 Task: Look for space in Charsadda, Pakistan from 2nd September, 2023 to 10th September, 2023 for 1 adult in price range Rs.5000 to Rs.16000. Place can be private room with 1  bedroom having 1 bed and 1 bathroom. Property type can be house, flat, guest house, hotel. Booking option can be shelf check-in. Required host language is English.
Action: Mouse moved to (514, 86)
Screenshot: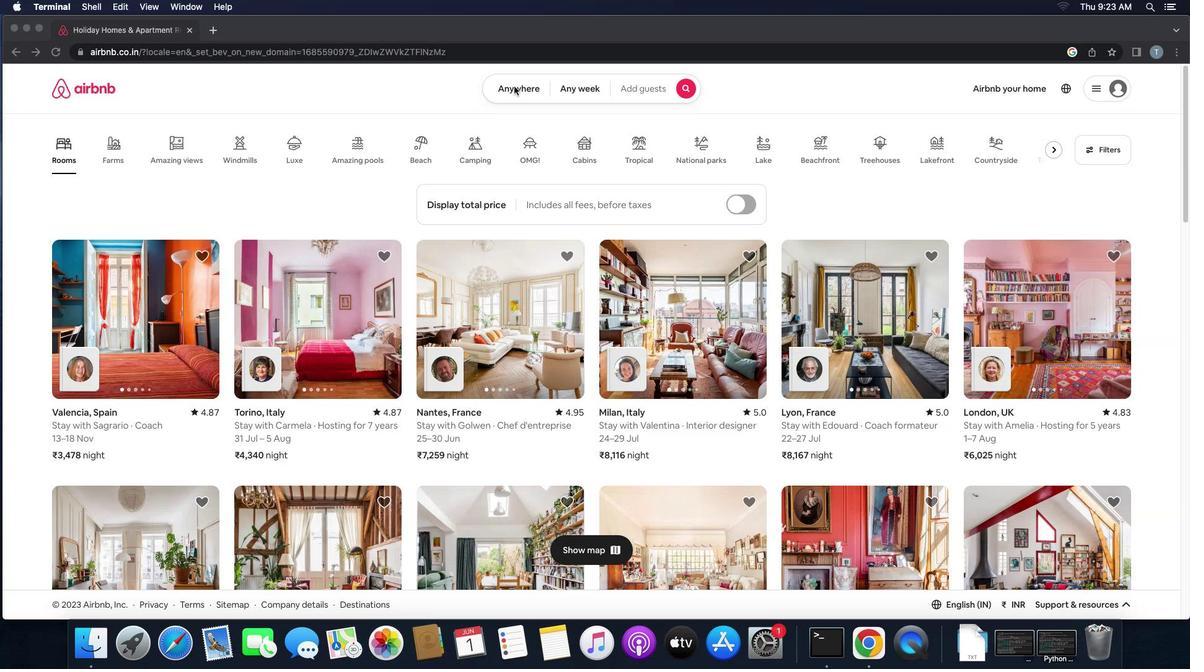 
Action: Mouse pressed left at (514, 86)
Screenshot: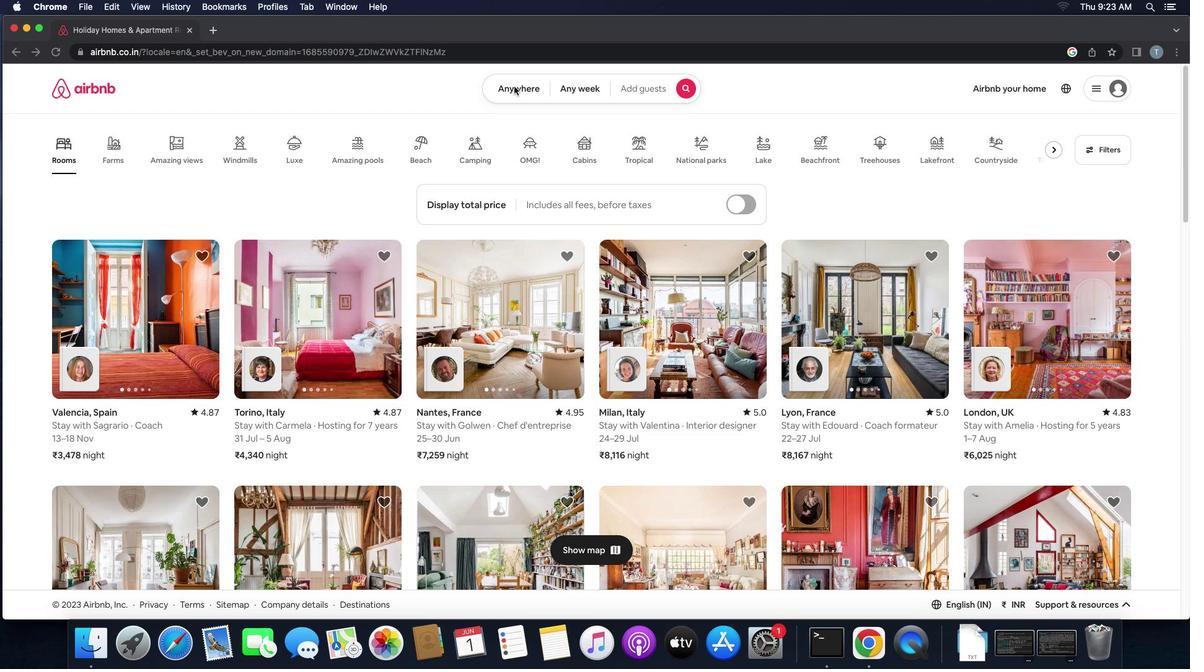 
Action: Mouse pressed left at (514, 86)
Screenshot: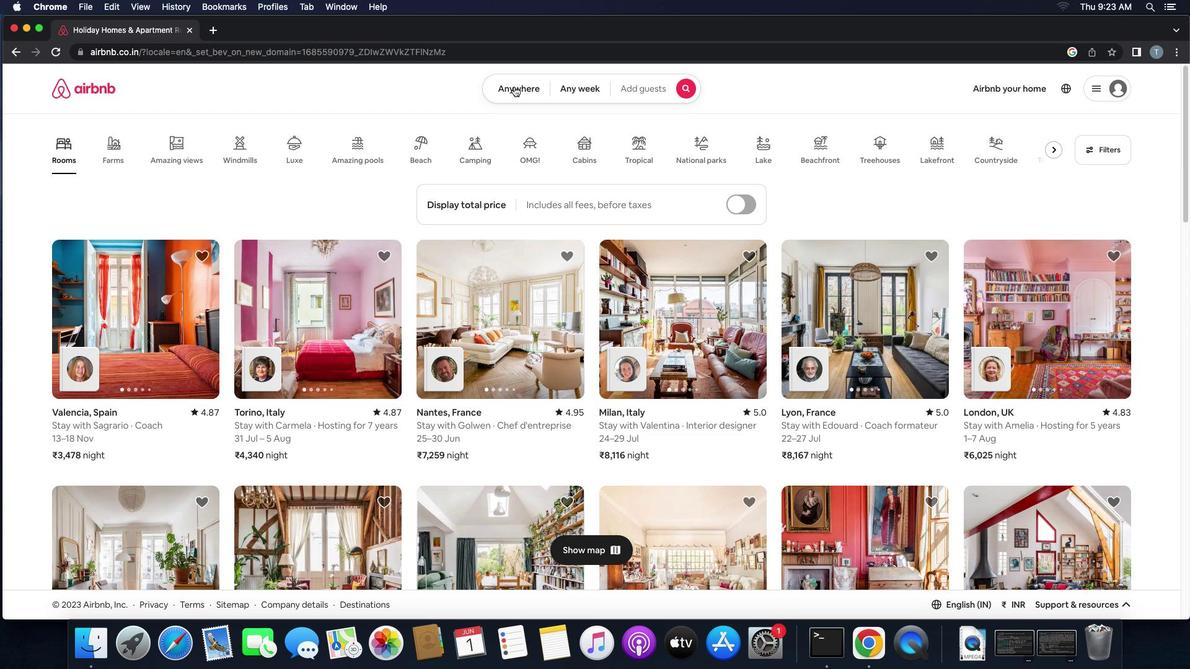 
Action: Mouse moved to (451, 131)
Screenshot: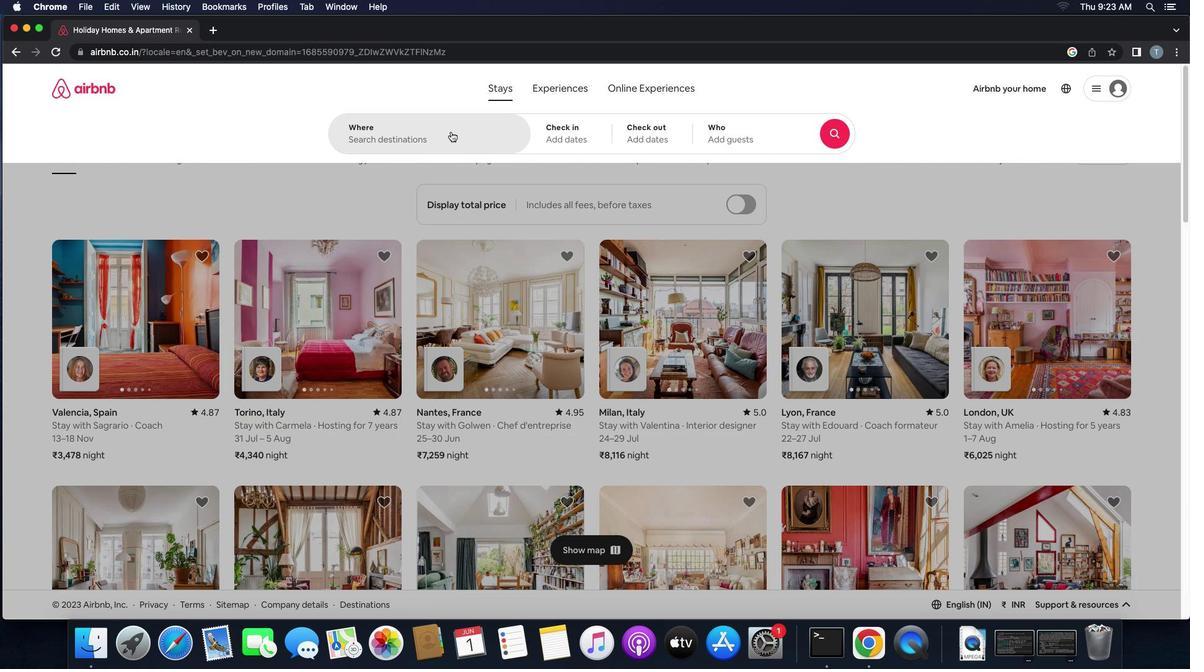 
Action: Mouse pressed left at (451, 131)
Screenshot: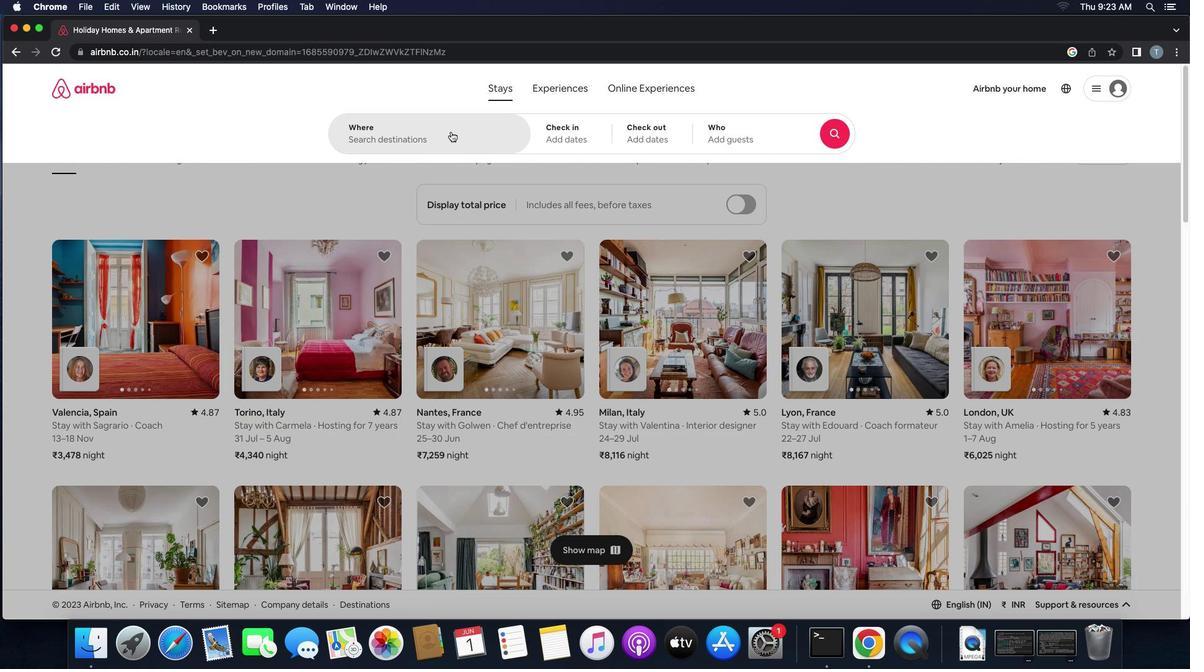 
Action: Mouse moved to (450, 131)
Screenshot: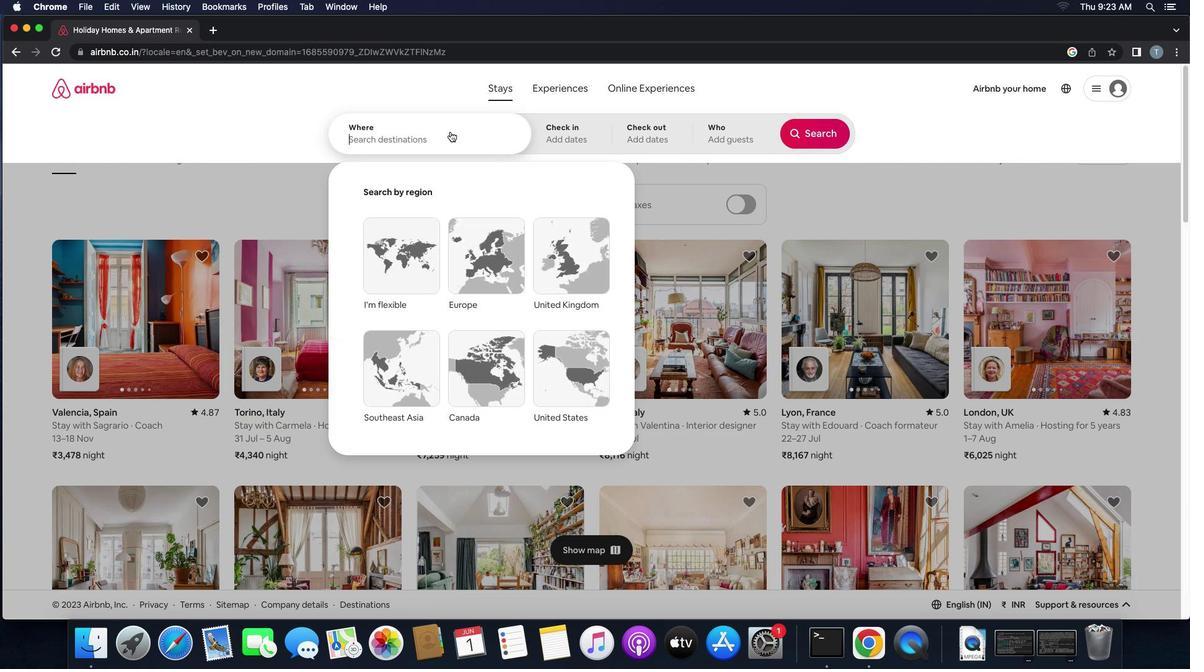 
Action: Key pressed 'c''h''a''r''s''a''d''d''a'',''p''a''k''i''s''t''a''n'
Screenshot: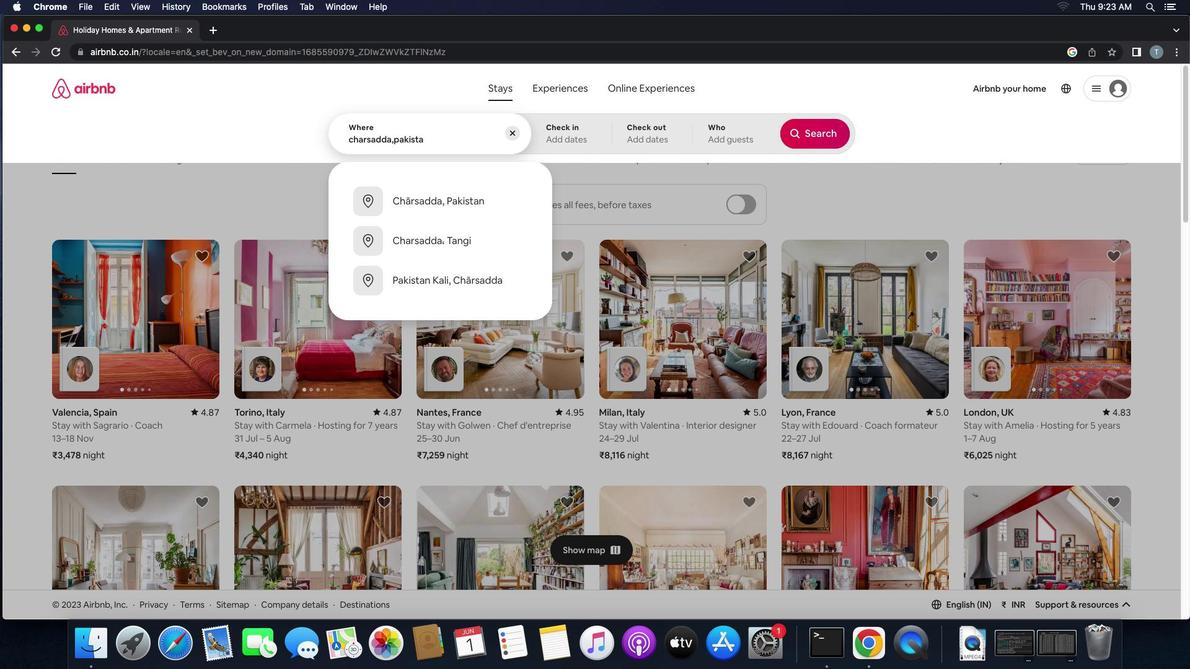 
Action: Mouse moved to (419, 188)
Screenshot: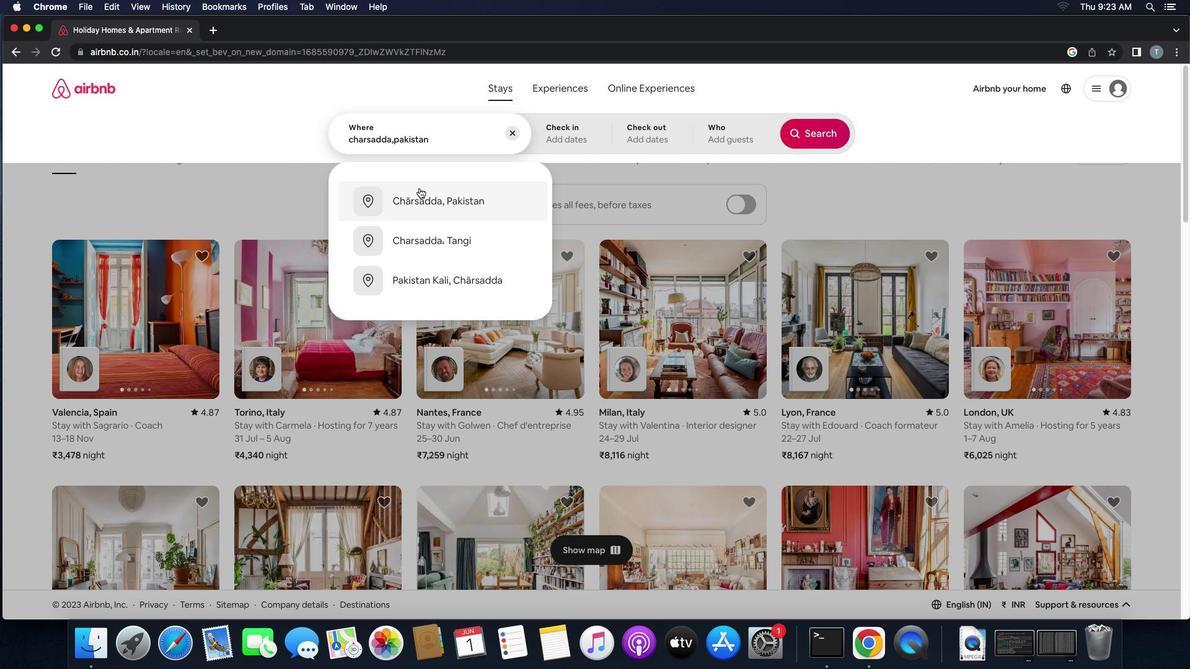 
Action: Mouse pressed left at (419, 188)
Screenshot: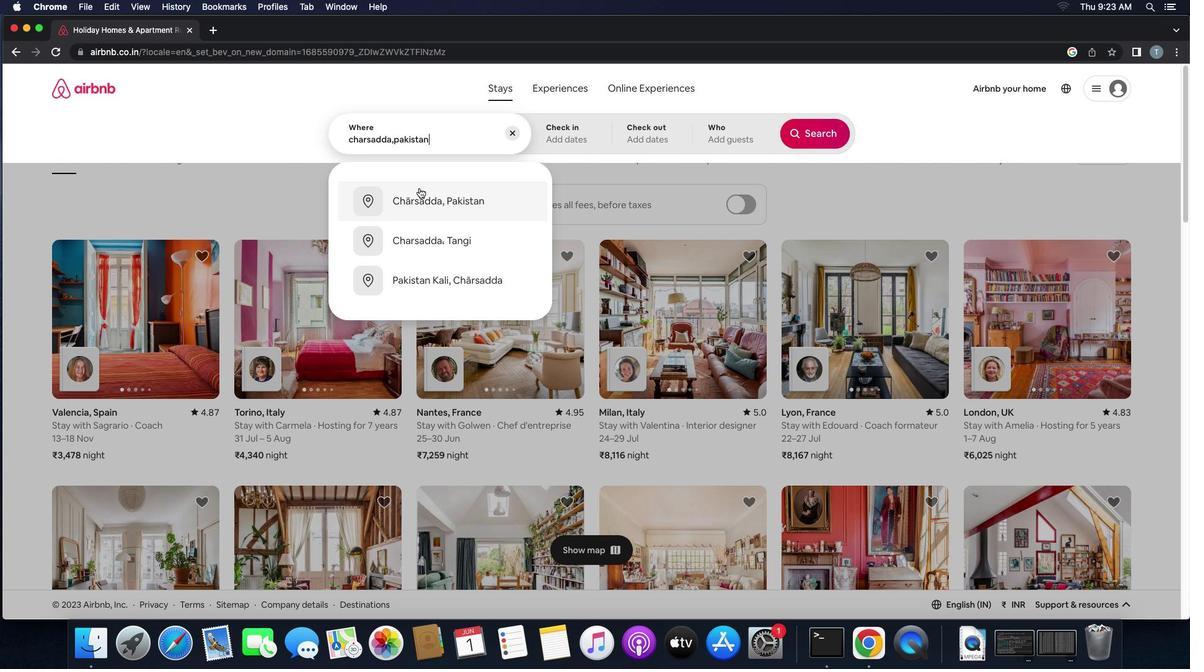 
Action: Mouse moved to (815, 234)
Screenshot: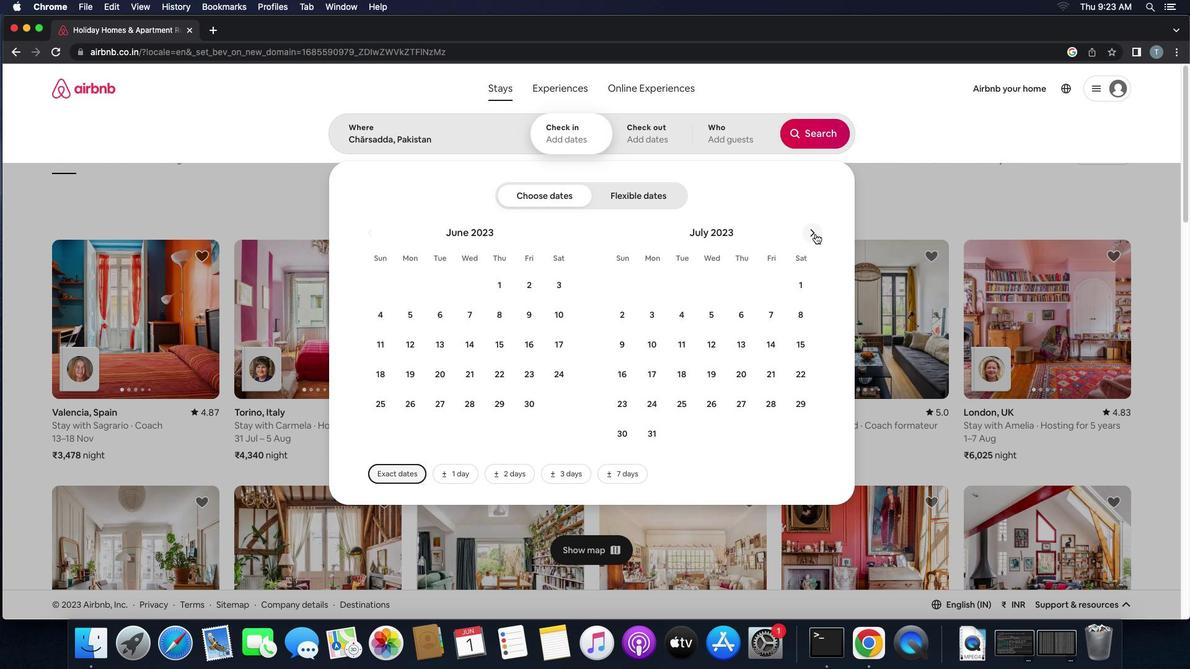 
Action: Mouse pressed left at (815, 234)
Screenshot: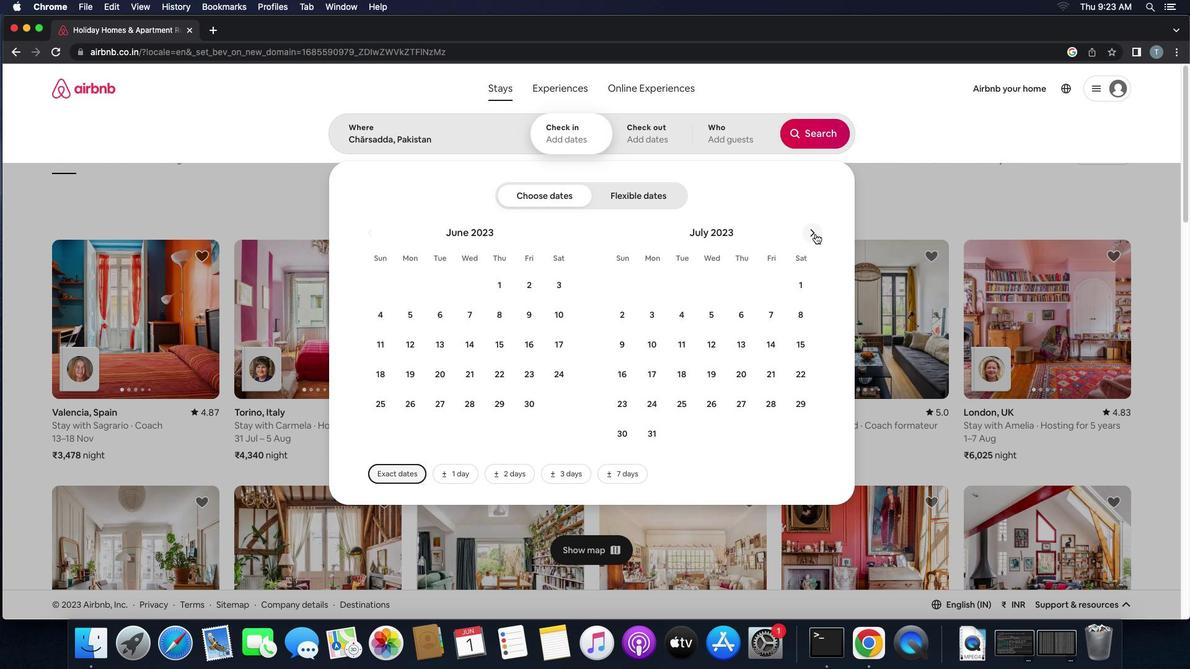 
Action: Mouse pressed left at (815, 234)
Screenshot: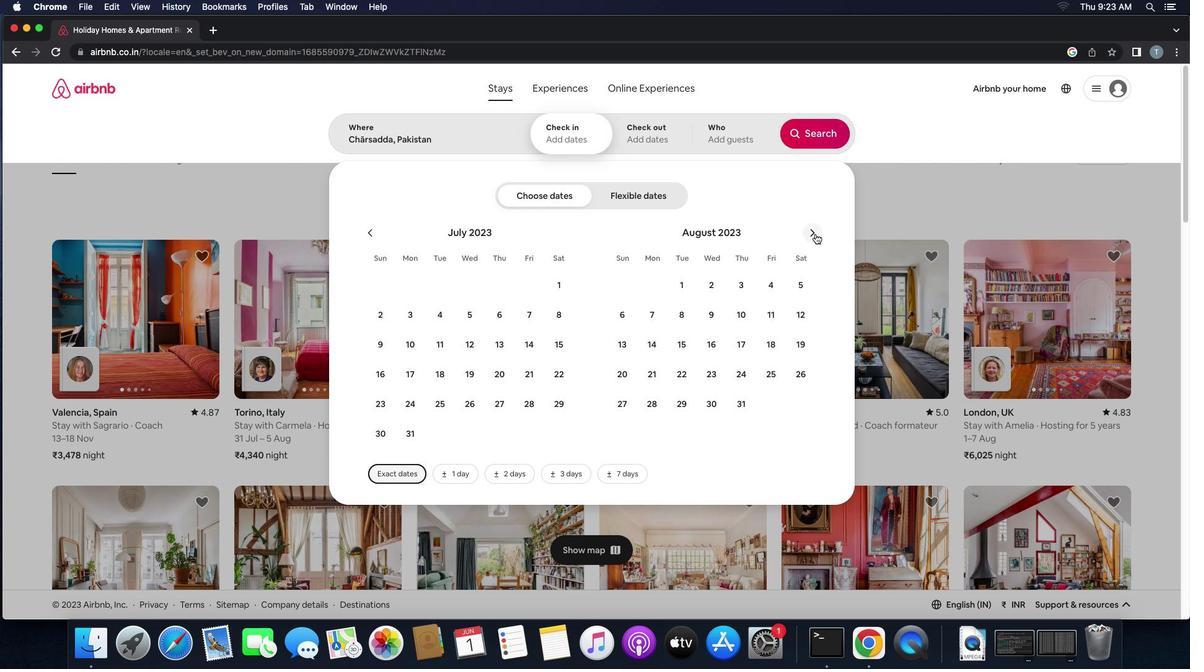 
Action: Mouse moved to (793, 281)
Screenshot: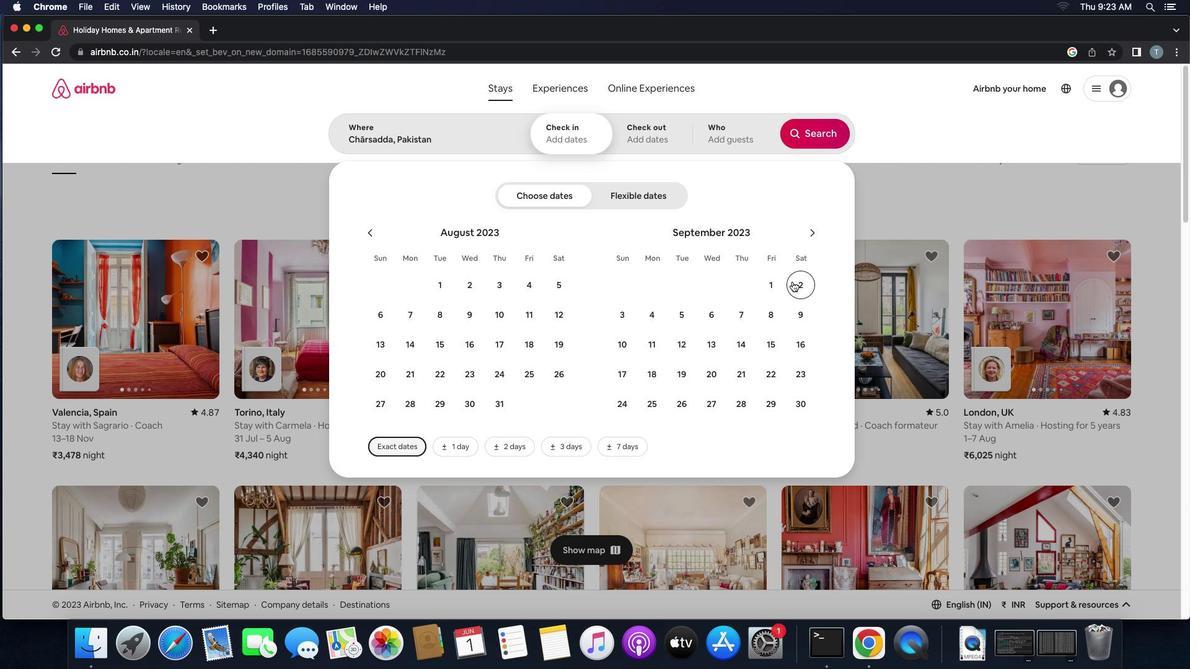 
Action: Mouse pressed left at (793, 281)
Screenshot: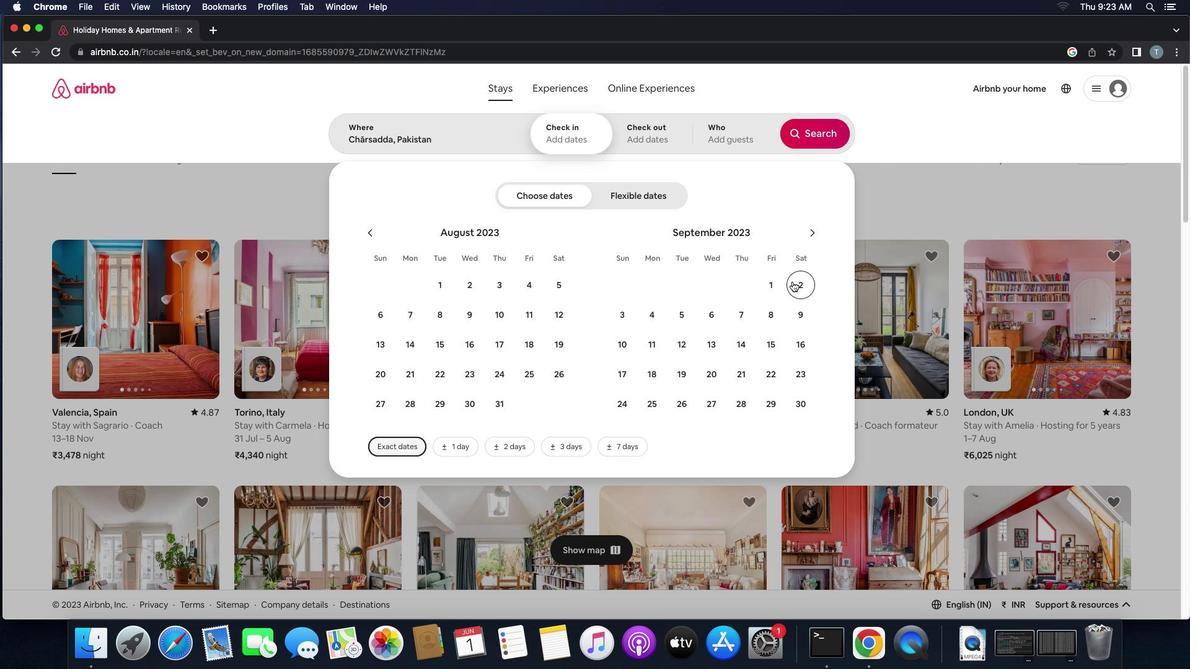 
Action: Mouse moved to (620, 336)
Screenshot: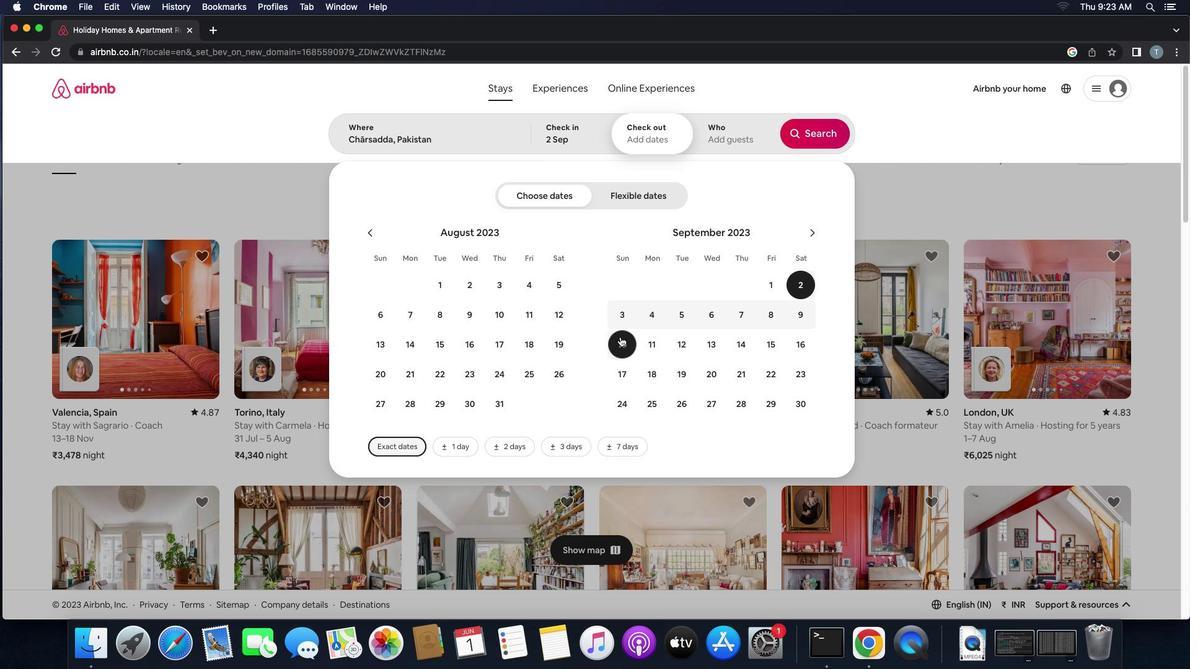 
Action: Mouse pressed left at (620, 336)
Screenshot: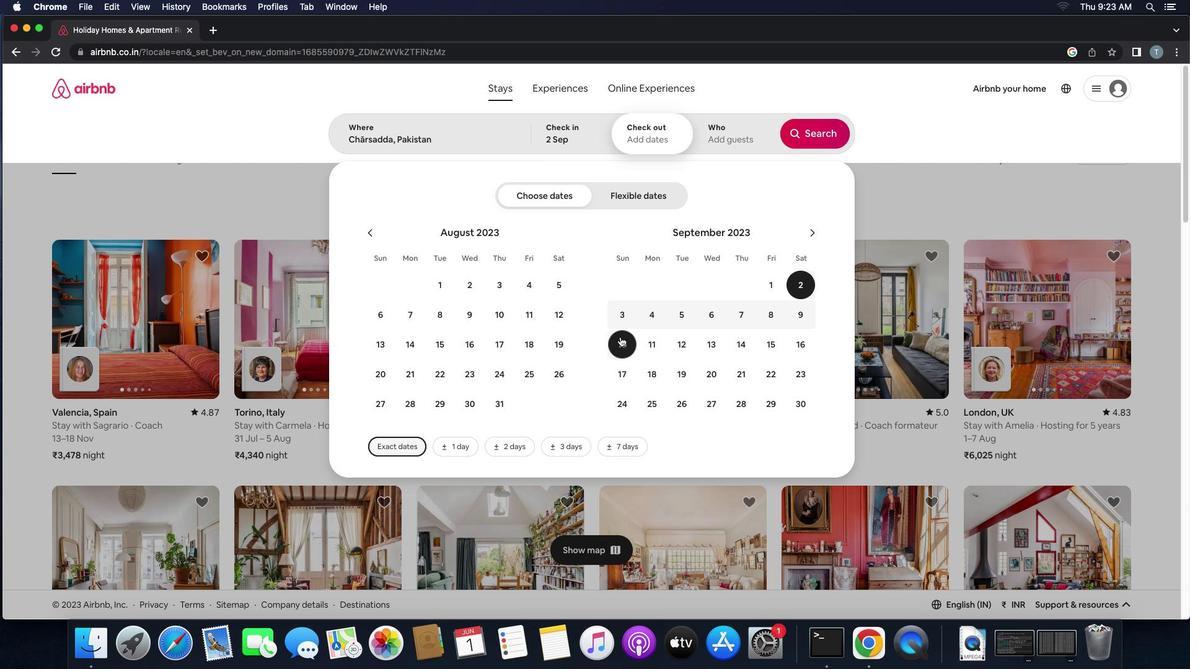
Action: Mouse moved to (741, 145)
Screenshot: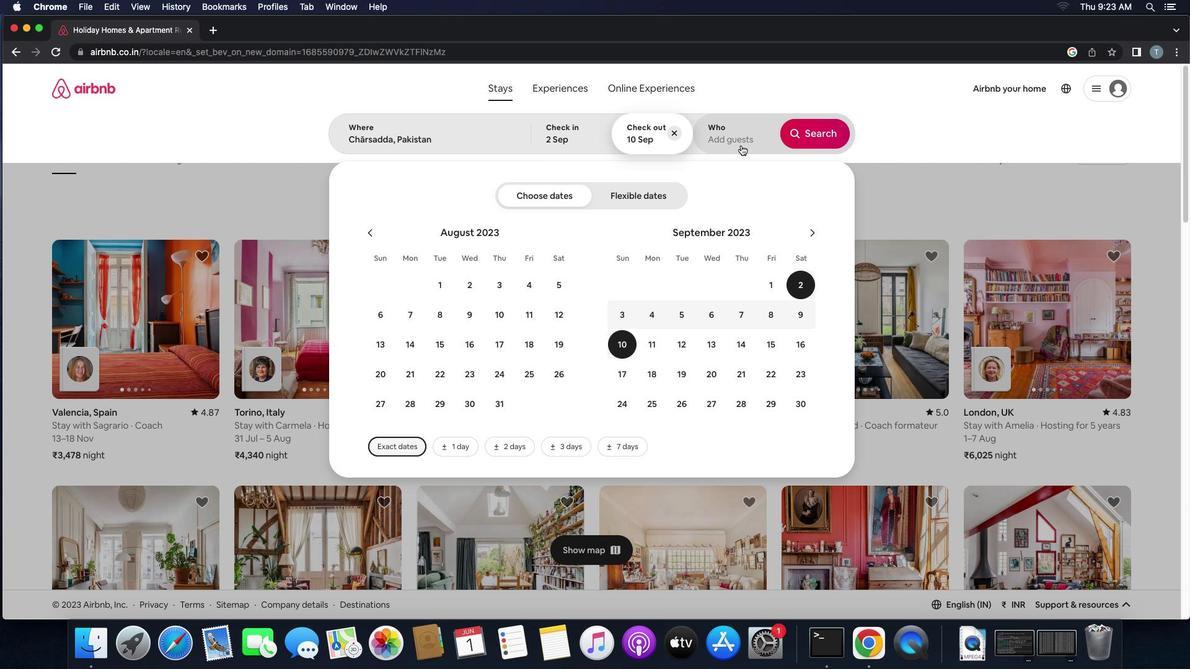 
Action: Mouse pressed left at (741, 145)
Screenshot: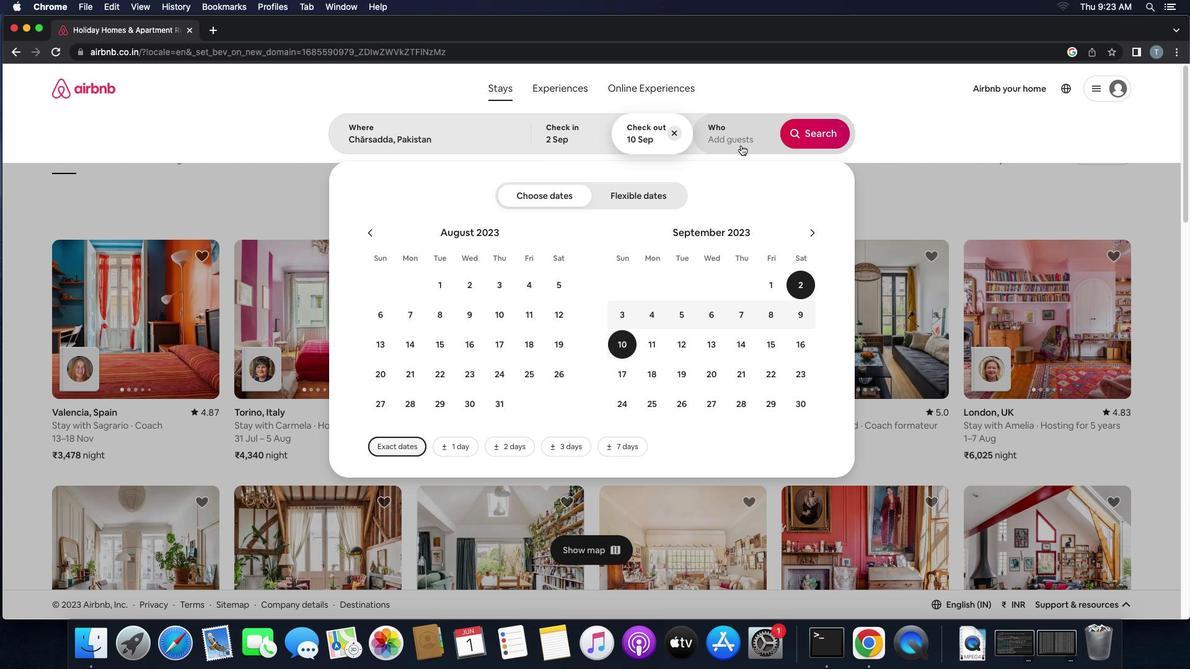 
Action: Mouse moved to (813, 200)
Screenshot: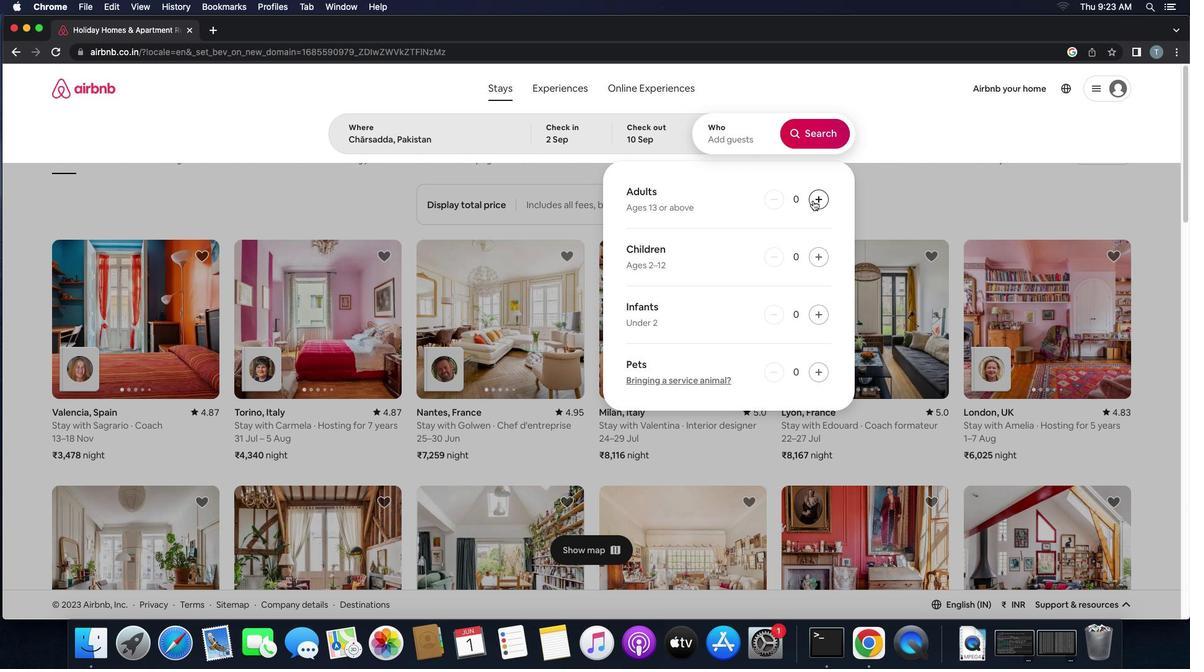 
Action: Mouse pressed left at (813, 200)
Screenshot: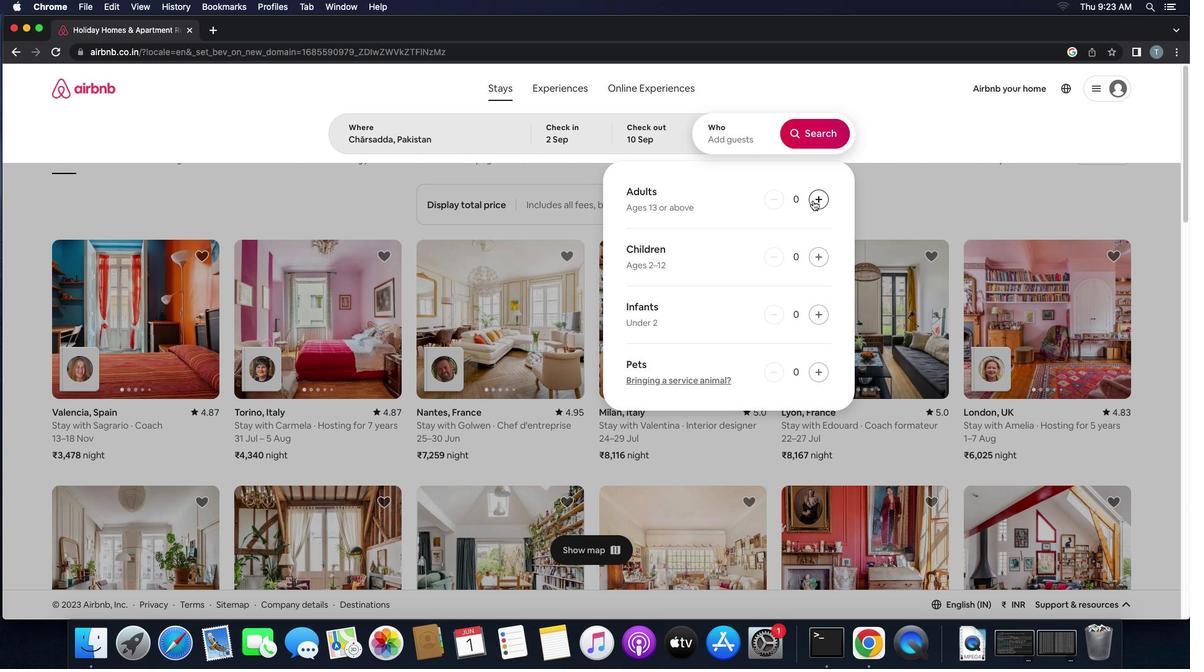 
Action: Mouse moved to (824, 131)
Screenshot: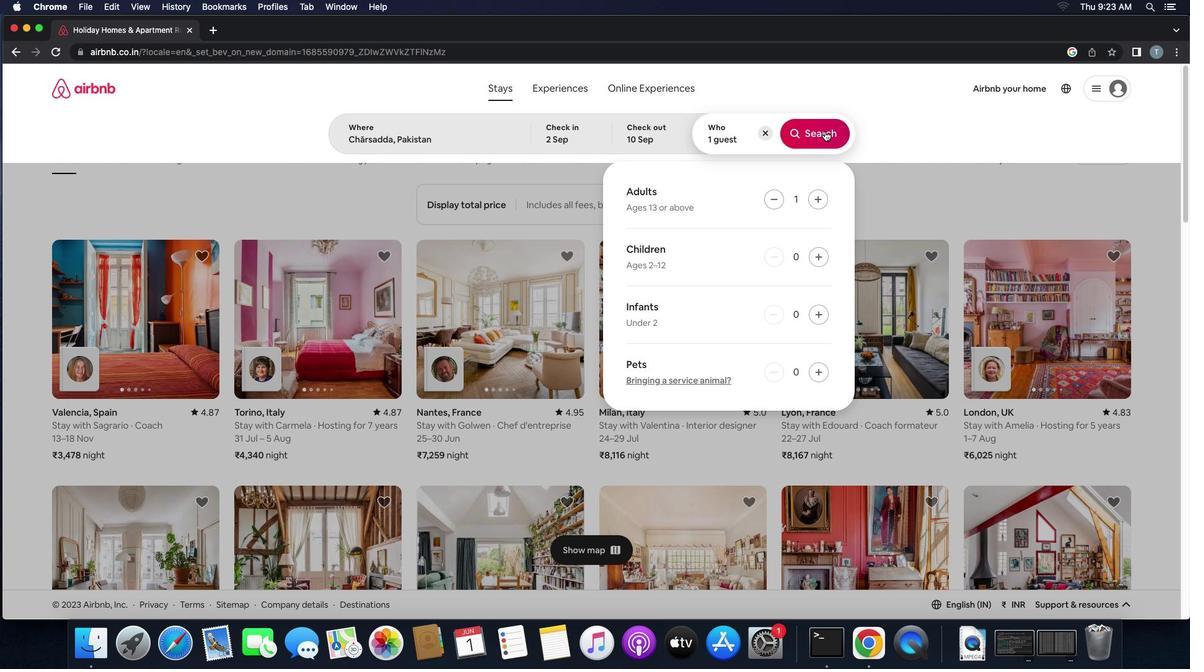 
Action: Mouse pressed left at (824, 131)
Screenshot: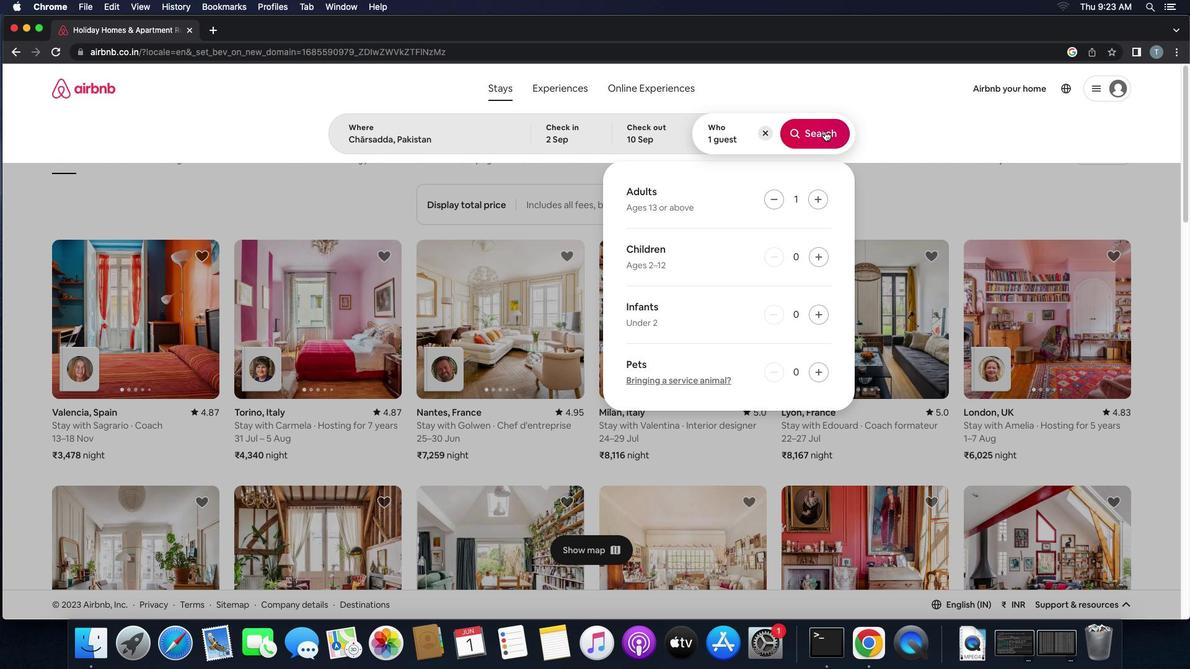 
Action: Mouse moved to (1139, 136)
Screenshot: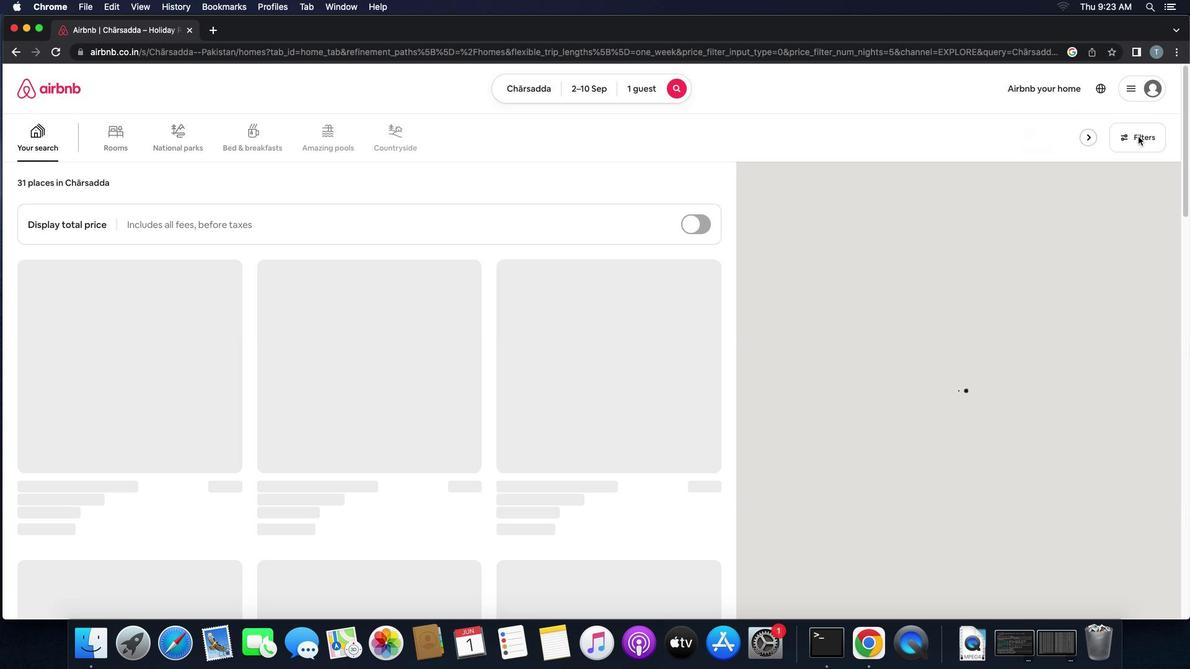 
Action: Mouse pressed left at (1139, 136)
Screenshot: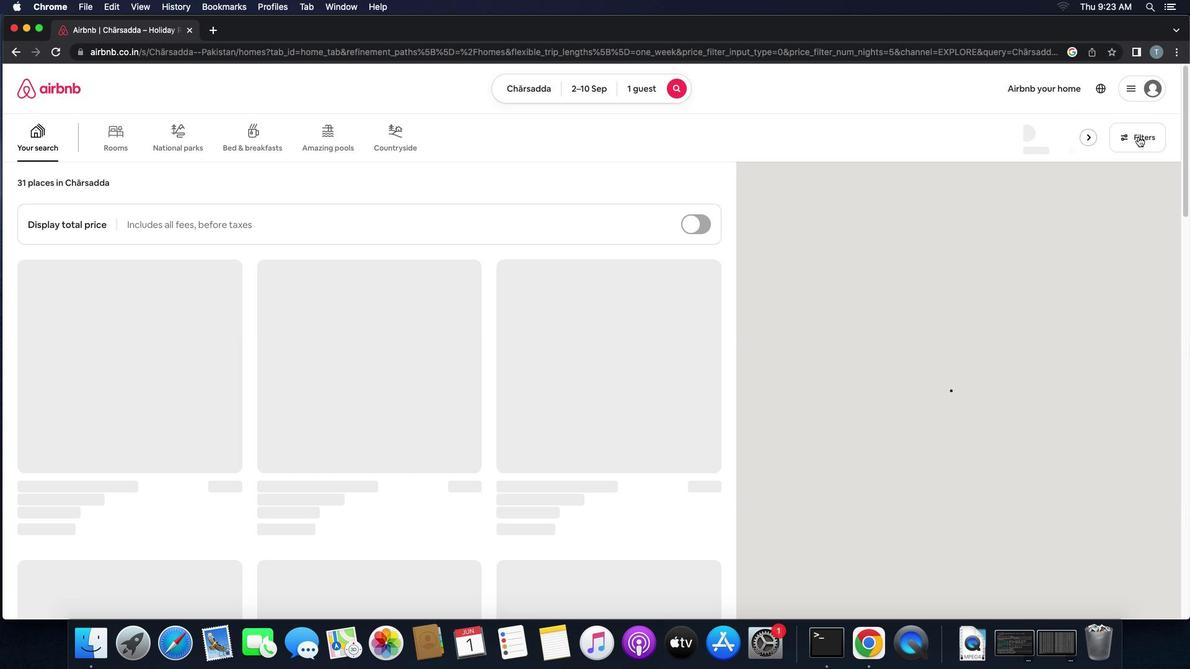 
Action: Mouse moved to (470, 444)
Screenshot: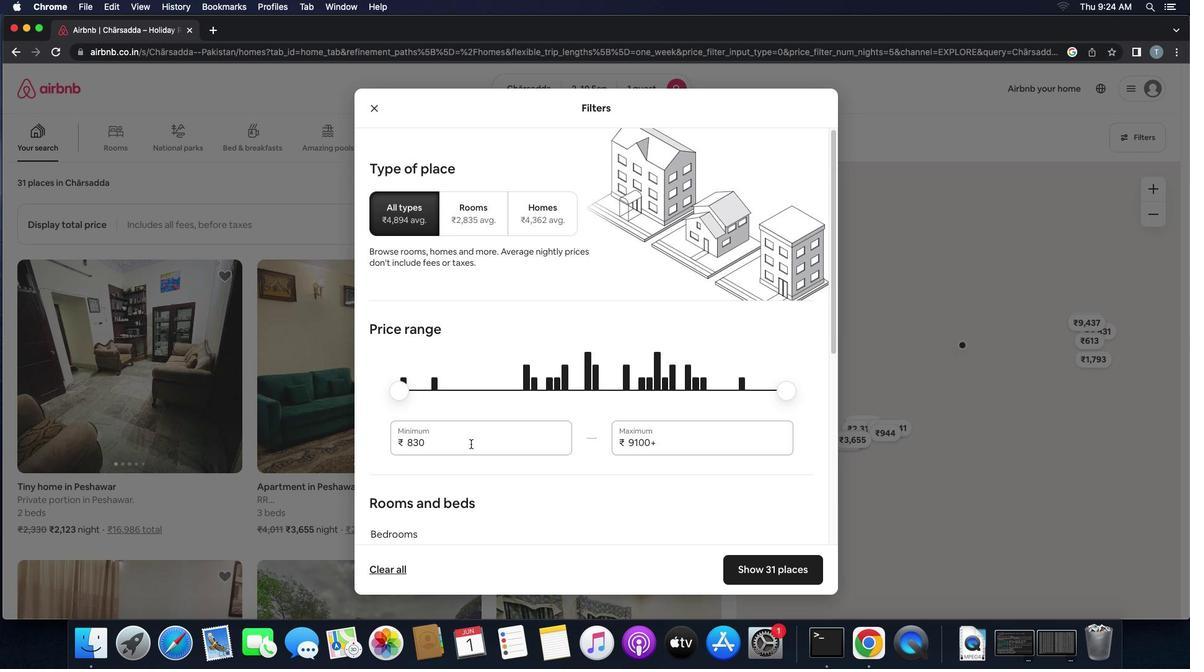 
Action: Mouse pressed left at (470, 444)
Screenshot: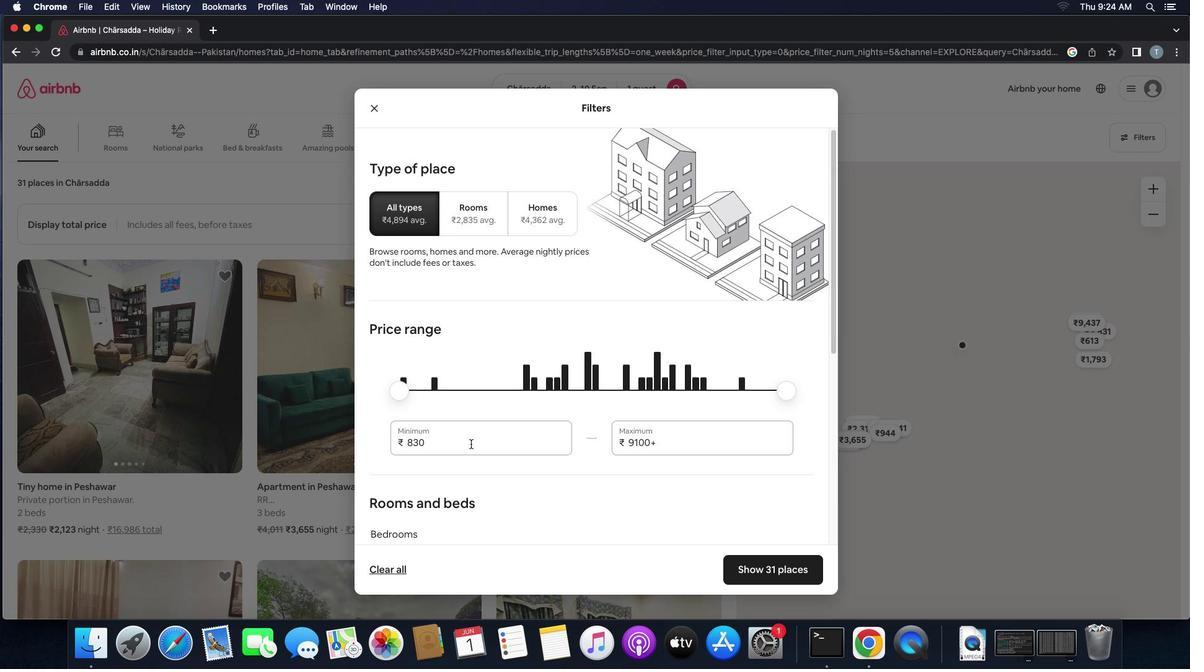 
Action: Mouse moved to (470, 444)
Screenshot: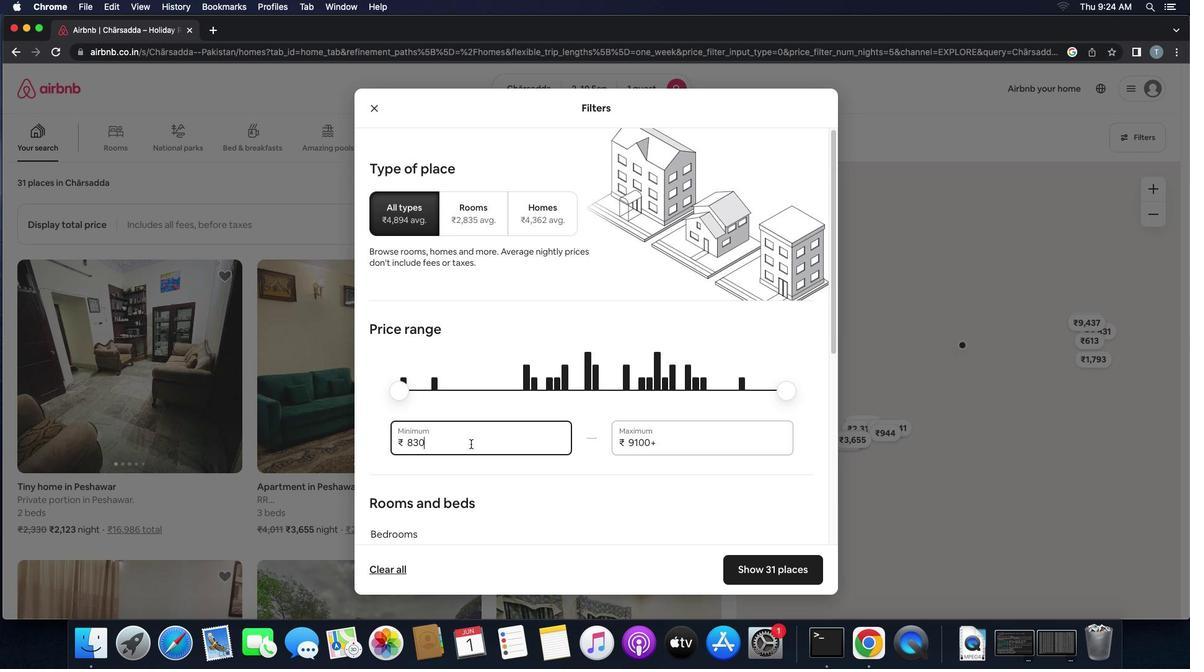 
Action: Key pressed Key.backspaceKey.backspaceKey.backspace'5''0''0''0'
Screenshot: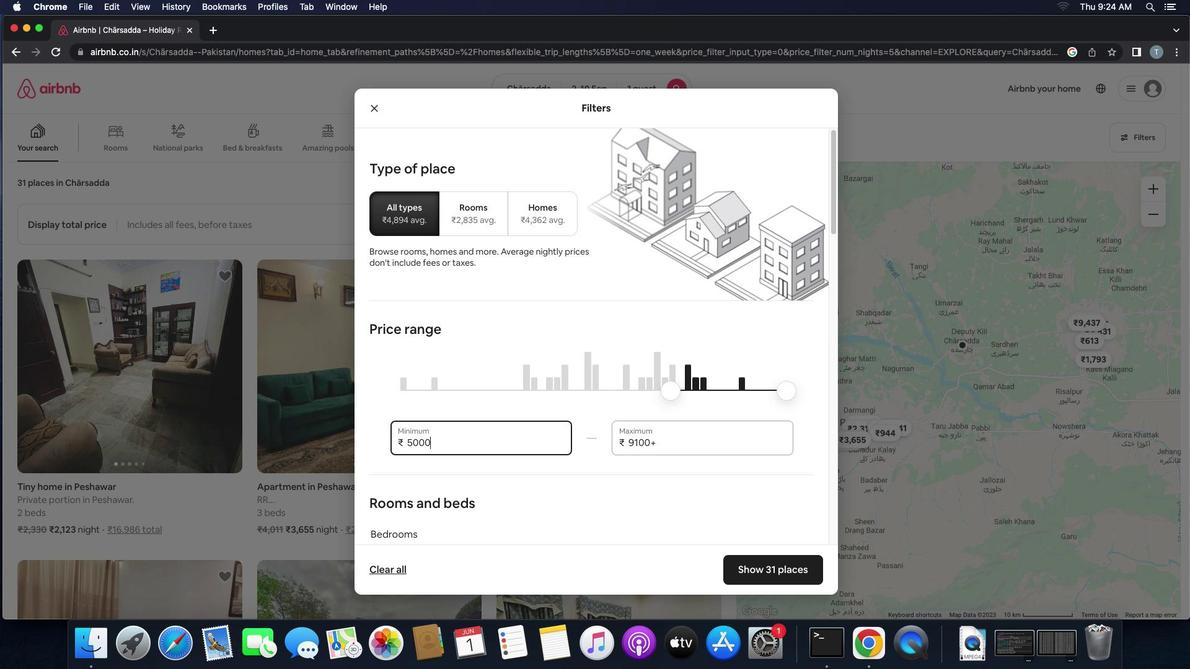 
Action: Mouse moved to (672, 446)
Screenshot: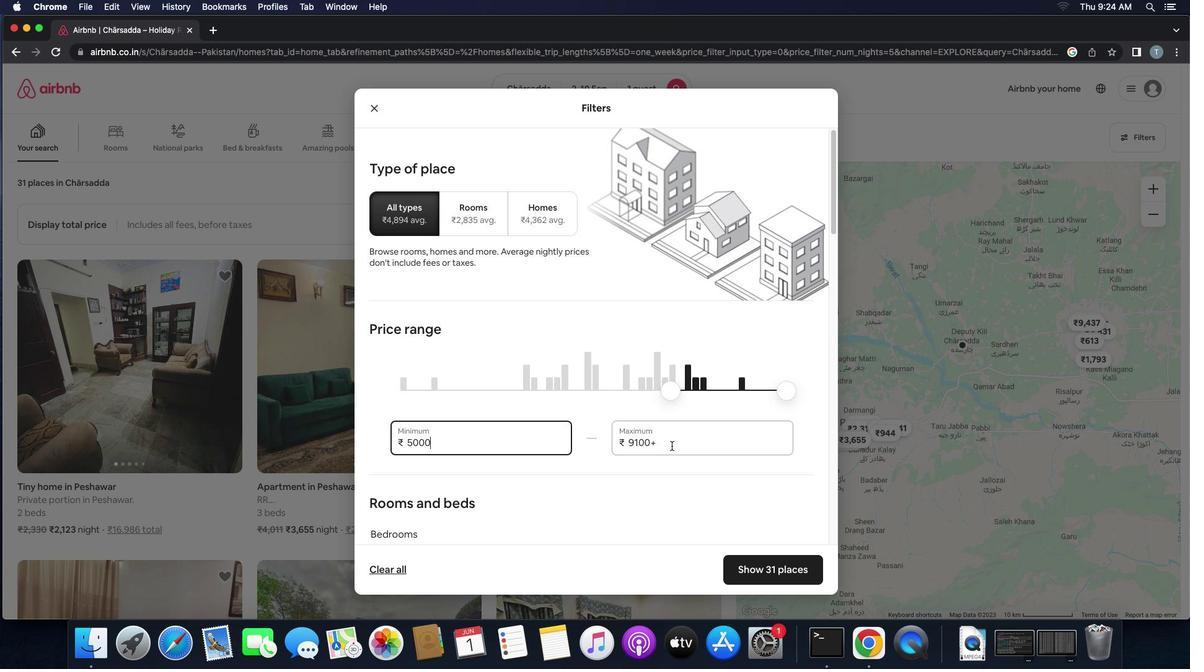 
Action: Mouse pressed left at (672, 446)
Screenshot: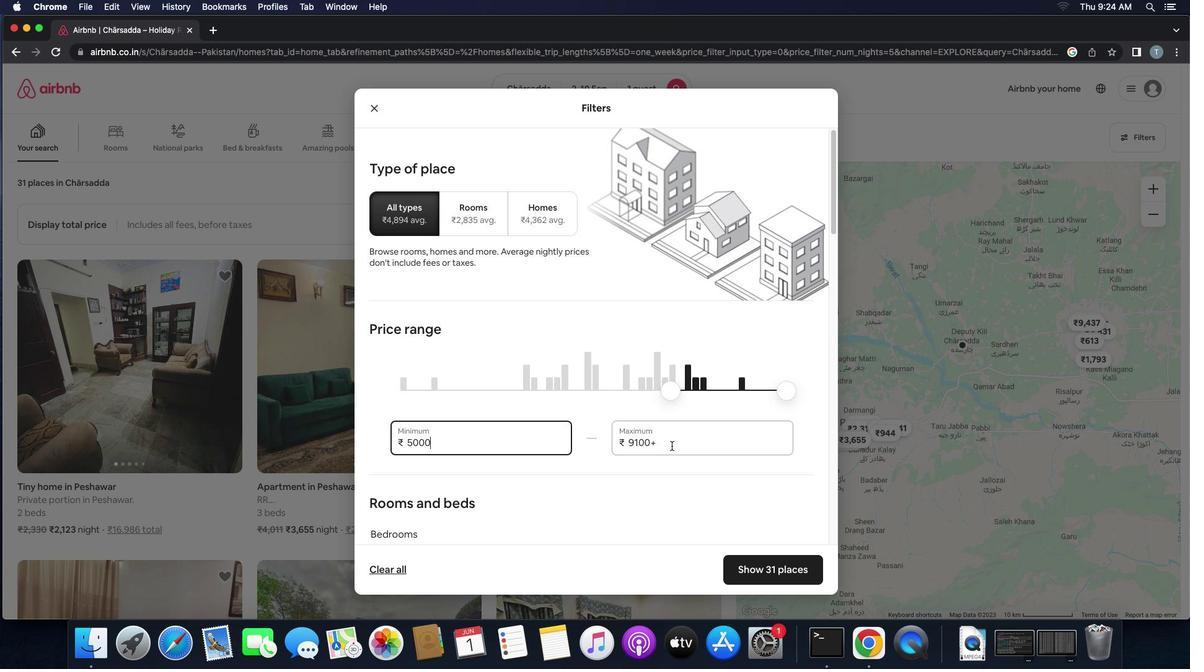 
Action: Key pressed Key.backspaceKey.backspaceKey.backspaceKey.backspaceKey.backspace'1''6''0''0''0'
Screenshot: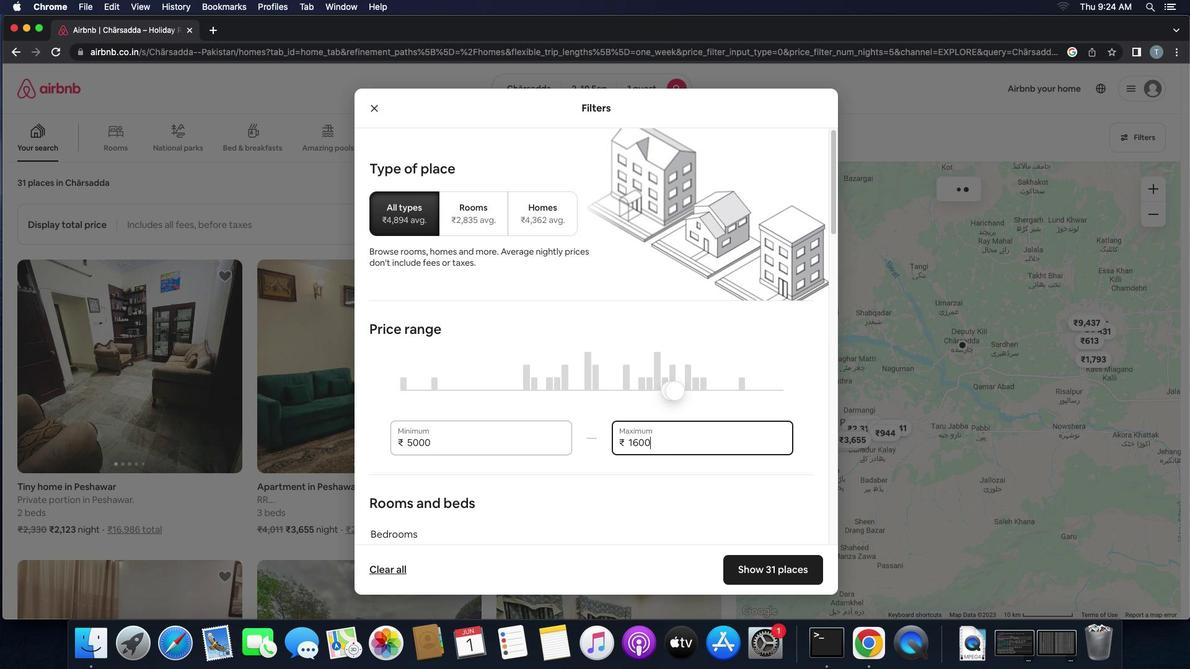
Action: Mouse scrolled (672, 446) with delta (0, 0)
Screenshot: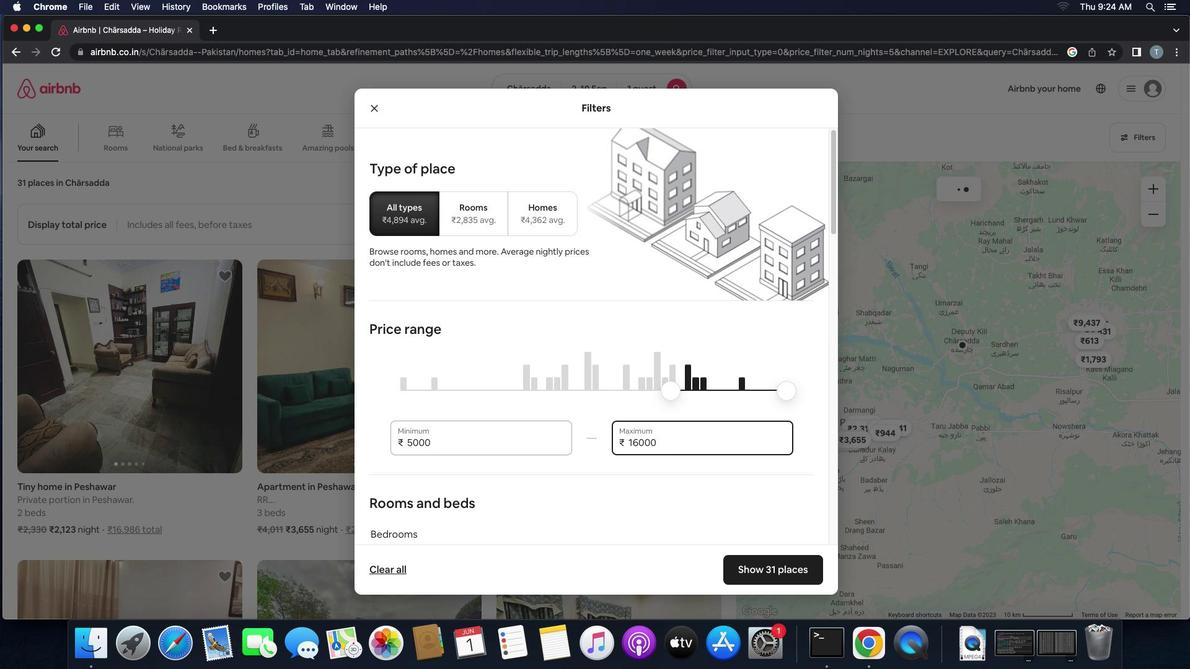
Action: Mouse scrolled (672, 446) with delta (0, 0)
Screenshot: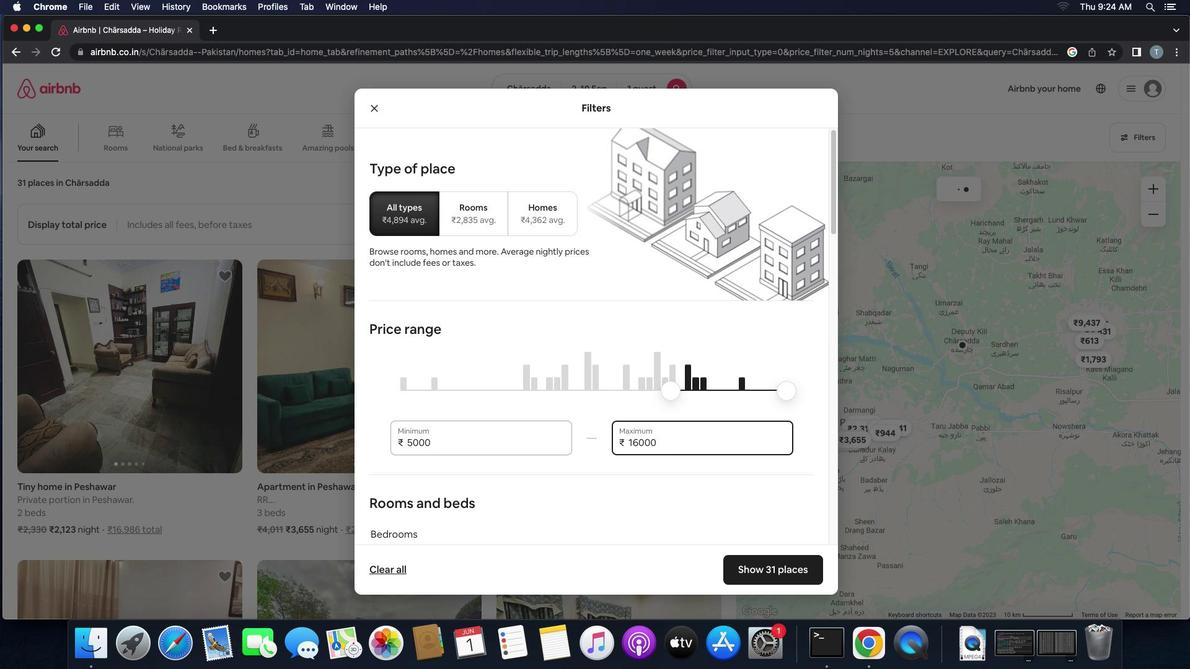 
Action: Mouse scrolled (672, 446) with delta (0, -1)
Screenshot: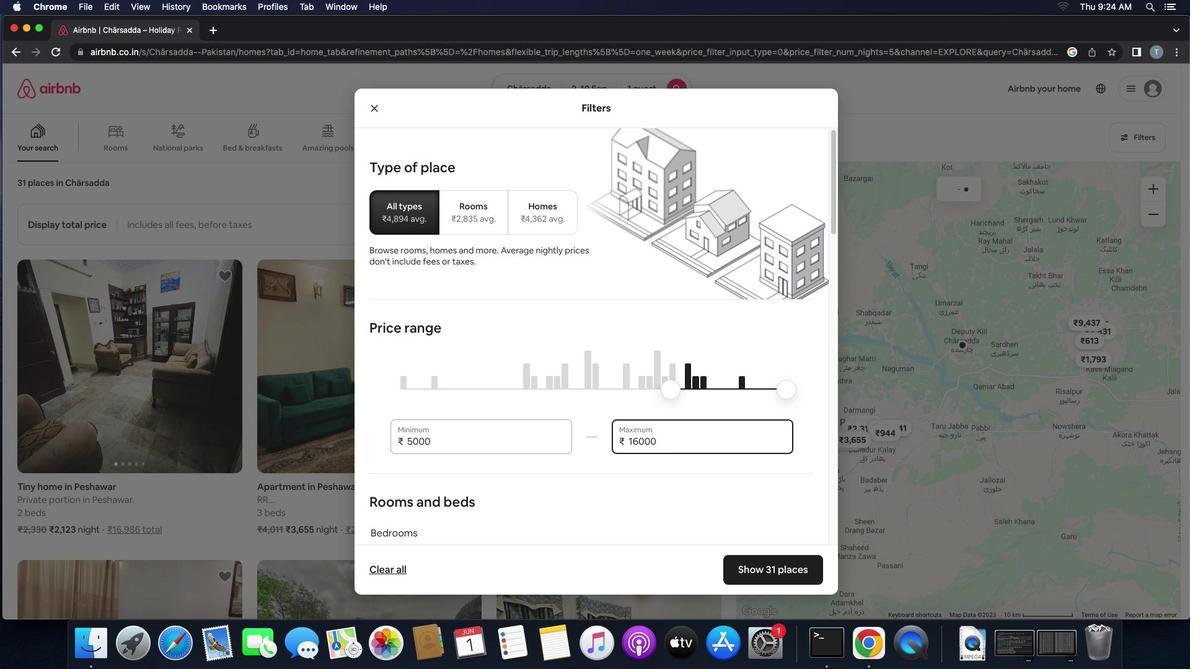 
Action: Mouse moved to (661, 452)
Screenshot: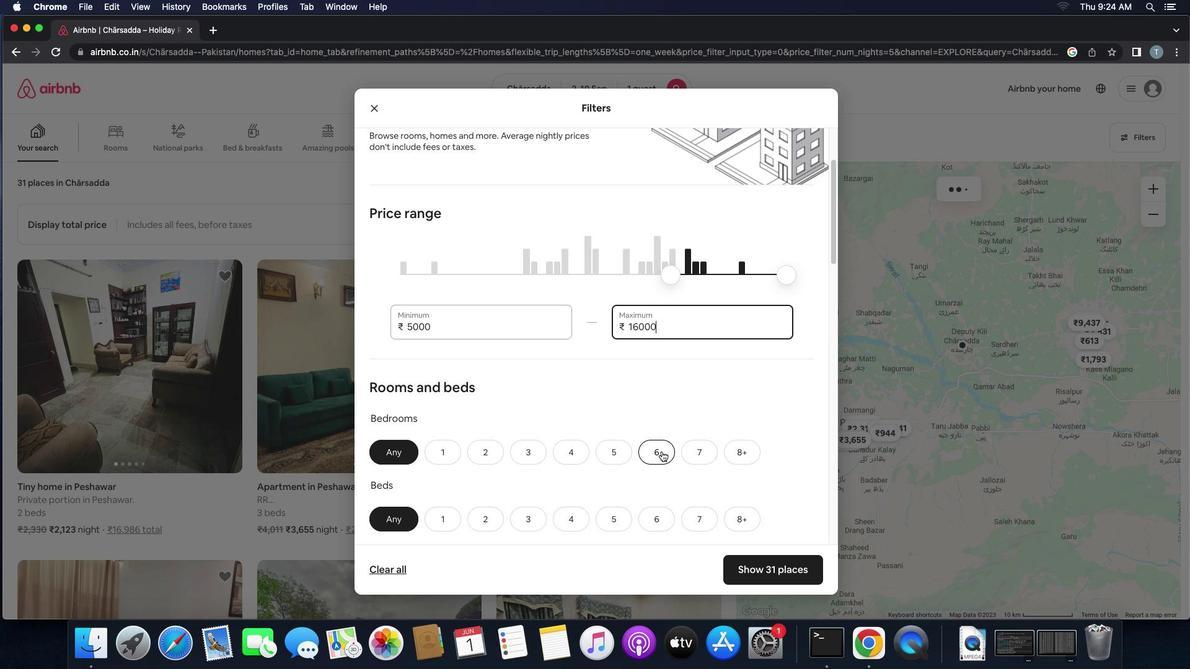
Action: Mouse scrolled (661, 452) with delta (0, 0)
Screenshot: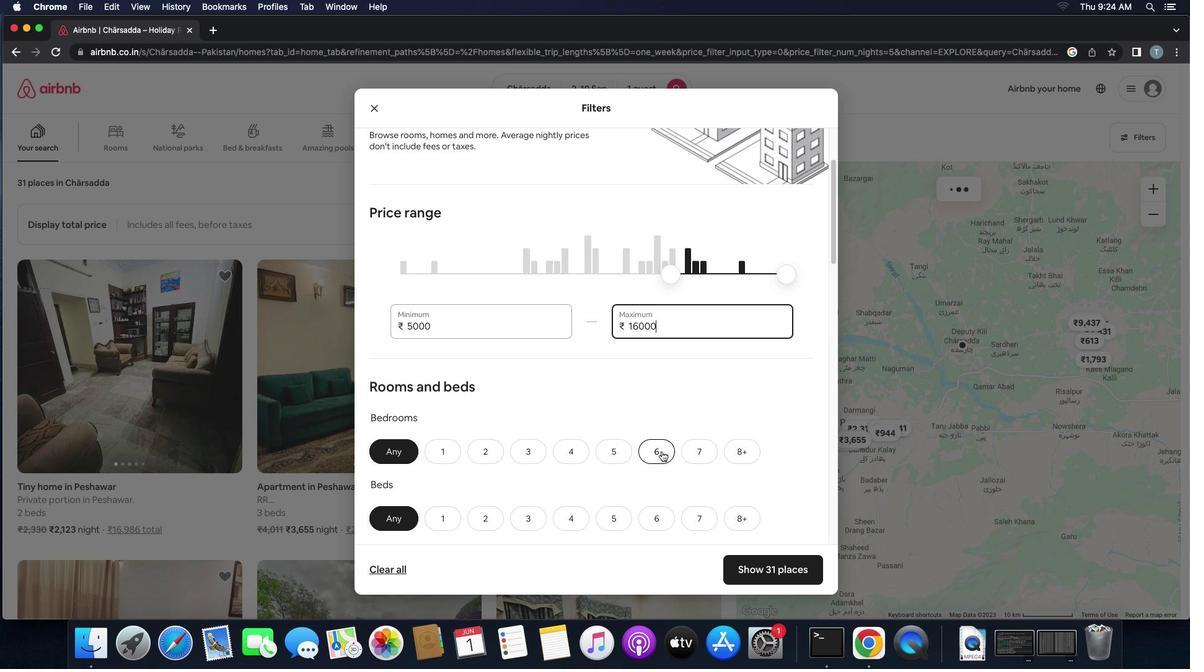 
Action: Mouse scrolled (661, 452) with delta (0, 0)
Screenshot: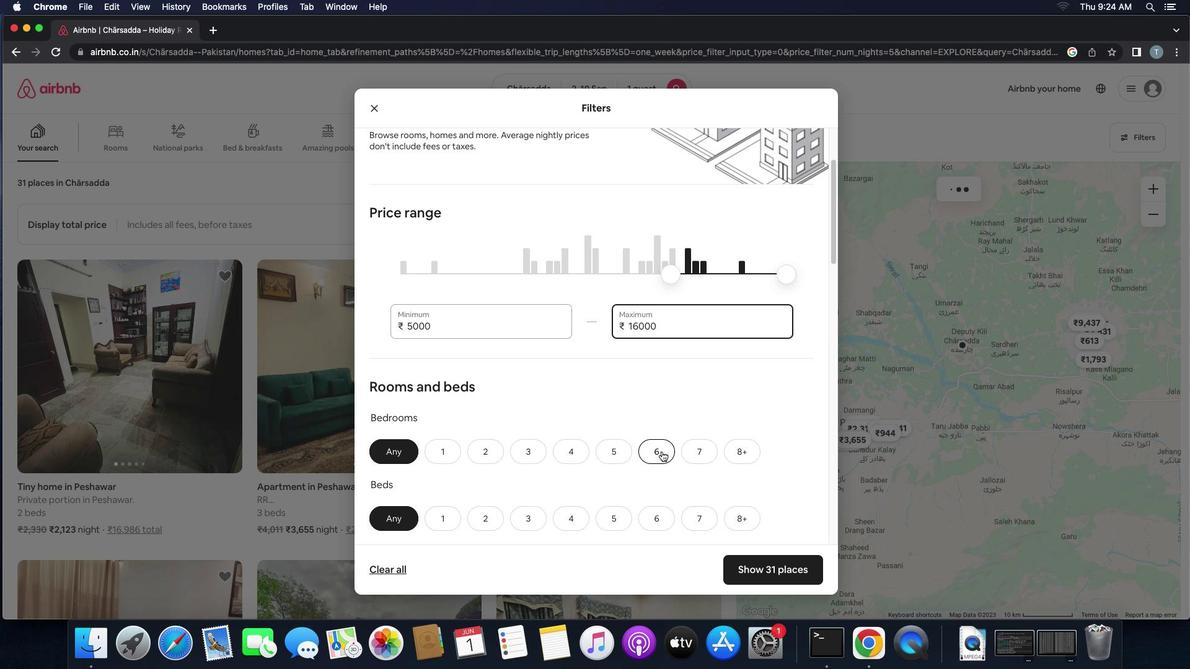 
Action: Mouse scrolled (661, 452) with delta (0, 0)
Screenshot: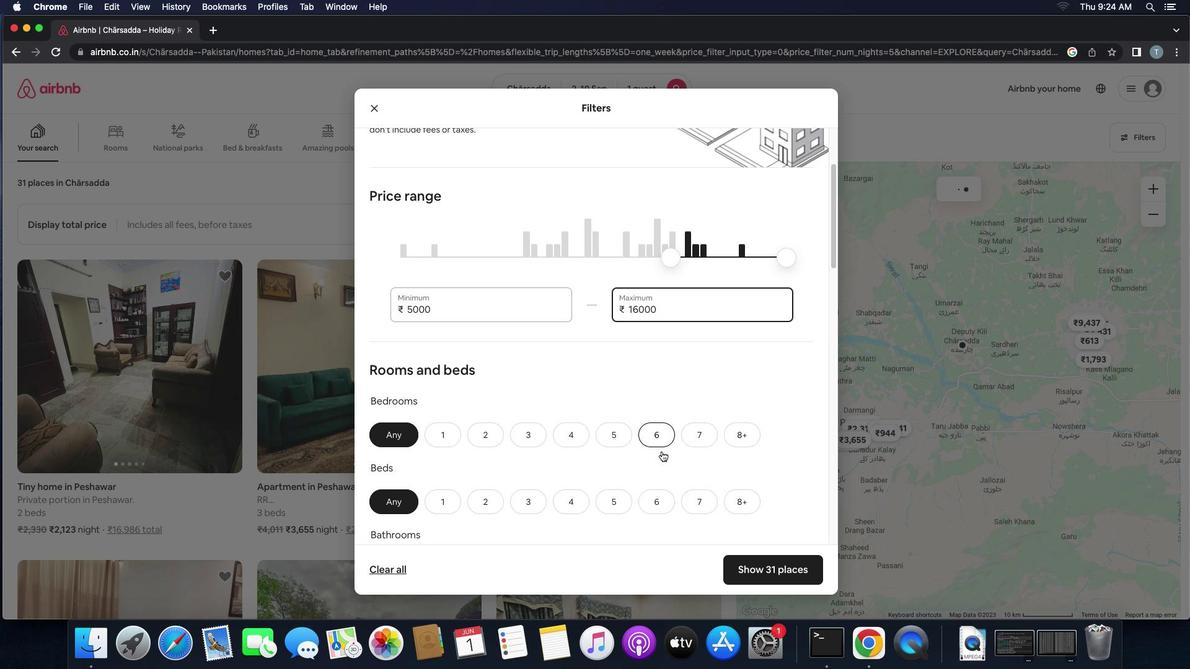 
Action: Mouse scrolled (661, 452) with delta (0, 0)
Screenshot: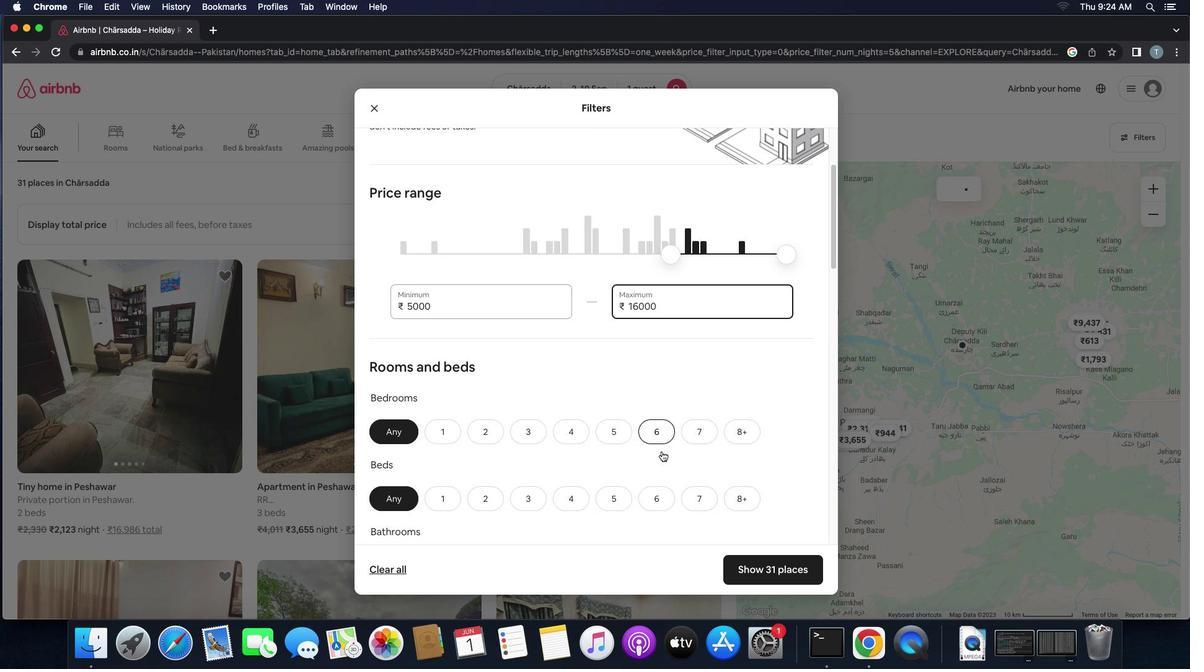 
Action: Mouse moved to (661, 452)
Screenshot: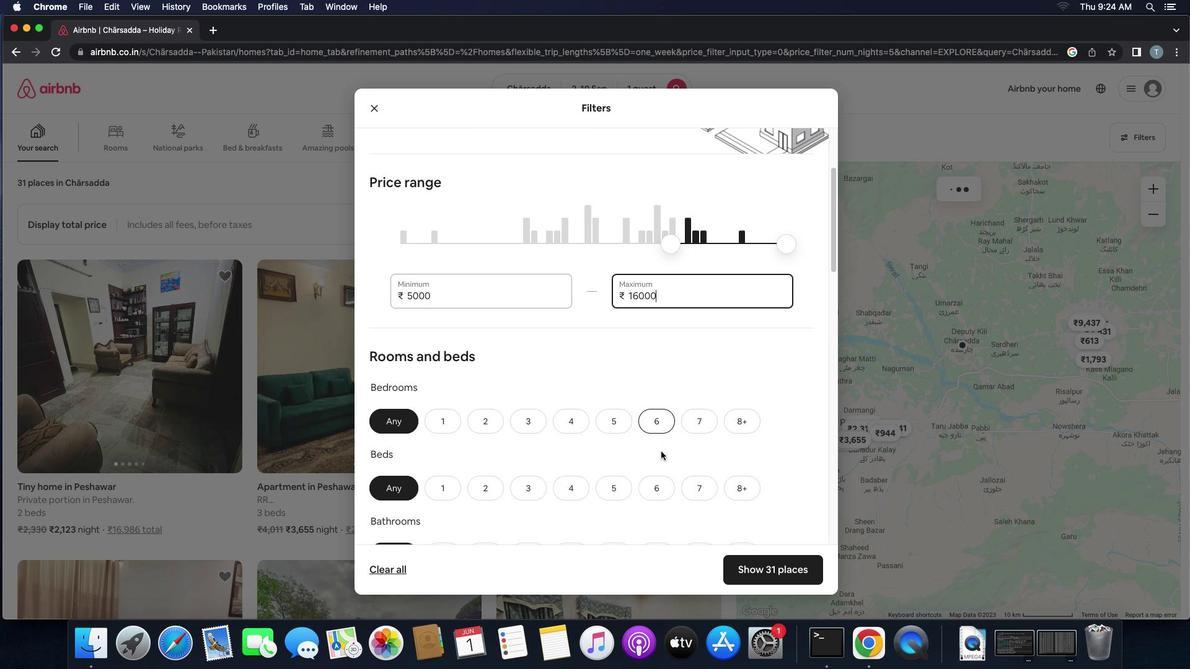 
Action: Mouse scrolled (661, 452) with delta (0, 0)
Screenshot: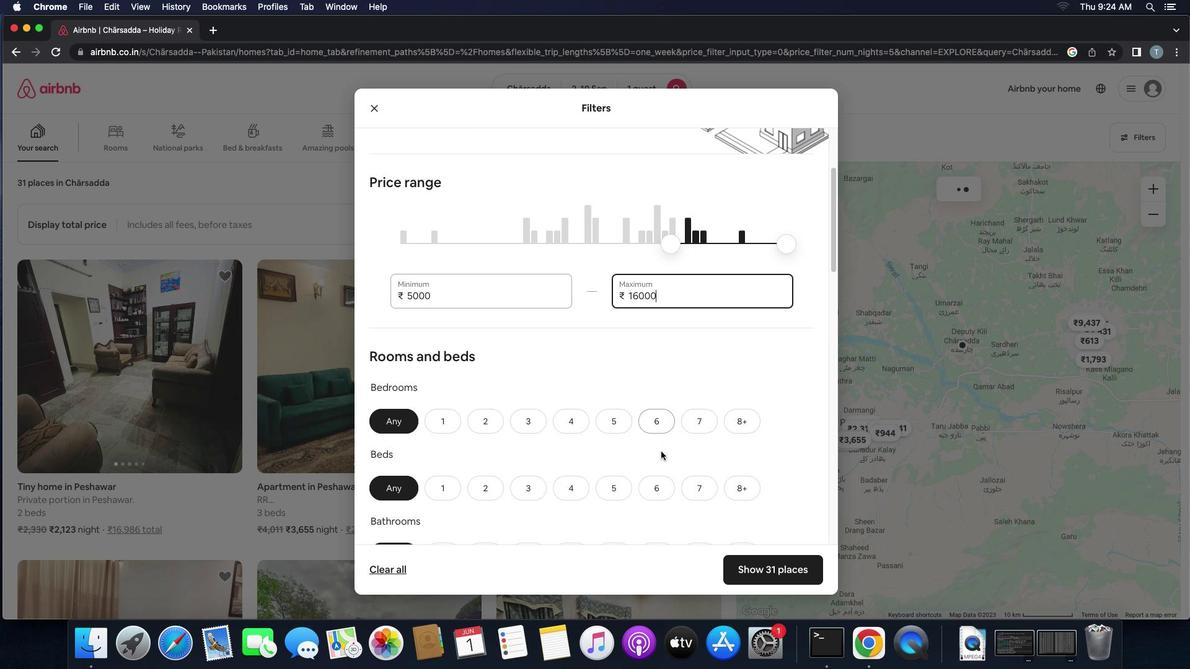 
Action: Mouse scrolled (661, 452) with delta (0, 0)
Screenshot: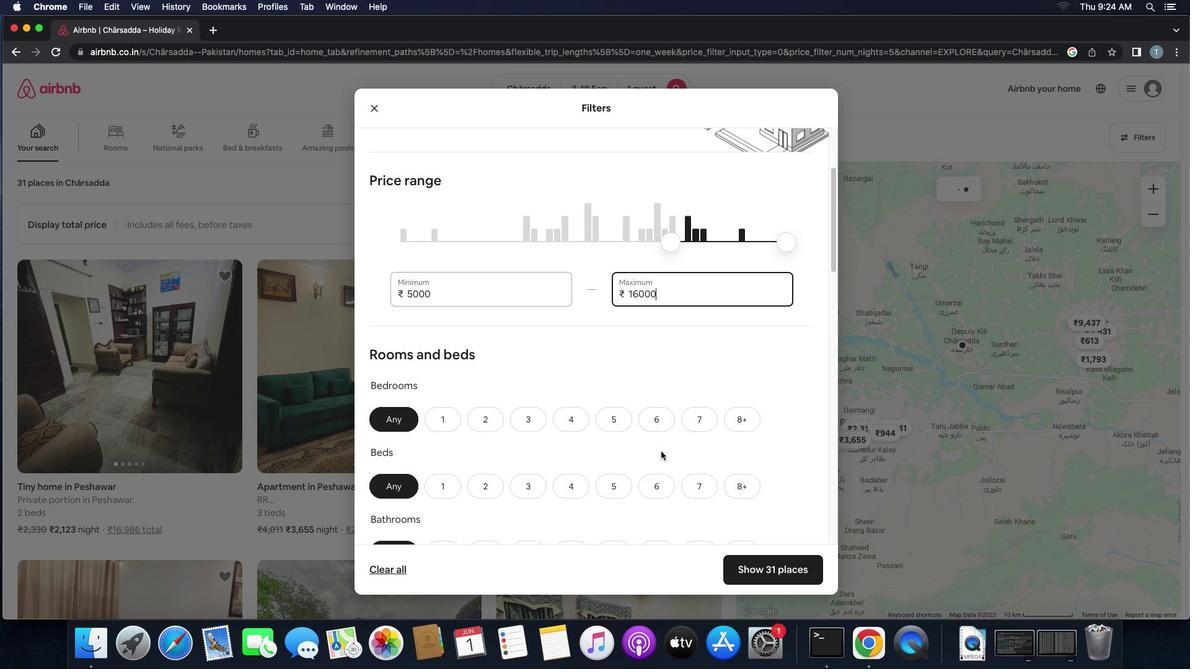 
Action: Mouse scrolled (661, 452) with delta (0, 0)
Screenshot: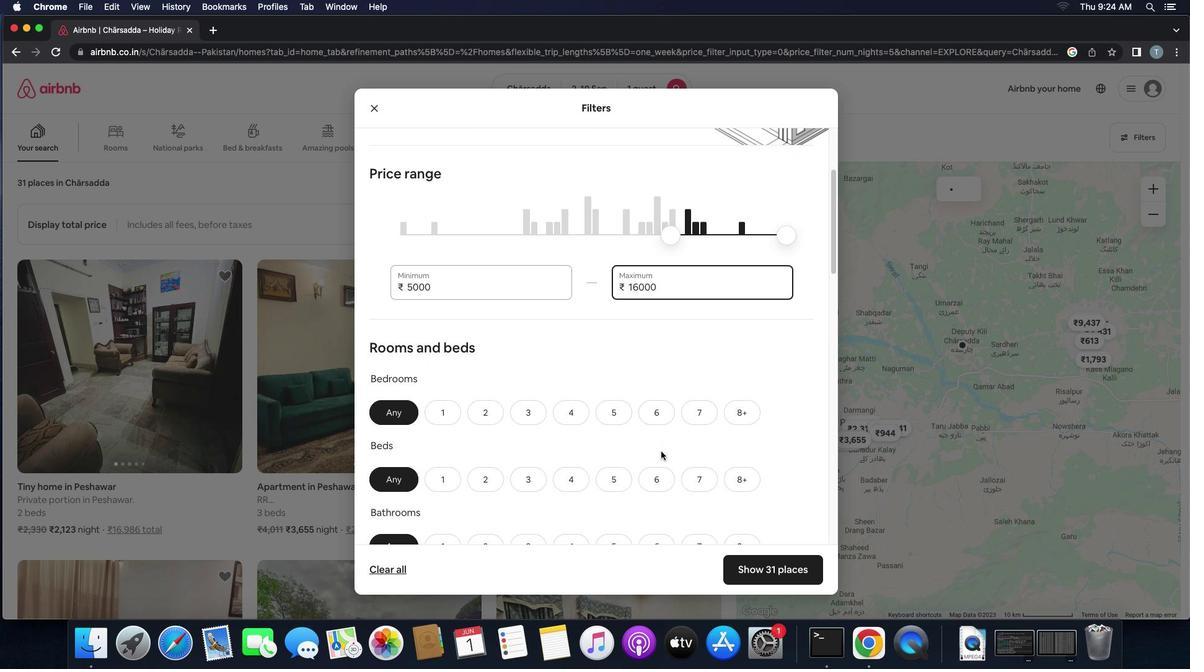 
Action: Mouse moved to (555, 377)
Screenshot: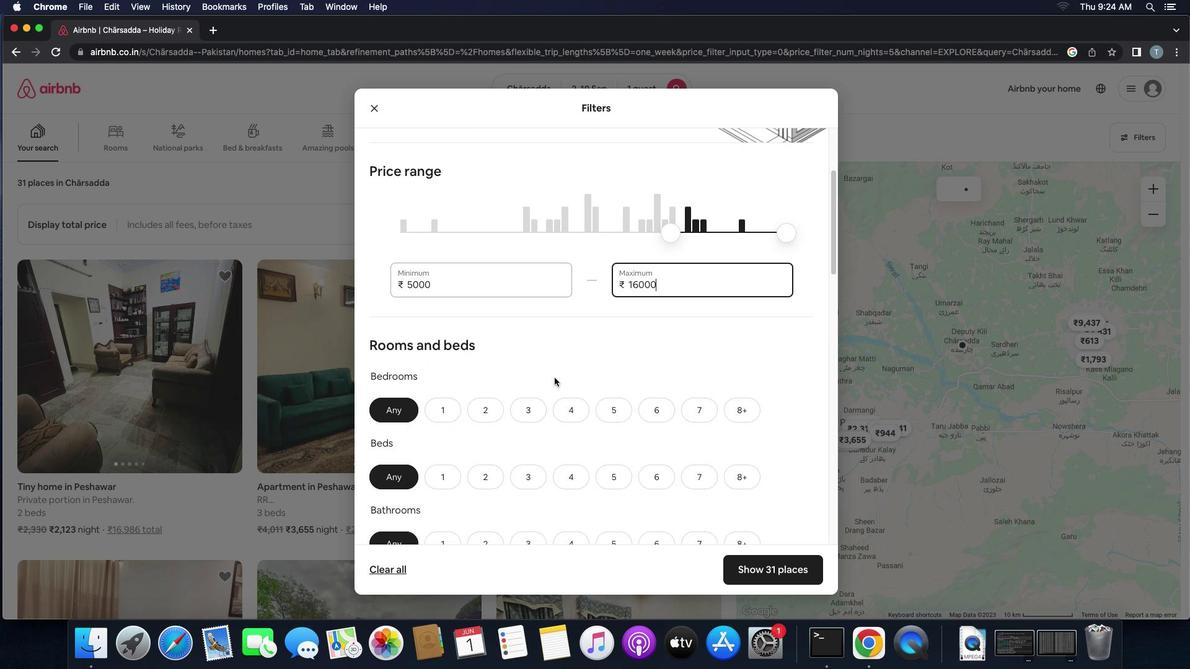 
Action: Mouse scrolled (555, 377) with delta (0, 0)
Screenshot: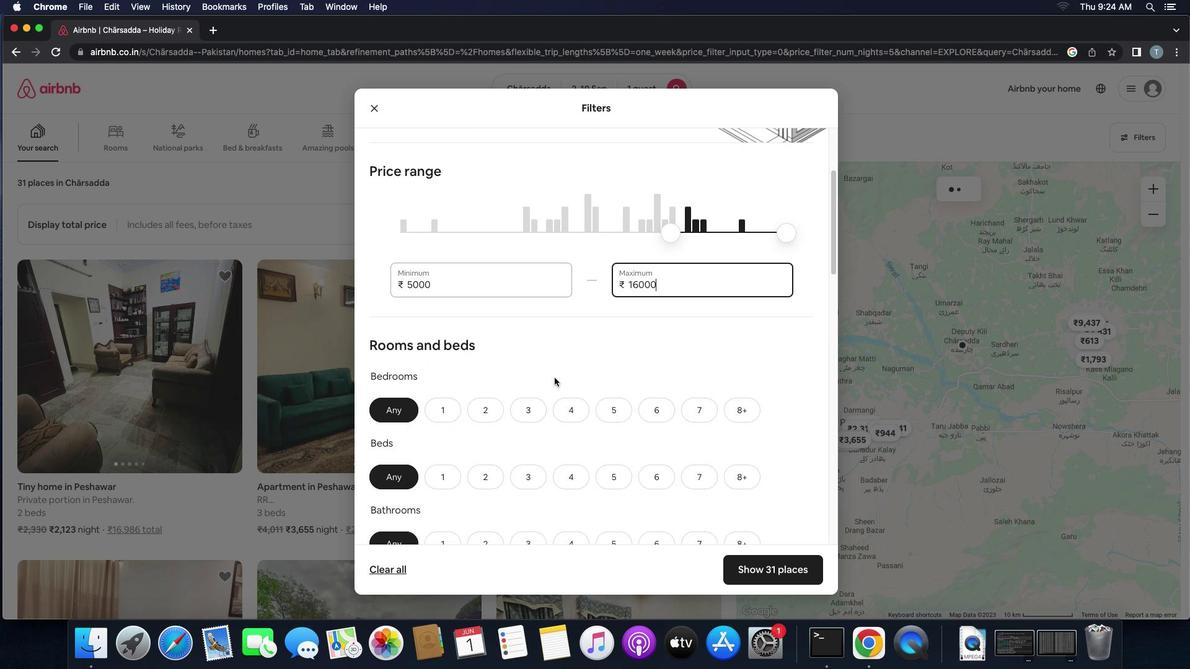 
Action: Mouse scrolled (555, 377) with delta (0, 0)
Screenshot: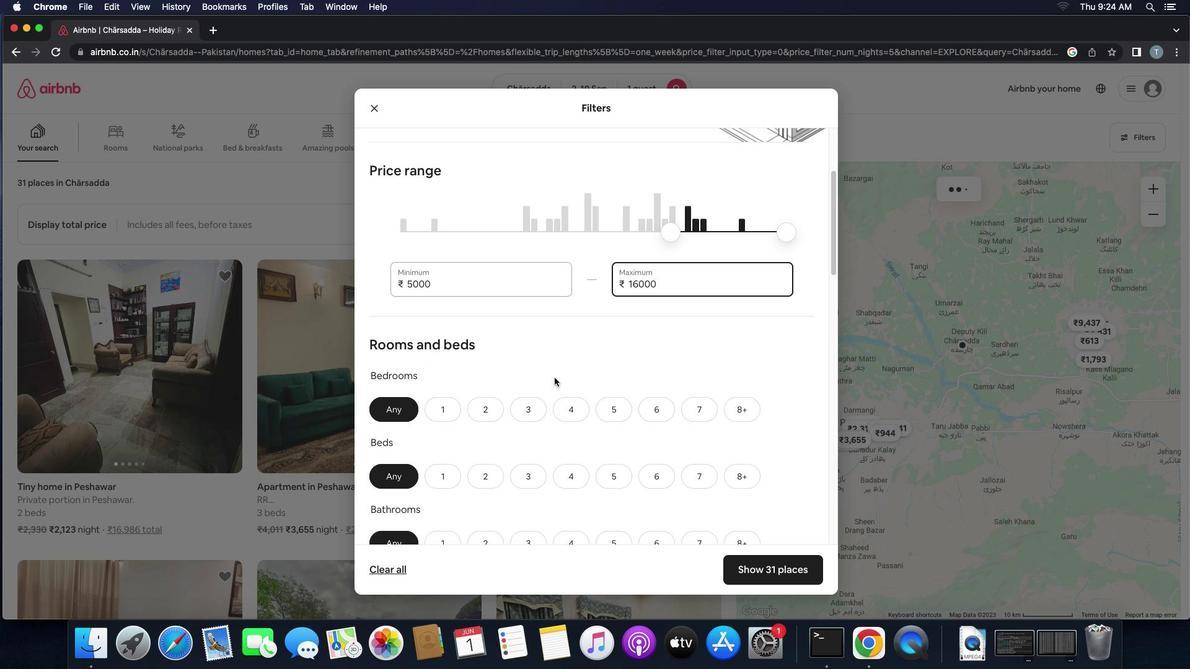 
Action: Mouse scrolled (555, 377) with delta (0, 0)
Screenshot: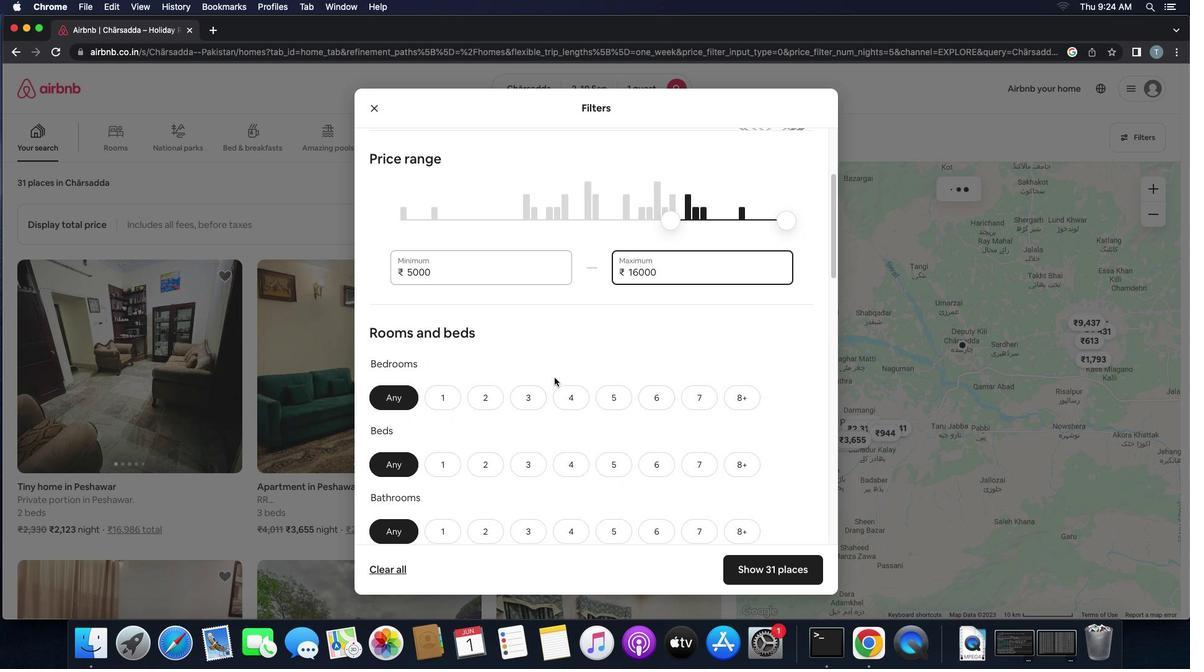 
Action: Mouse scrolled (555, 377) with delta (0, 0)
Screenshot: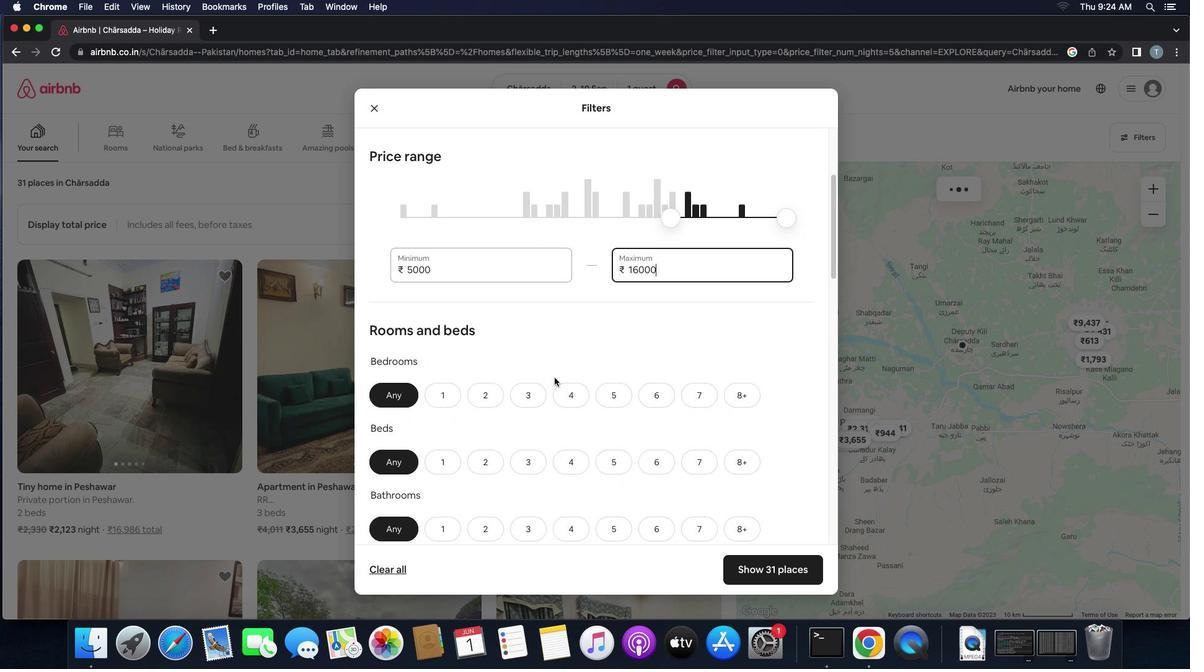 
Action: Mouse scrolled (555, 377) with delta (0, 0)
Screenshot: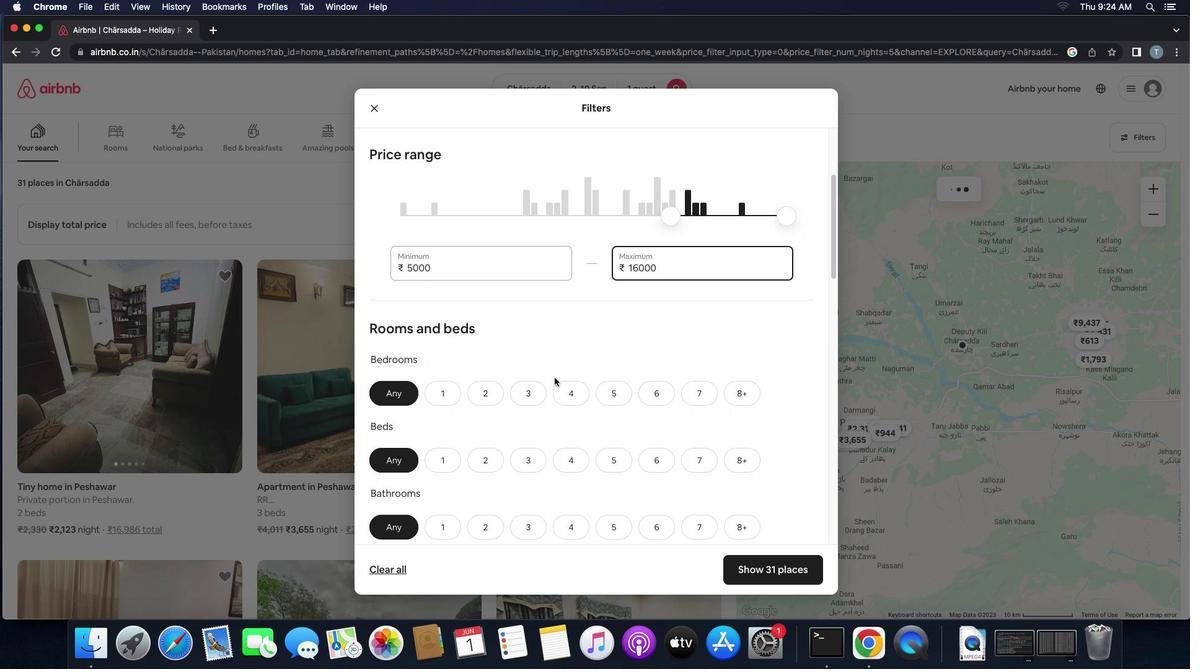 
Action: Mouse scrolled (555, 377) with delta (0, 0)
Screenshot: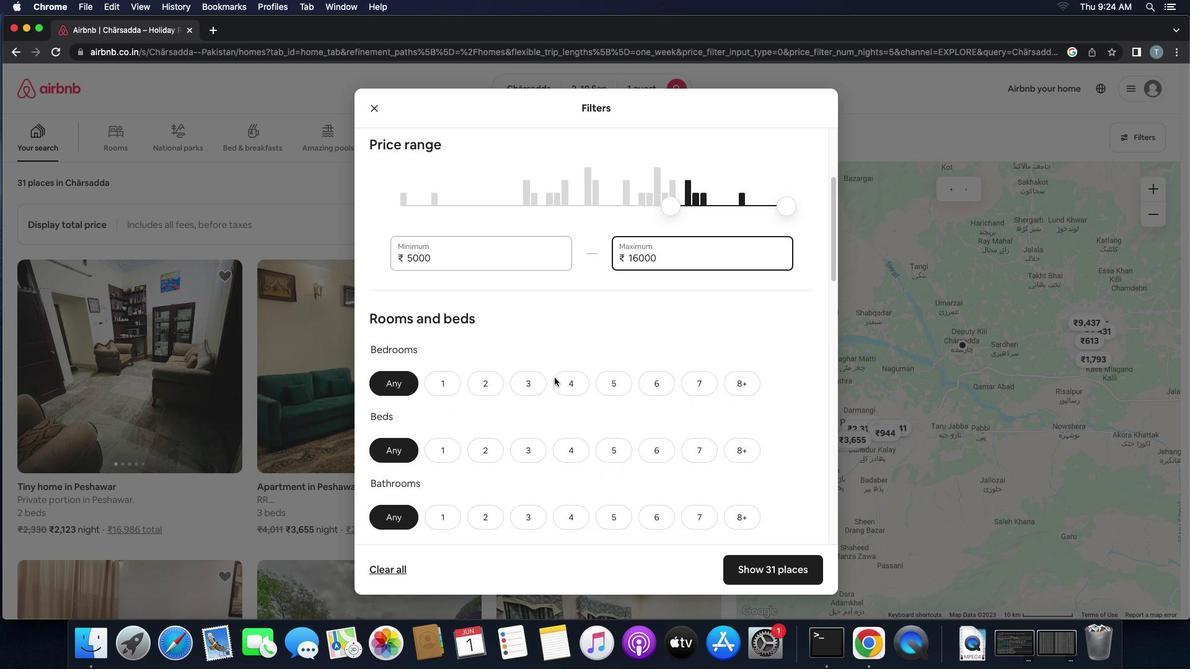 
Action: Mouse scrolled (555, 377) with delta (0, 0)
Screenshot: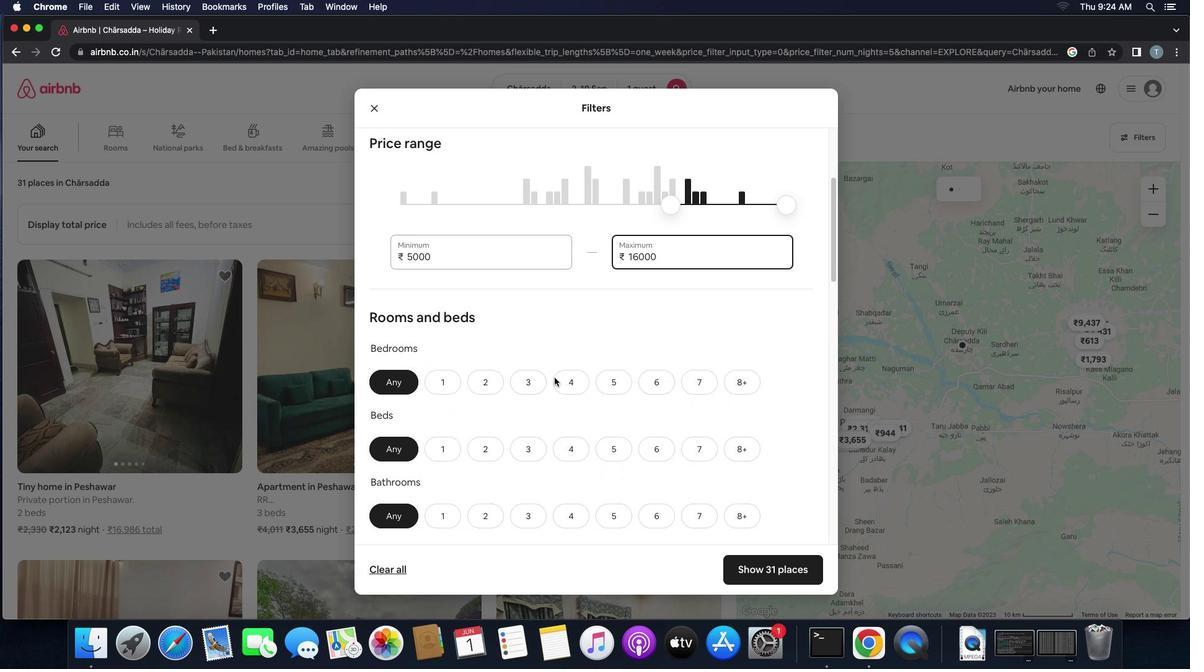 
Action: Mouse scrolled (555, 377) with delta (0, 0)
Screenshot: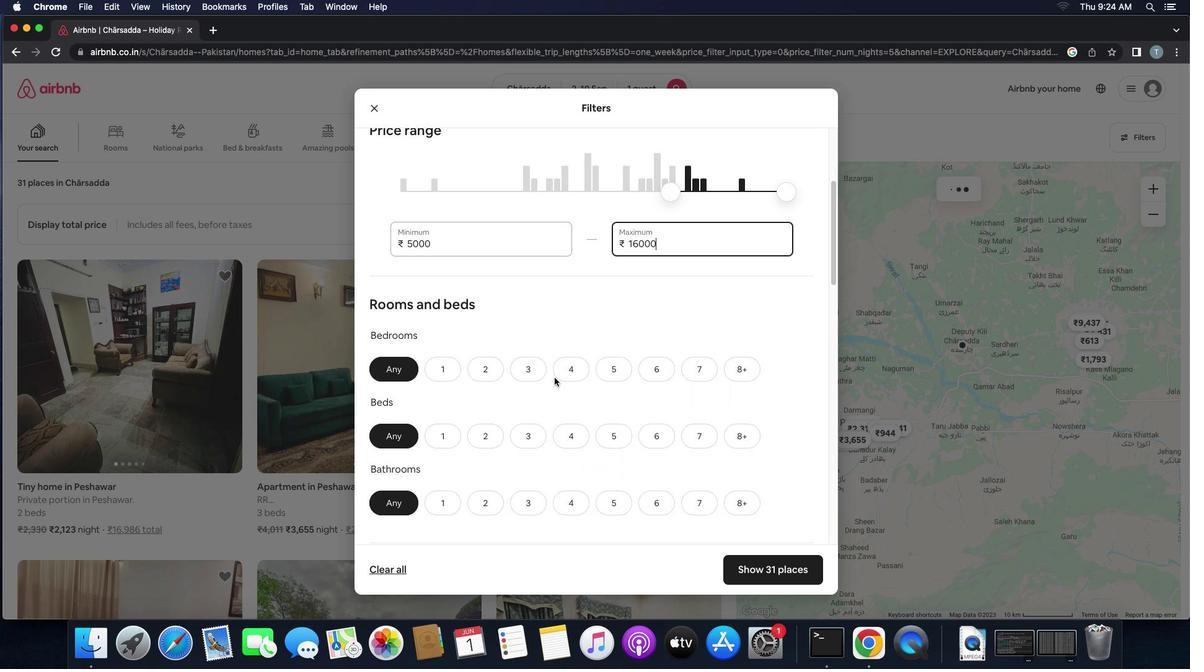 
Action: Mouse scrolled (555, 377) with delta (0, 0)
Screenshot: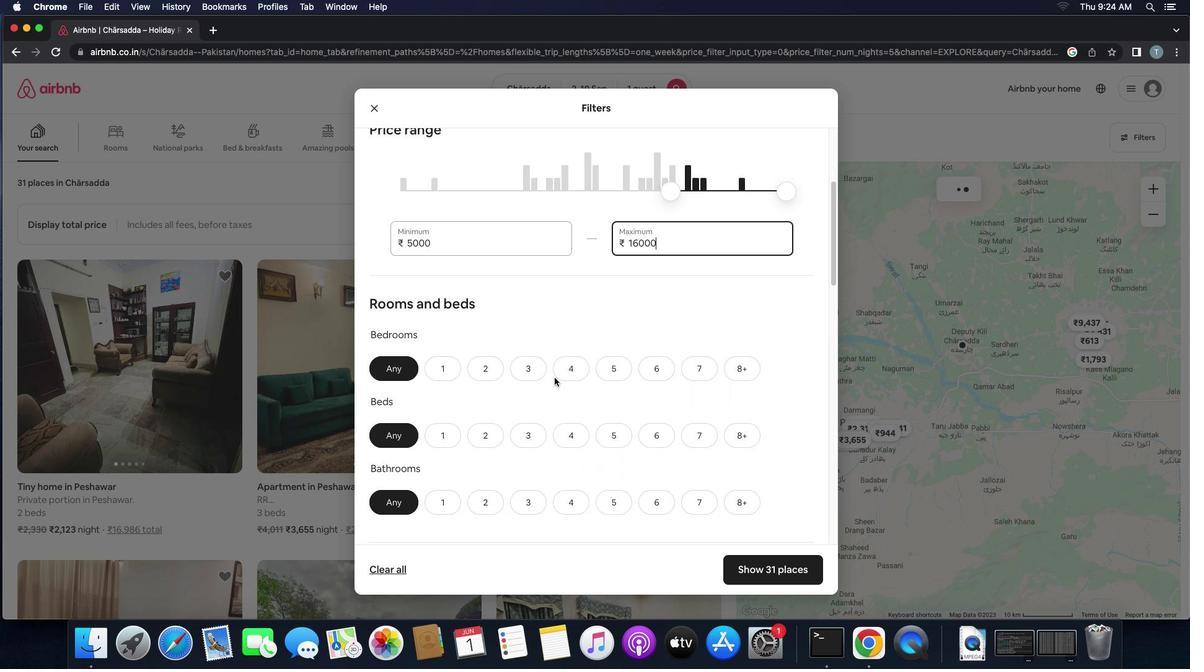 
Action: Mouse scrolled (555, 377) with delta (0, -1)
Screenshot: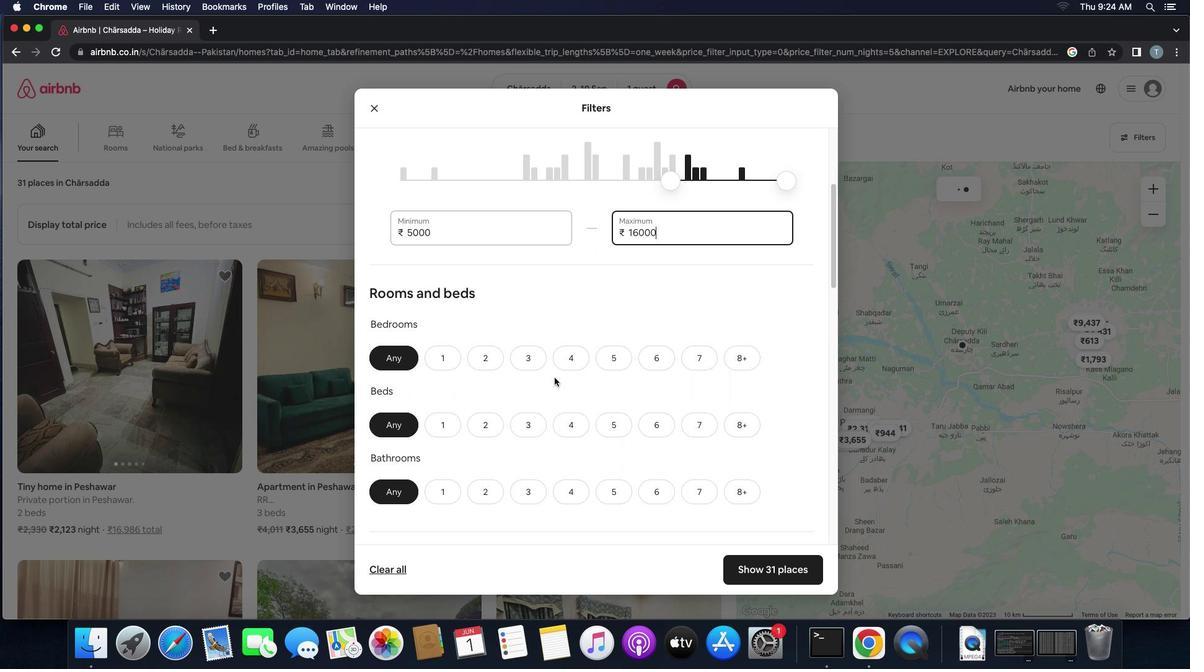
Action: Mouse scrolled (555, 377) with delta (0, 0)
Screenshot: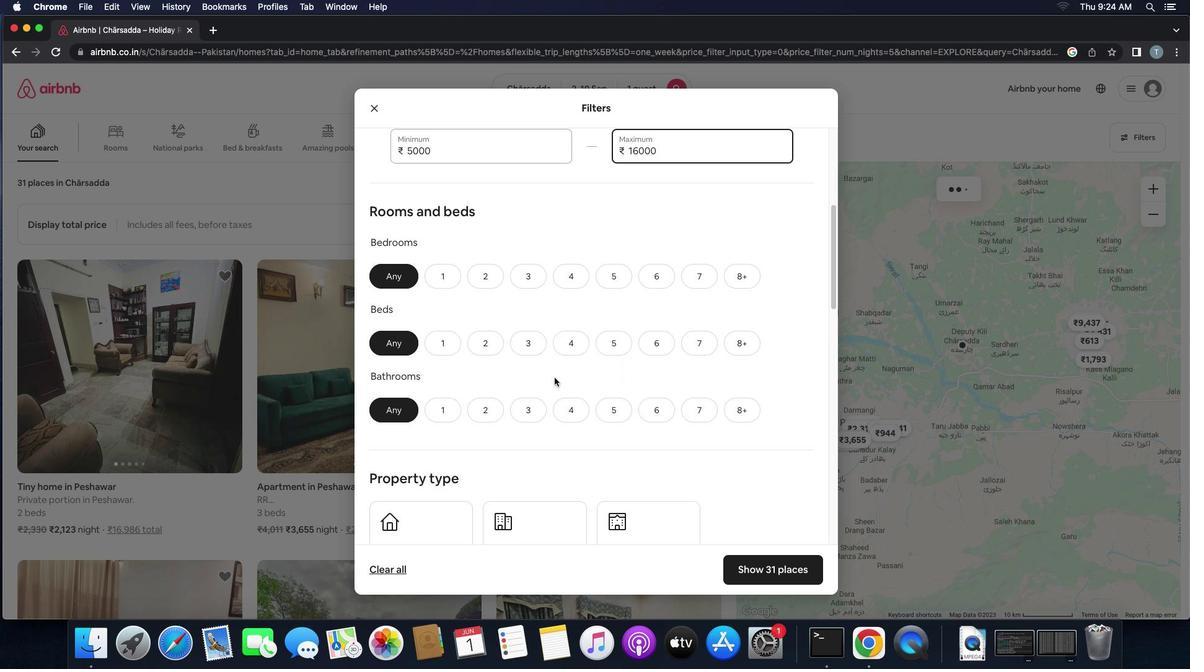 
Action: Mouse scrolled (555, 377) with delta (0, 0)
Screenshot: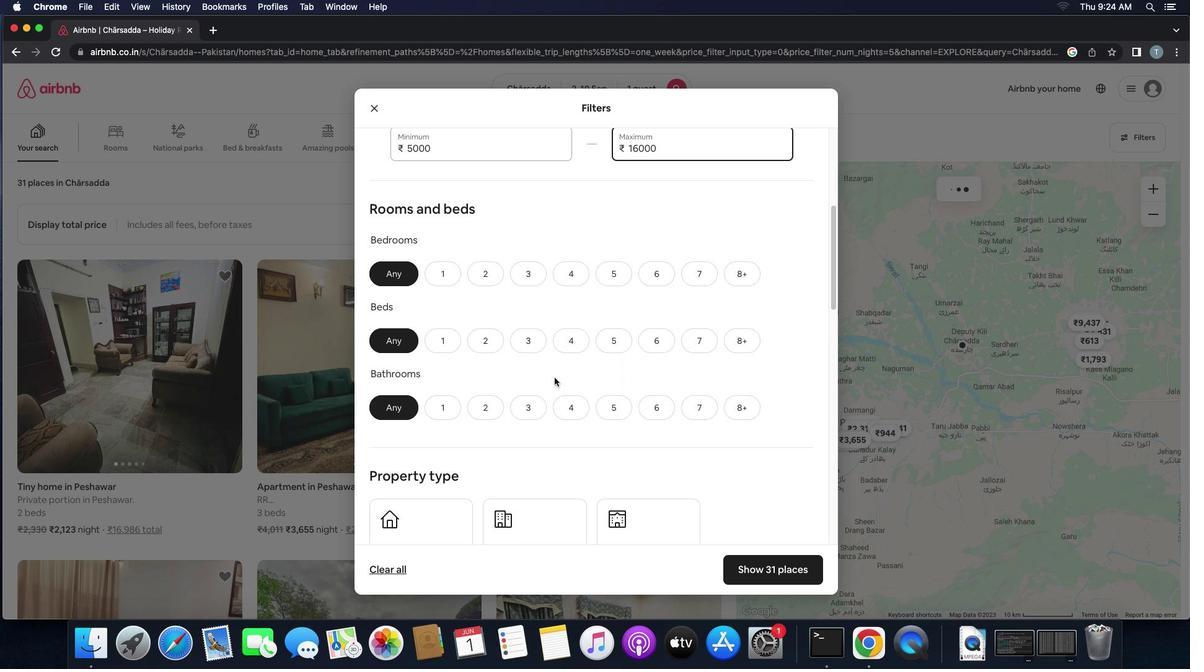 
Action: Mouse scrolled (555, 377) with delta (0, 0)
Screenshot: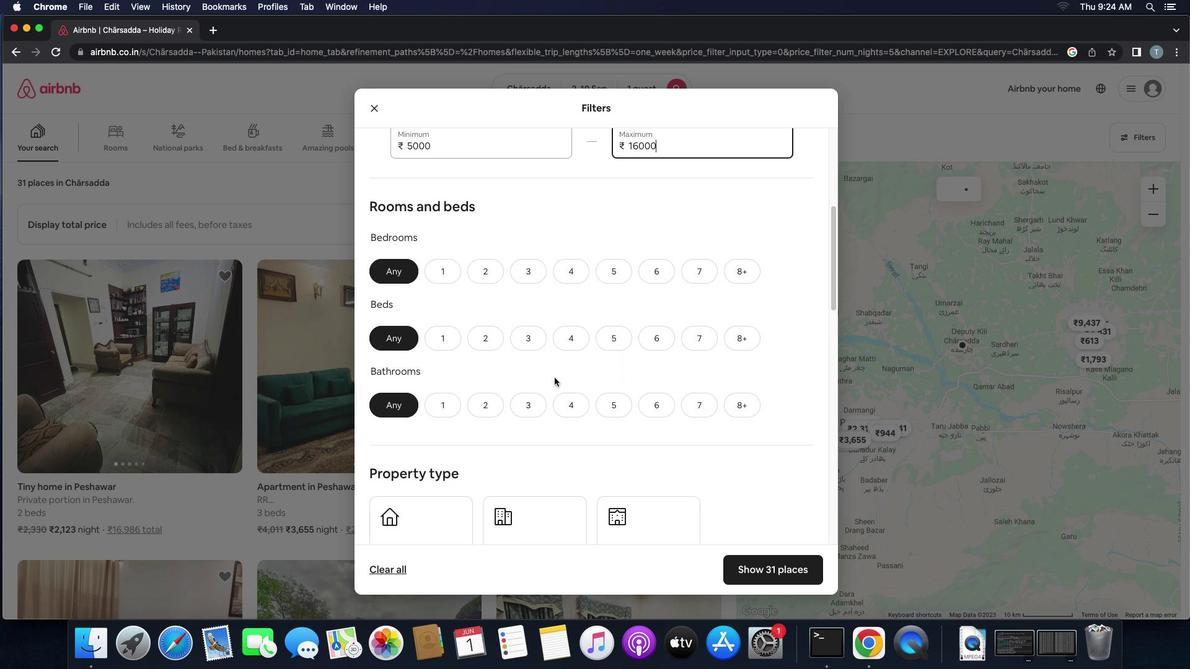 
Action: Mouse moved to (441, 271)
Screenshot: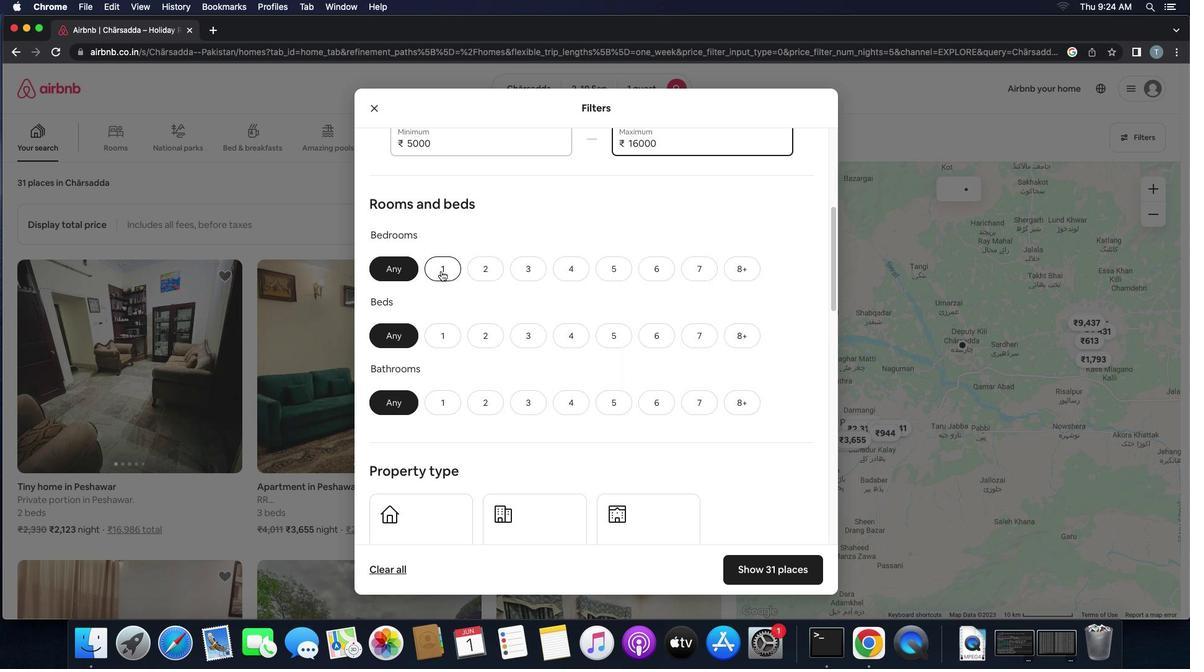 
Action: Mouse pressed left at (441, 271)
Screenshot: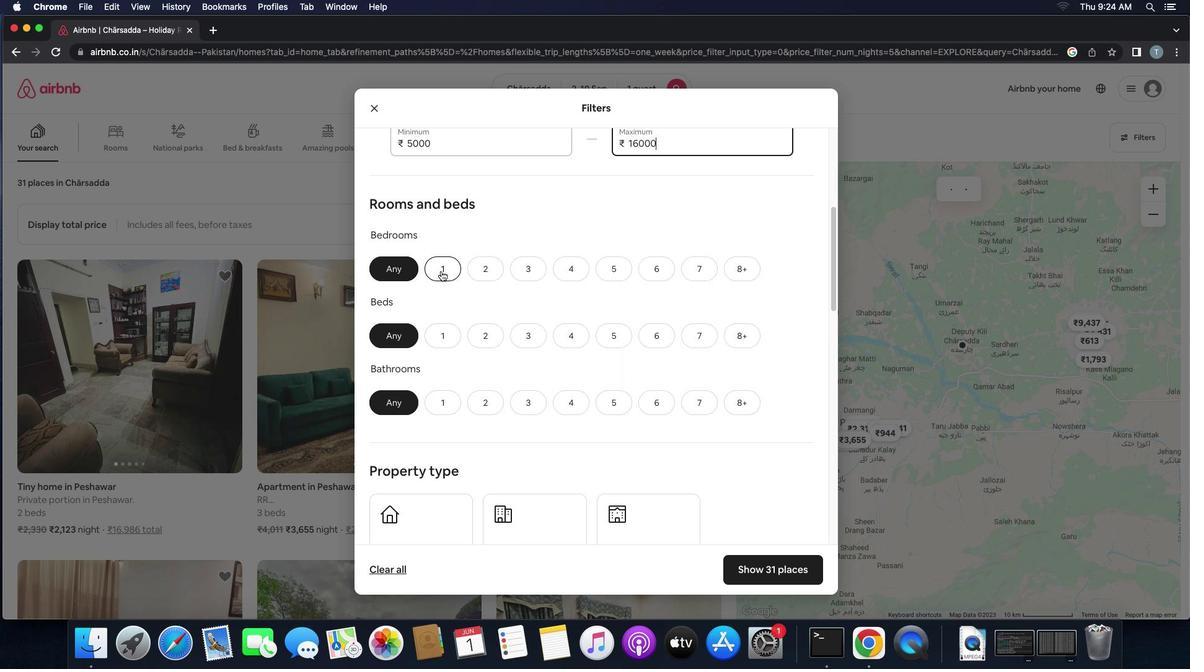 
Action: Mouse moved to (444, 341)
Screenshot: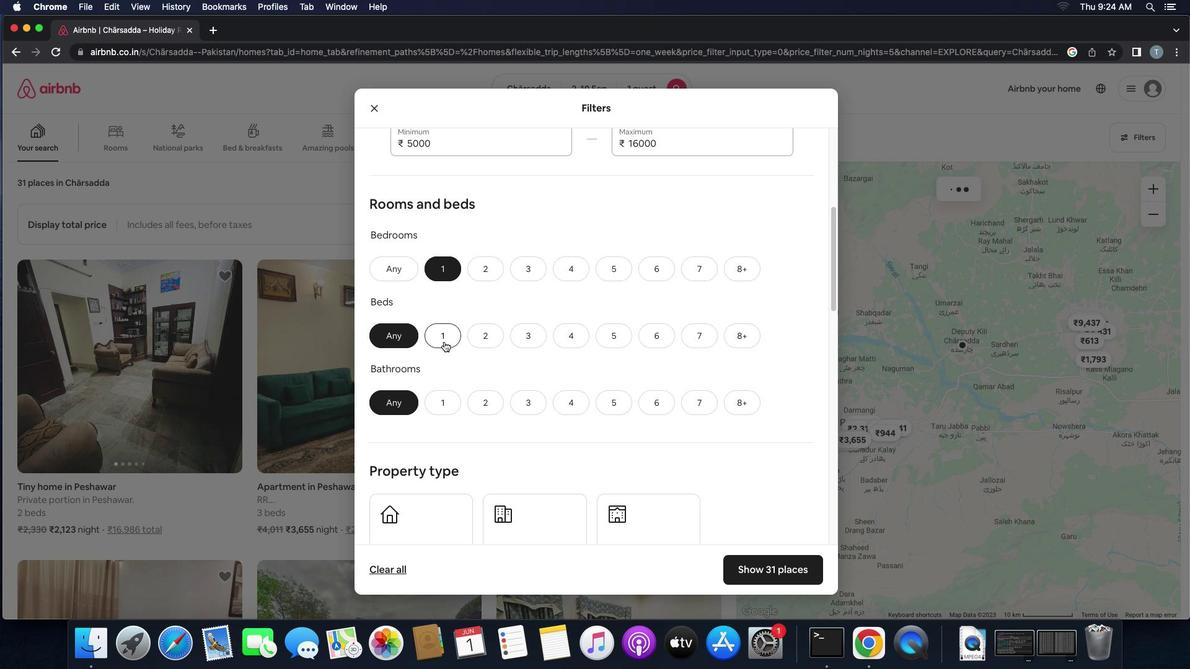 
Action: Mouse pressed left at (444, 341)
Screenshot: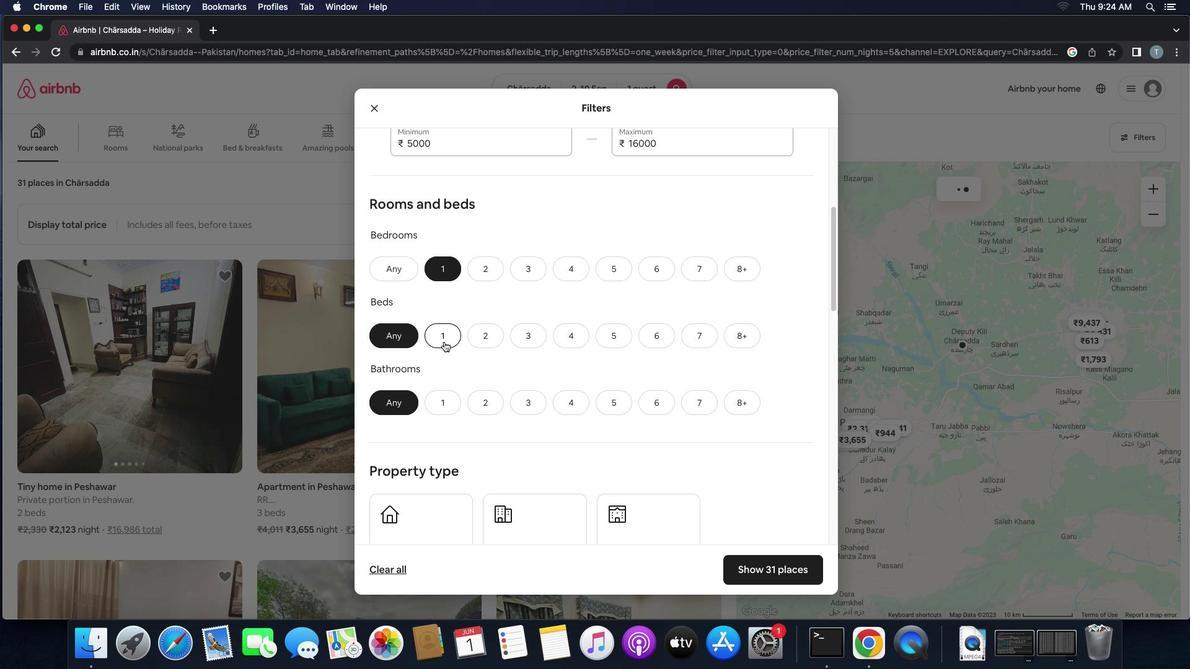 
Action: Mouse moved to (445, 411)
Screenshot: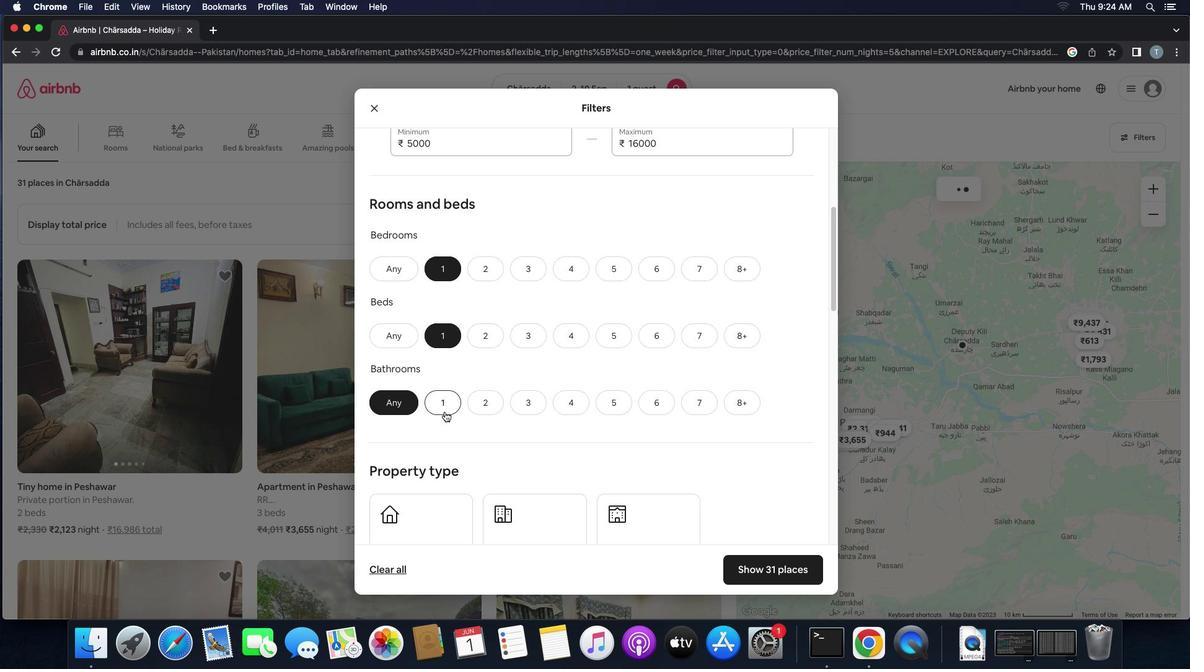 
Action: Mouse pressed left at (445, 411)
Screenshot: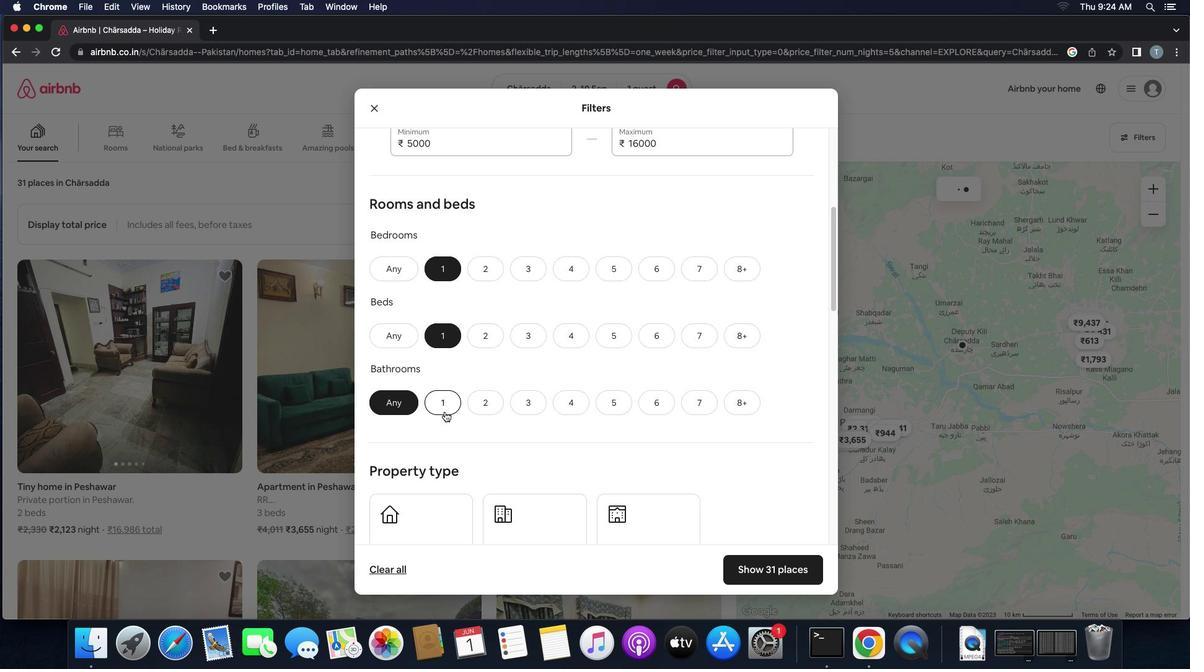 
Action: Mouse moved to (517, 418)
Screenshot: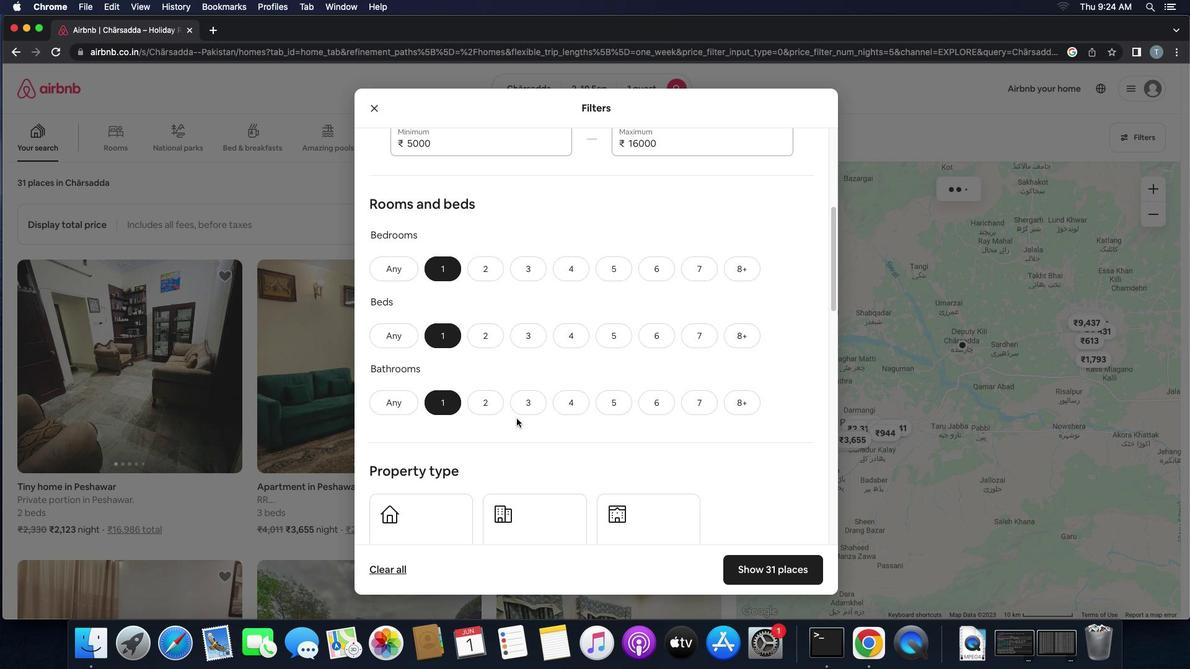 
Action: Mouse scrolled (517, 418) with delta (0, 0)
Screenshot: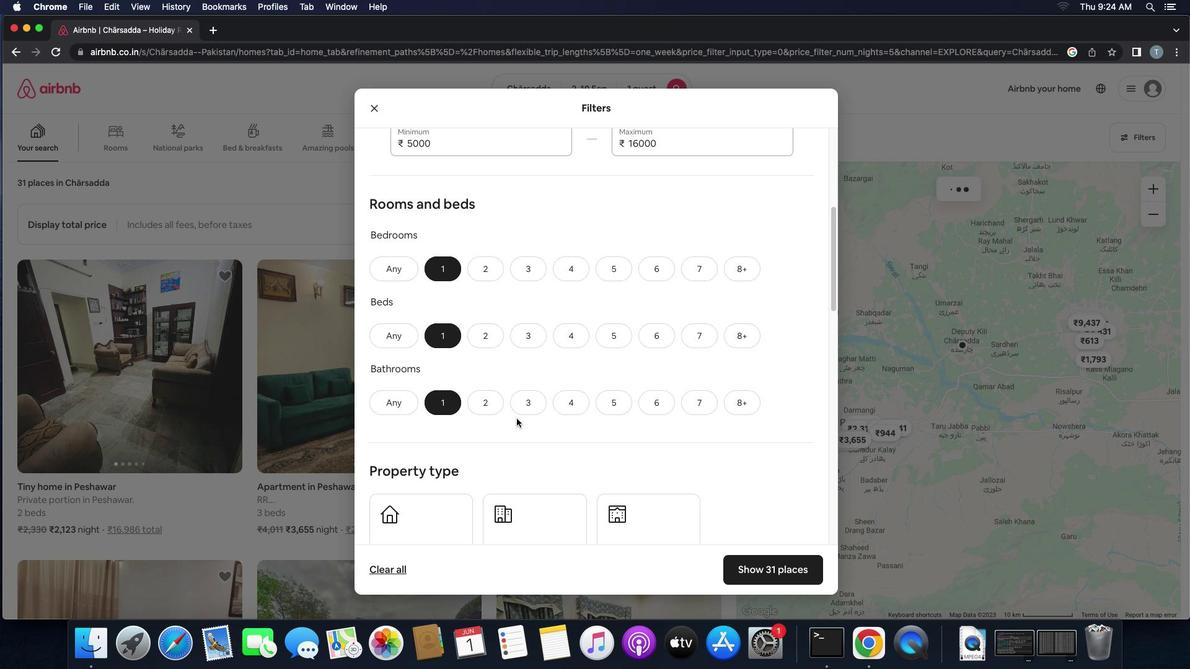 
Action: Mouse scrolled (517, 418) with delta (0, 0)
Screenshot: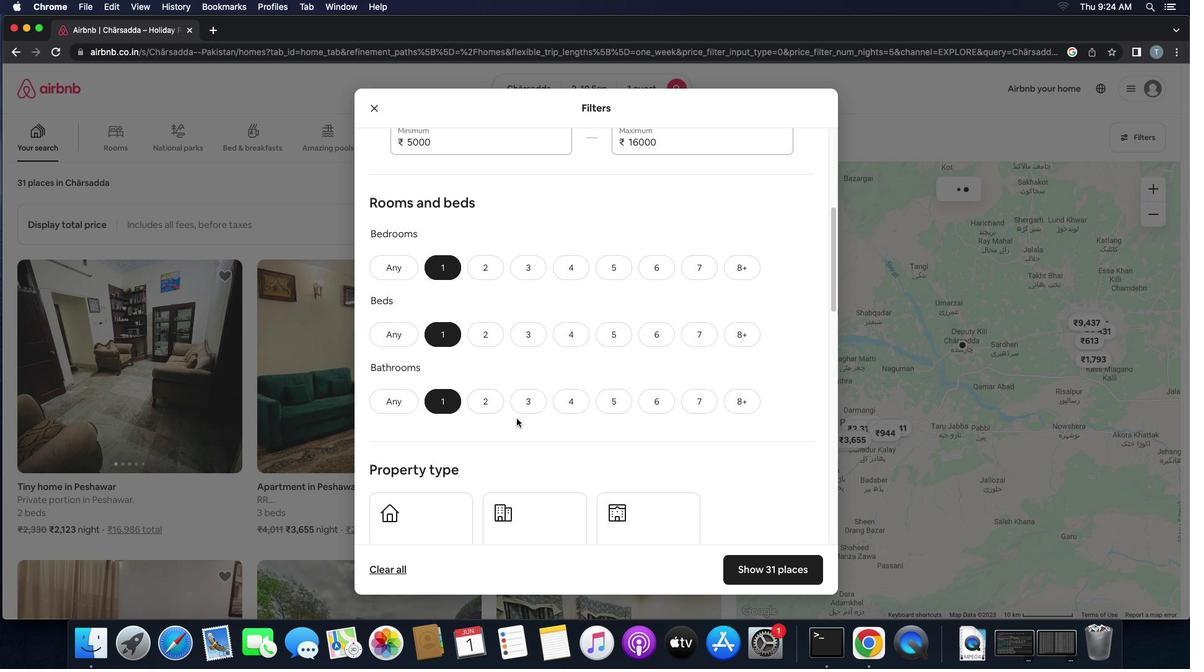 
Action: Mouse scrolled (517, 418) with delta (0, 0)
Screenshot: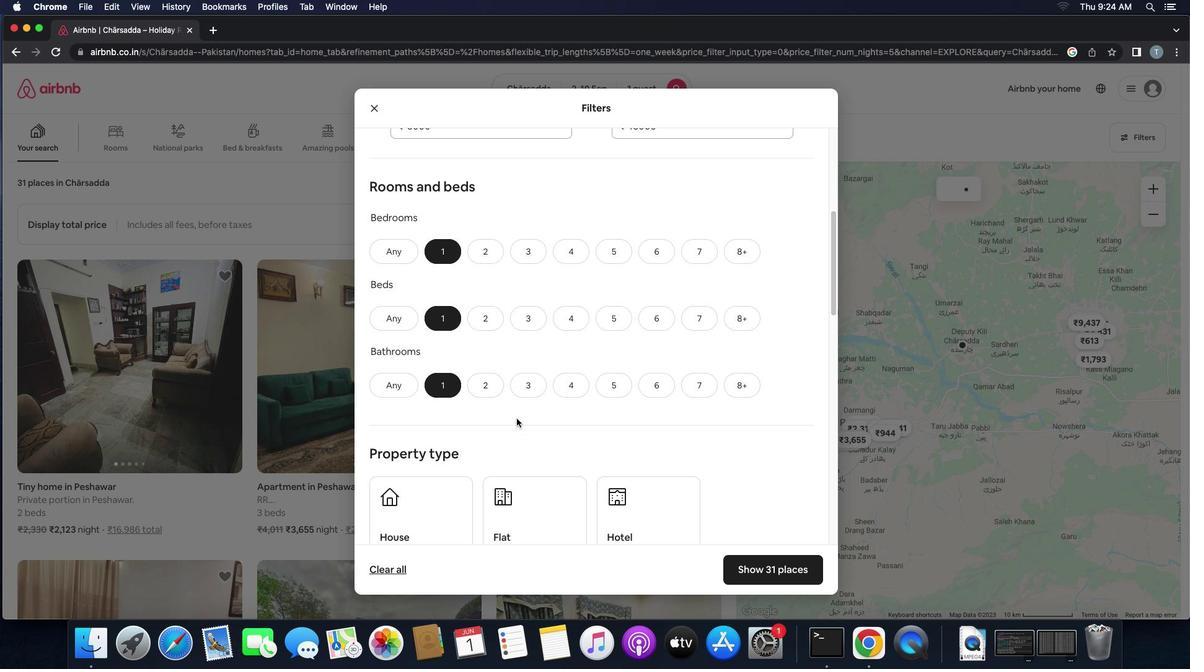 
Action: Mouse scrolled (517, 418) with delta (0, 0)
Screenshot: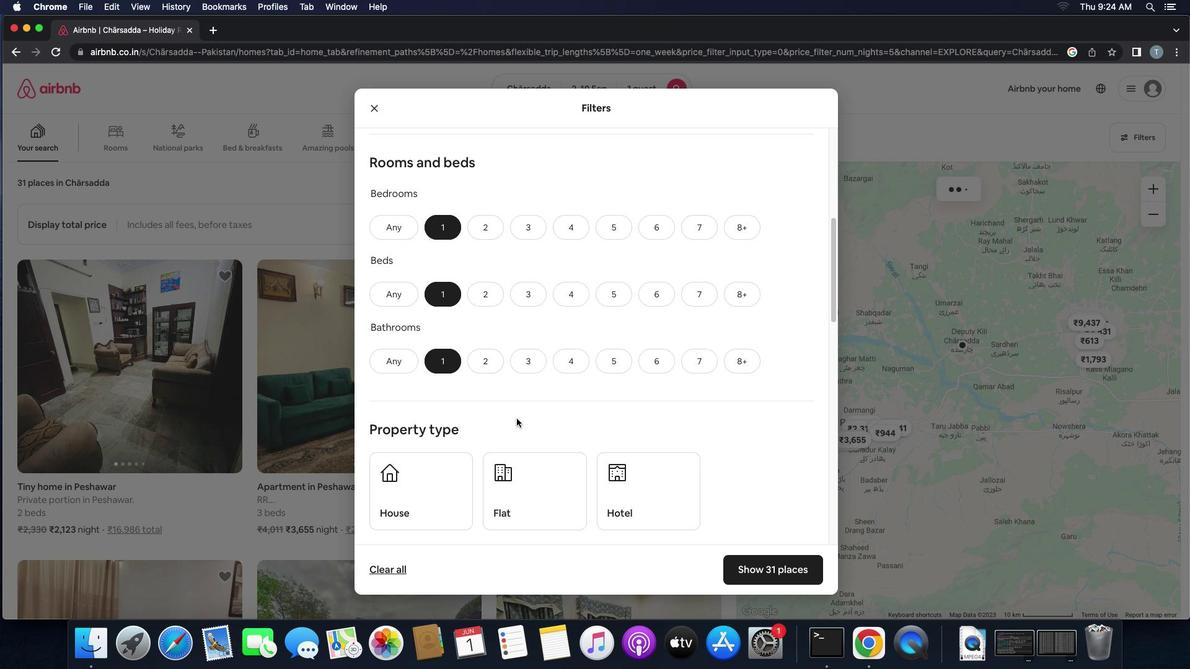 
Action: Mouse scrolled (517, 418) with delta (0, 0)
Screenshot: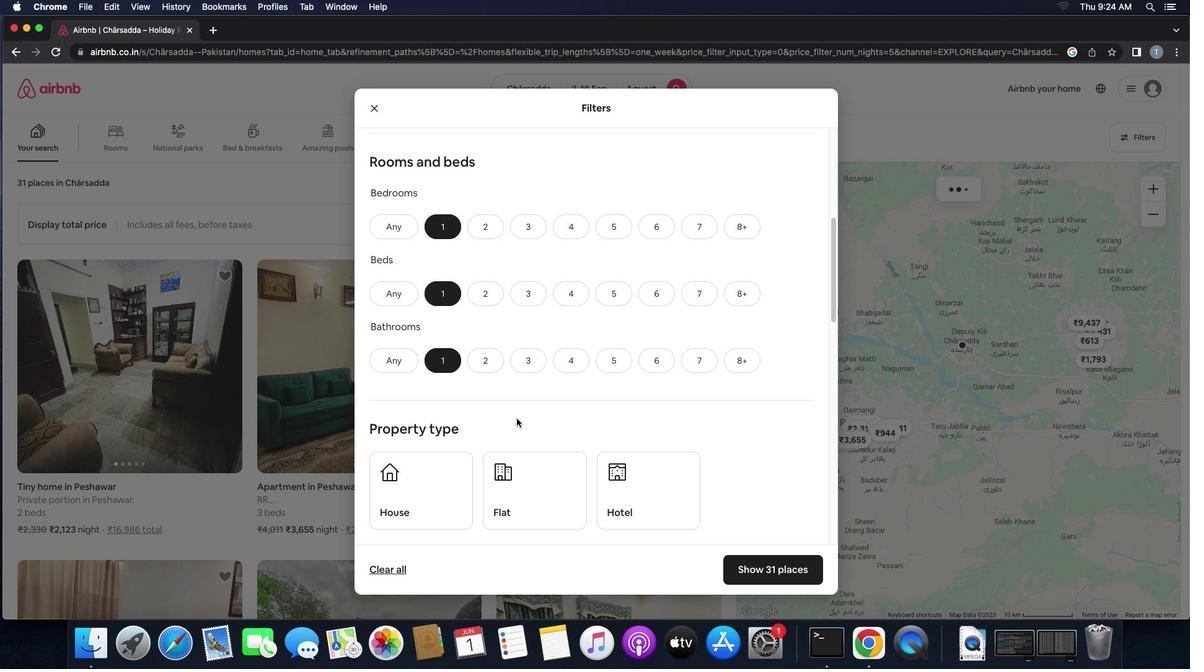 
Action: Mouse scrolled (517, 418) with delta (0, -1)
Screenshot: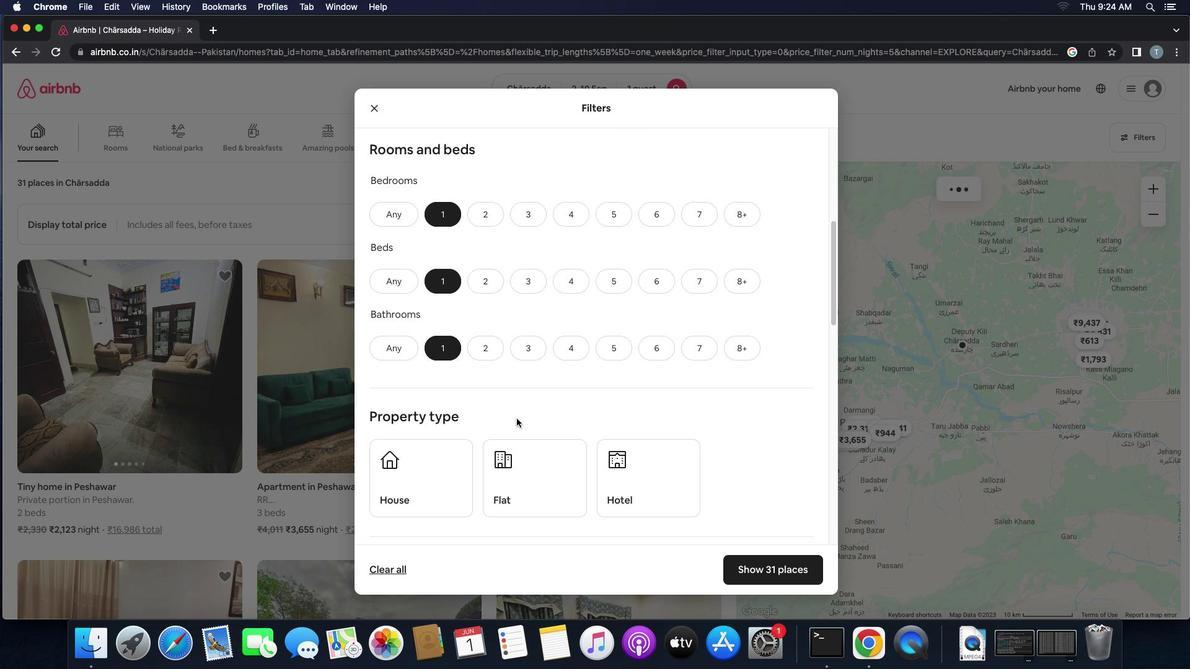 
Action: Mouse moved to (444, 394)
Screenshot: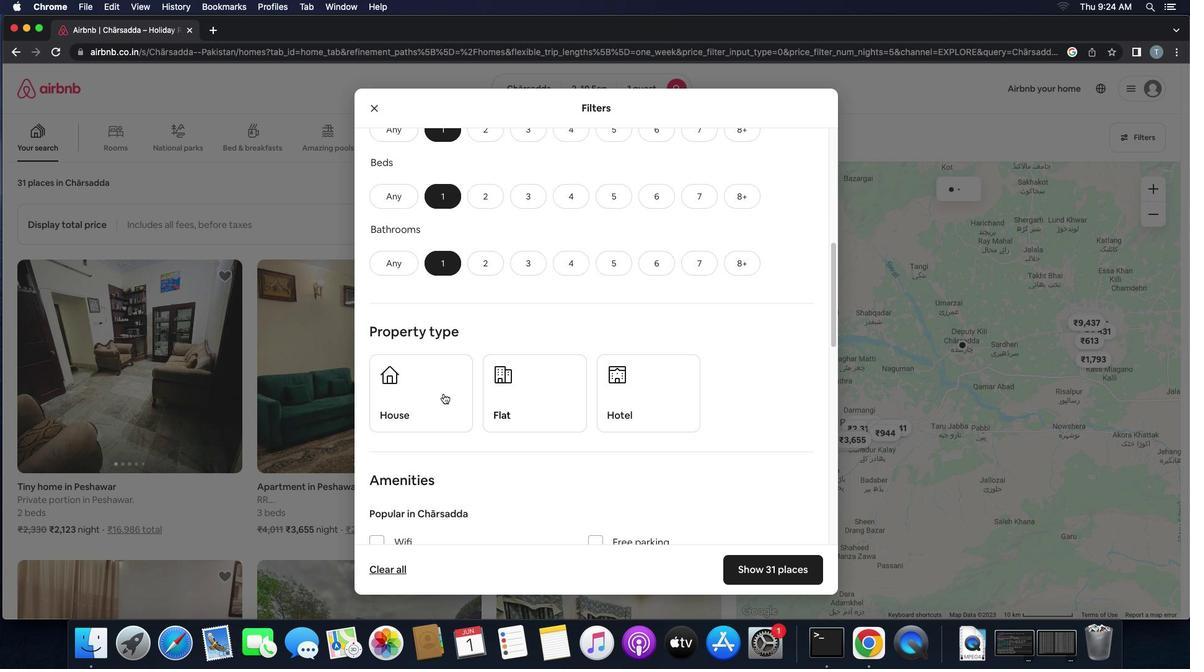 
Action: Mouse pressed left at (444, 394)
Screenshot: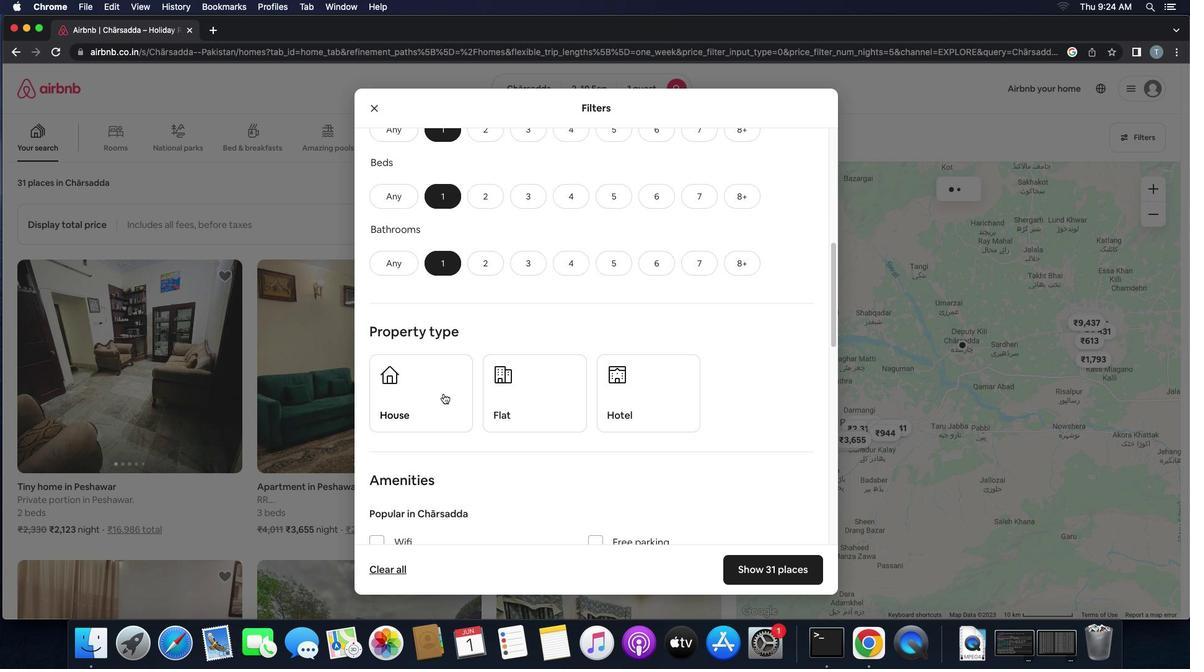 
Action: Mouse moved to (542, 407)
Screenshot: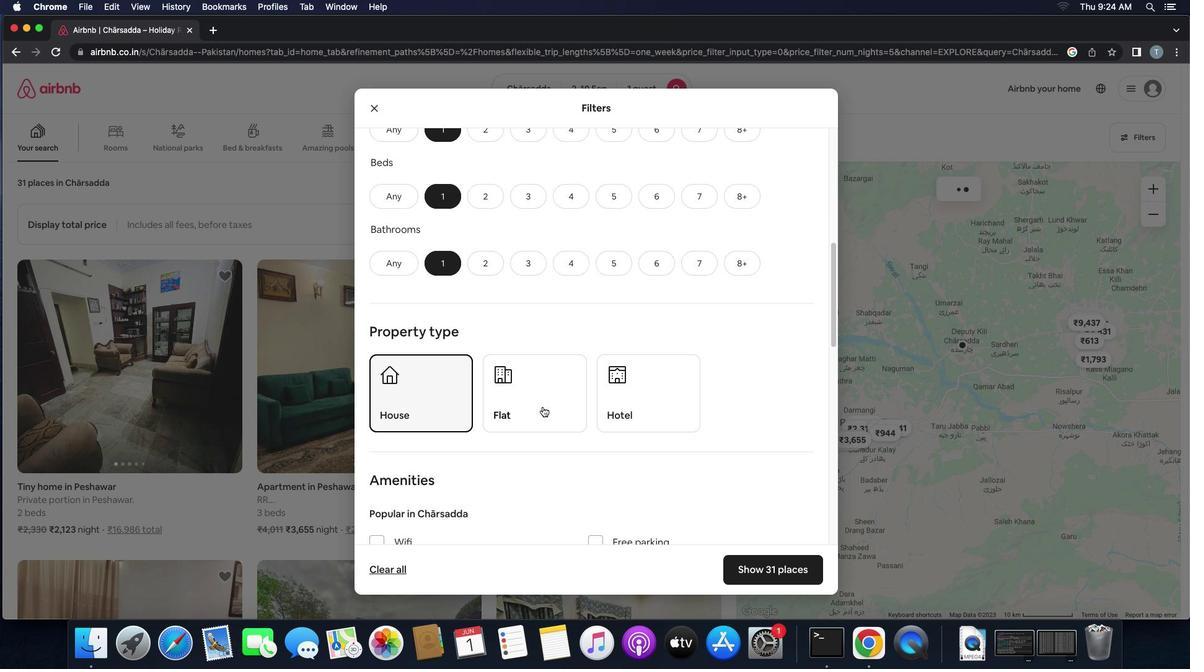 
Action: Mouse pressed left at (542, 407)
Screenshot: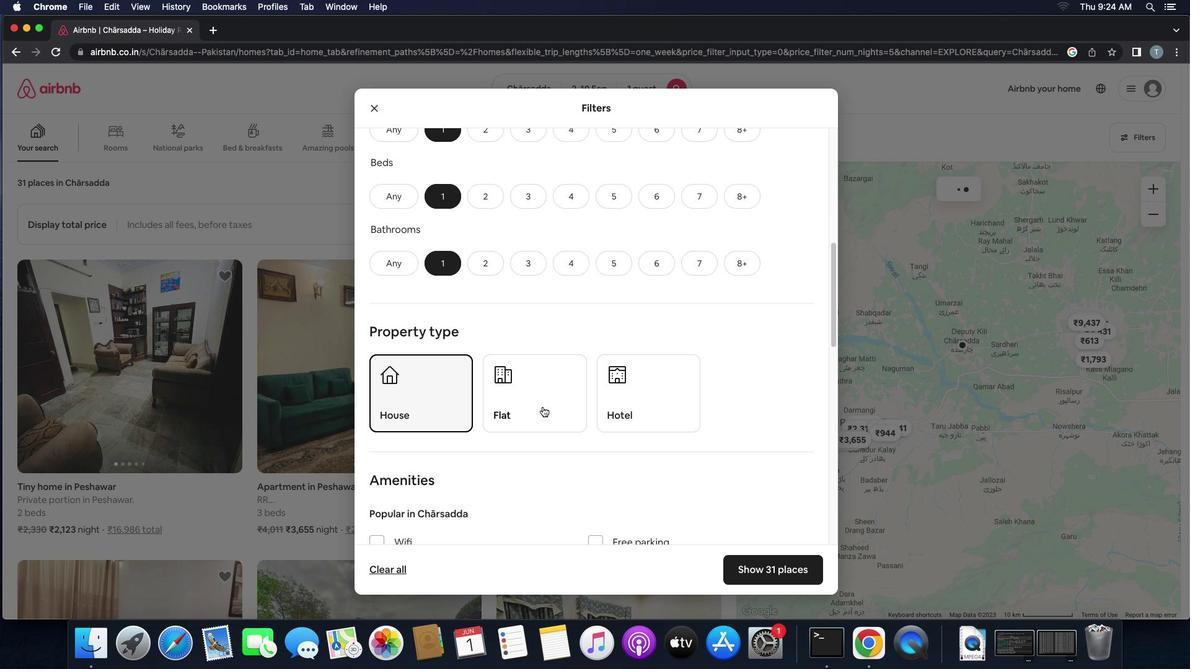 
Action: Mouse moved to (634, 420)
Screenshot: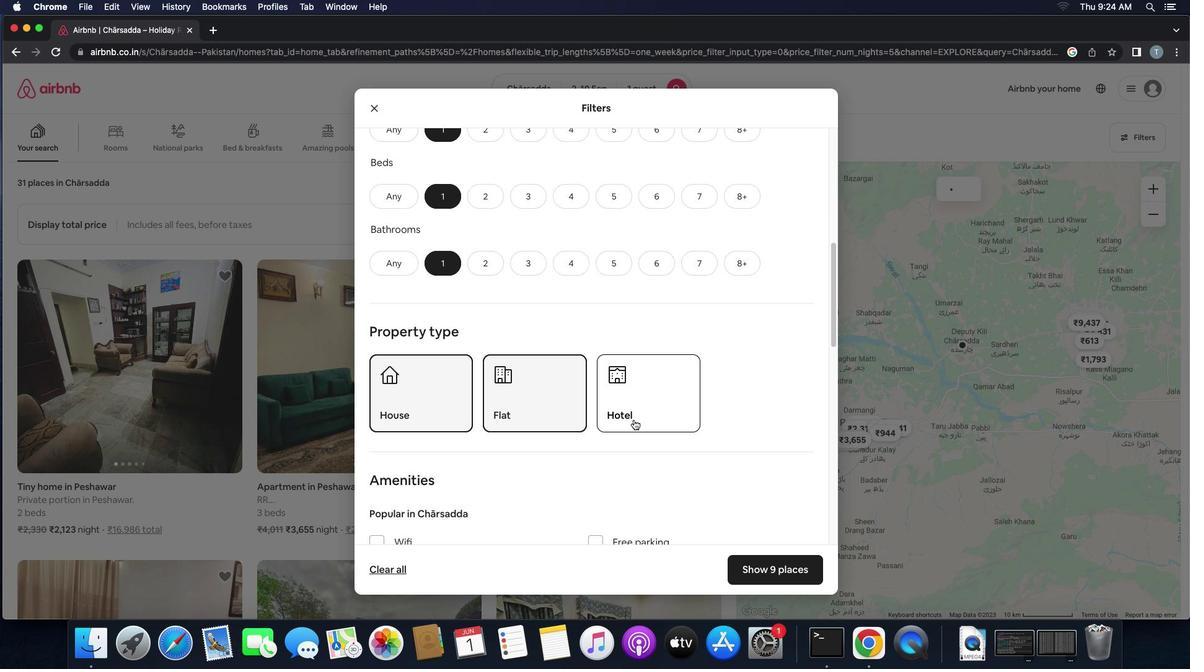 
Action: Mouse pressed left at (634, 420)
Screenshot: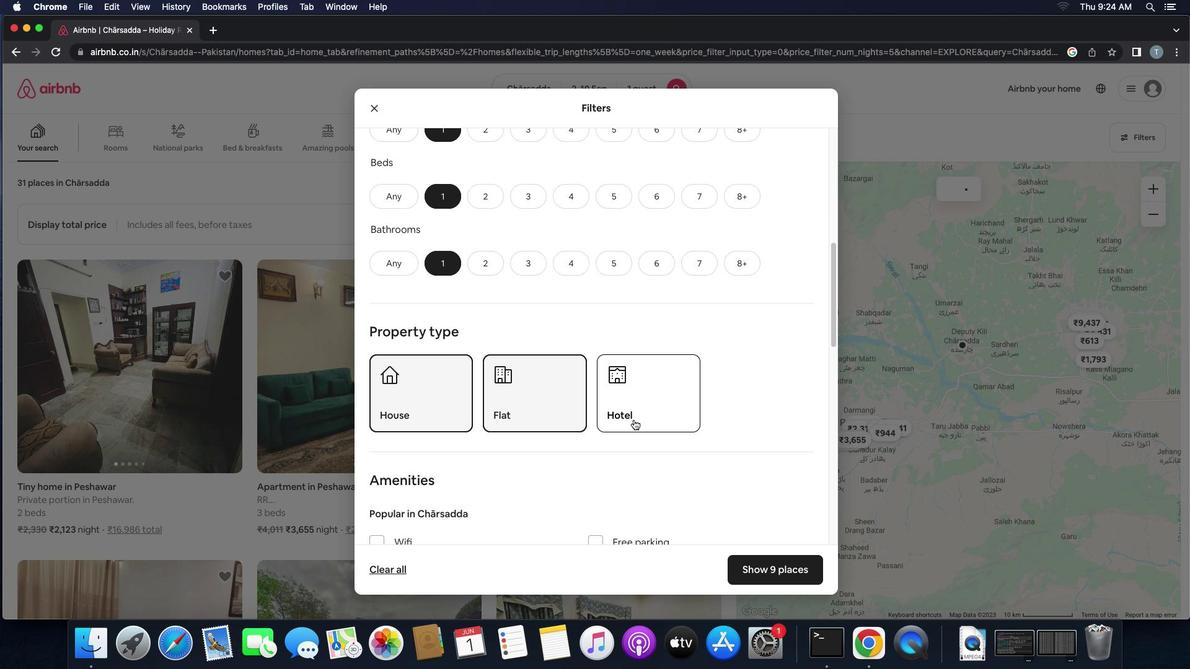 
Action: Mouse moved to (615, 441)
Screenshot: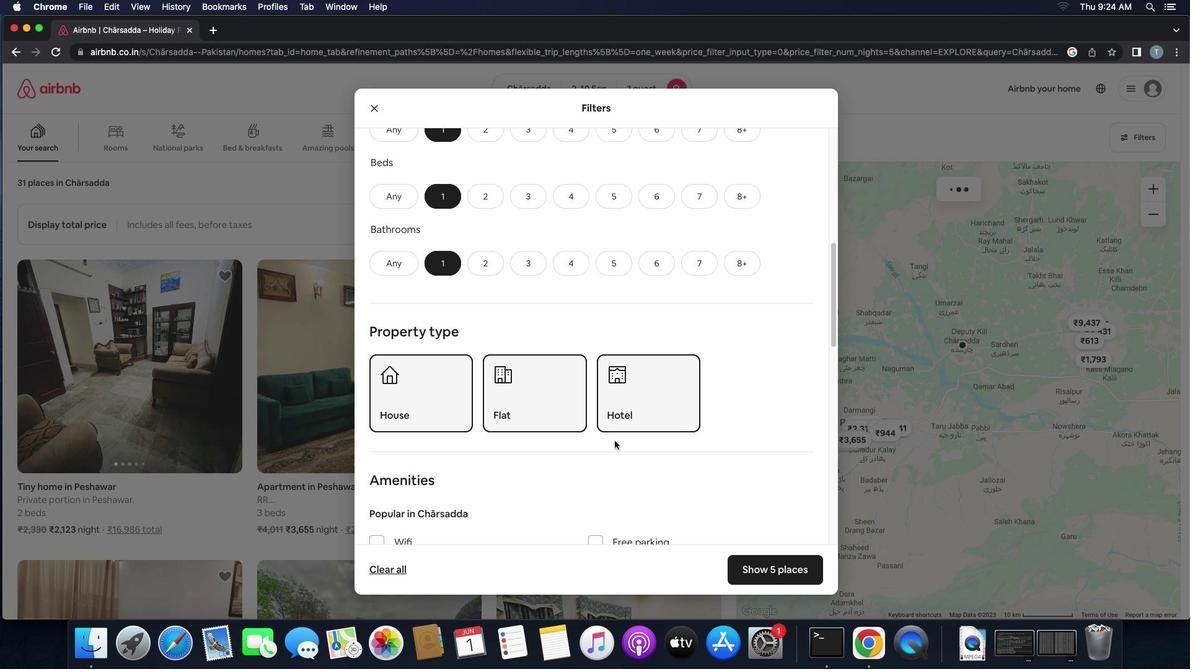 
Action: Mouse scrolled (615, 441) with delta (0, 0)
Screenshot: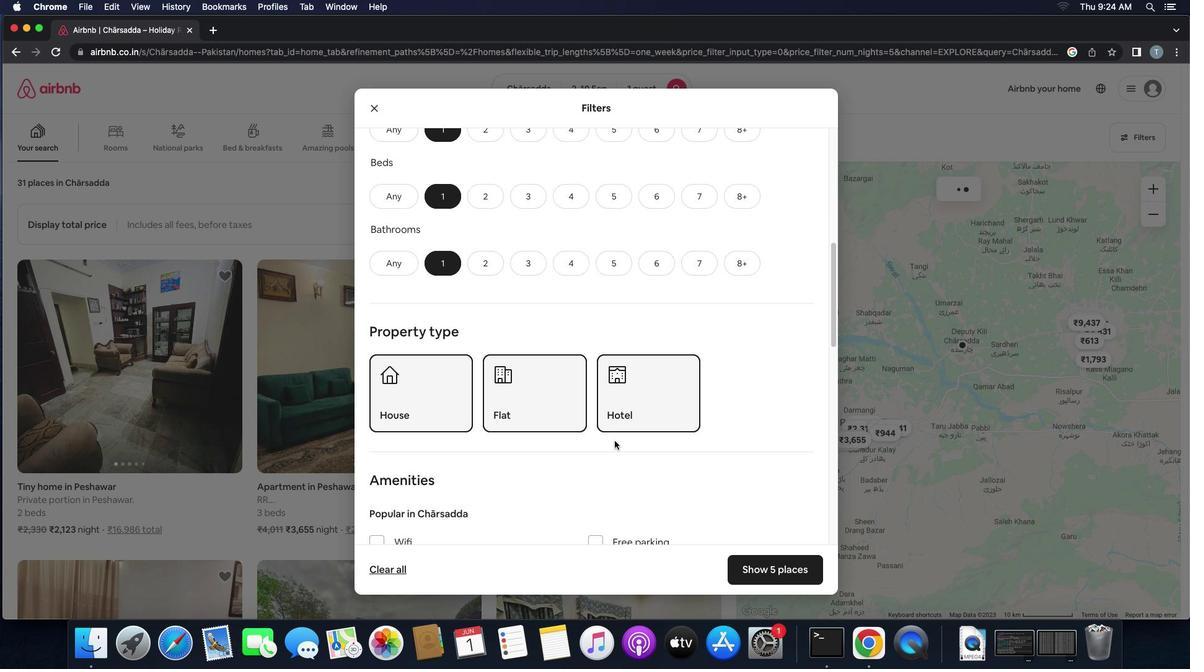
Action: Mouse scrolled (615, 441) with delta (0, 0)
Screenshot: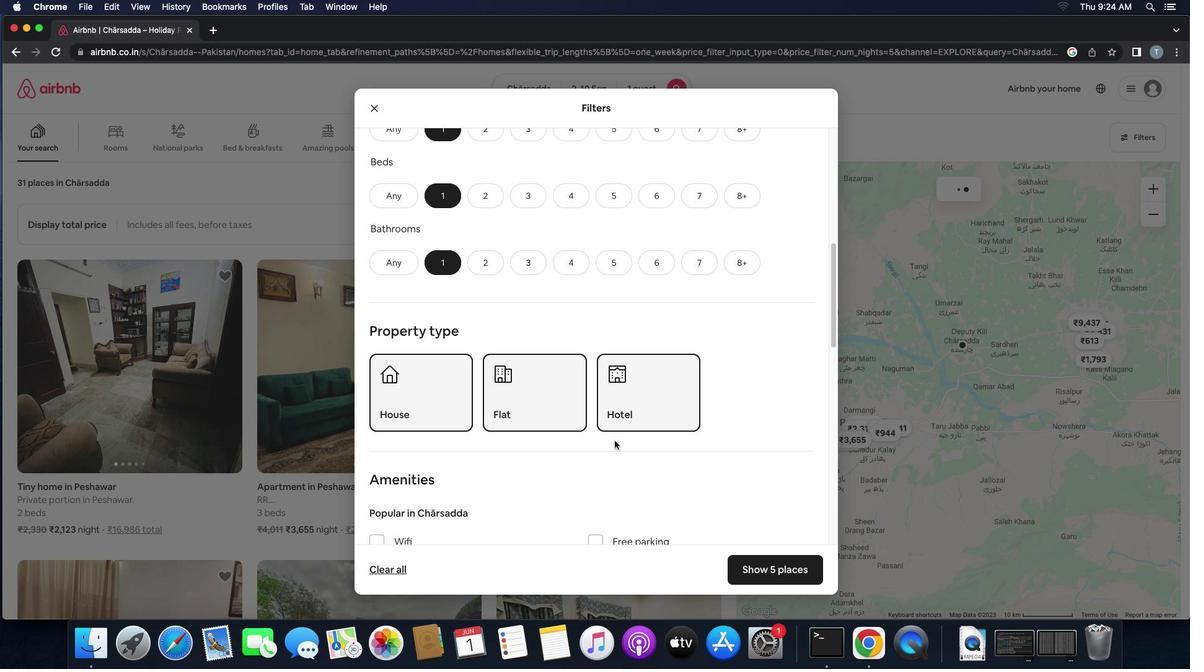 
Action: Mouse scrolled (615, 441) with delta (0, -1)
Screenshot: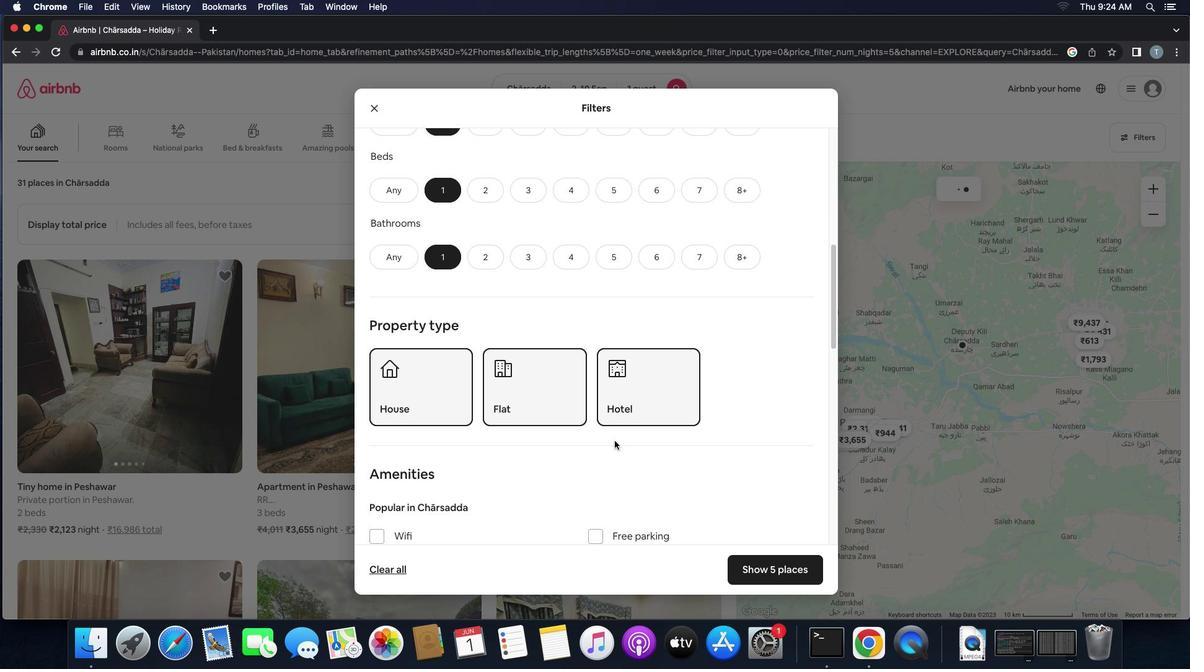 
Action: Mouse scrolled (615, 441) with delta (0, 0)
Screenshot: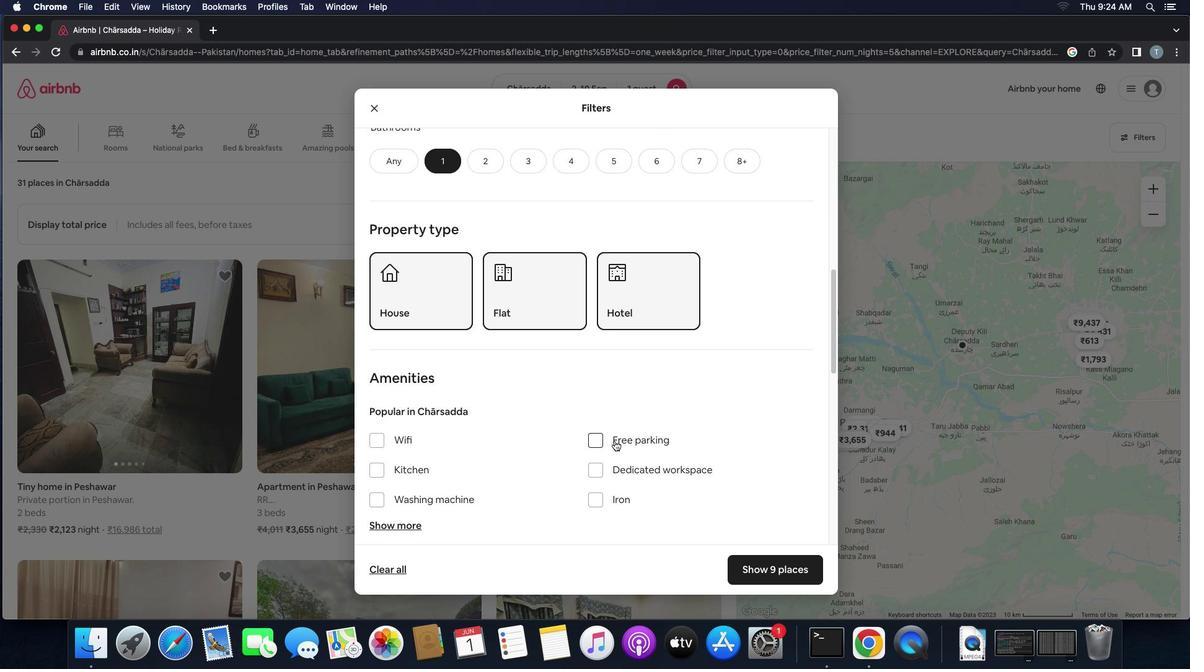 
Action: Mouse scrolled (615, 441) with delta (0, 0)
Screenshot: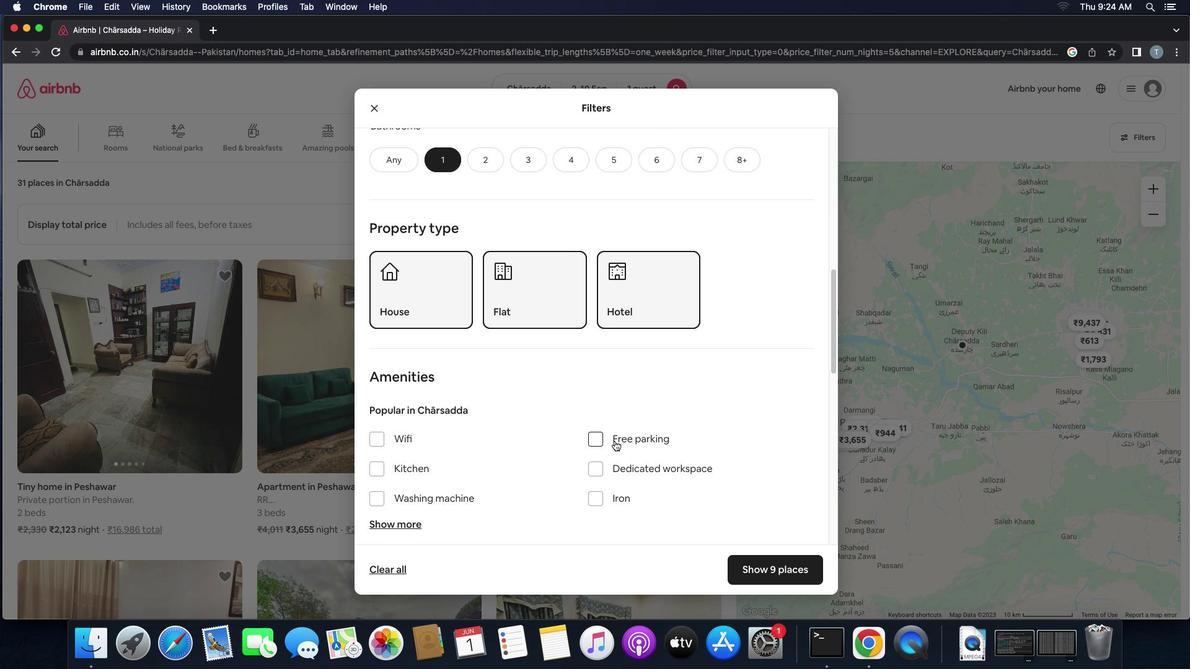 
Action: Mouse scrolled (615, 441) with delta (0, 0)
Screenshot: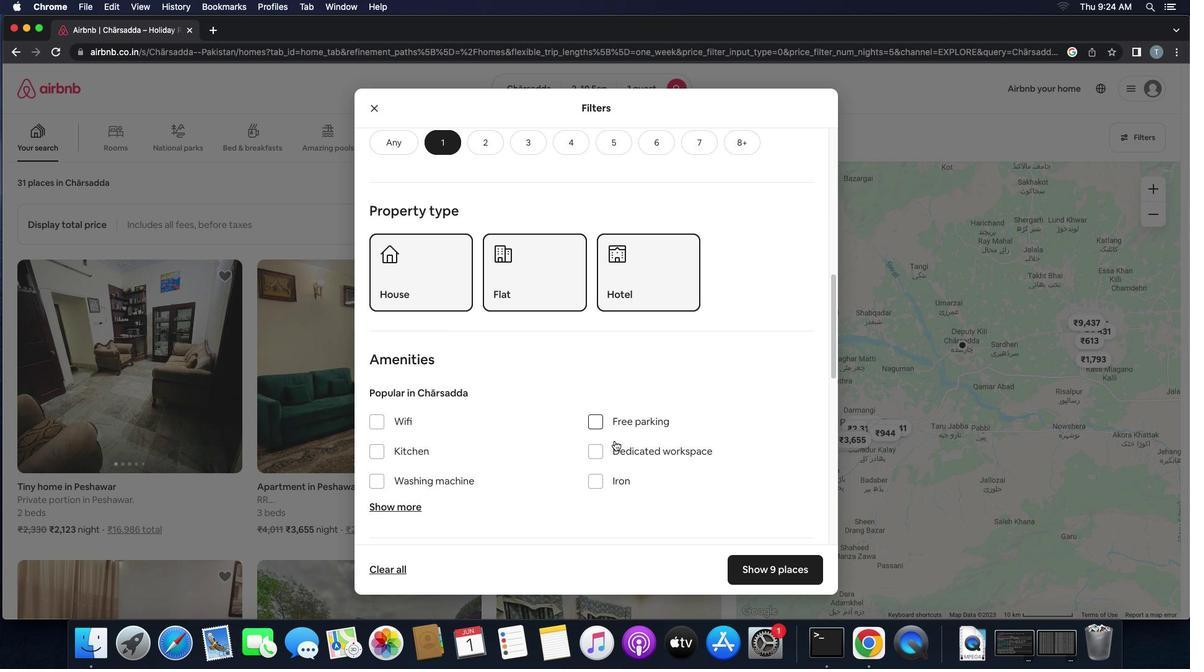 
Action: Mouse scrolled (615, 441) with delta (0, 0)
Screenshot: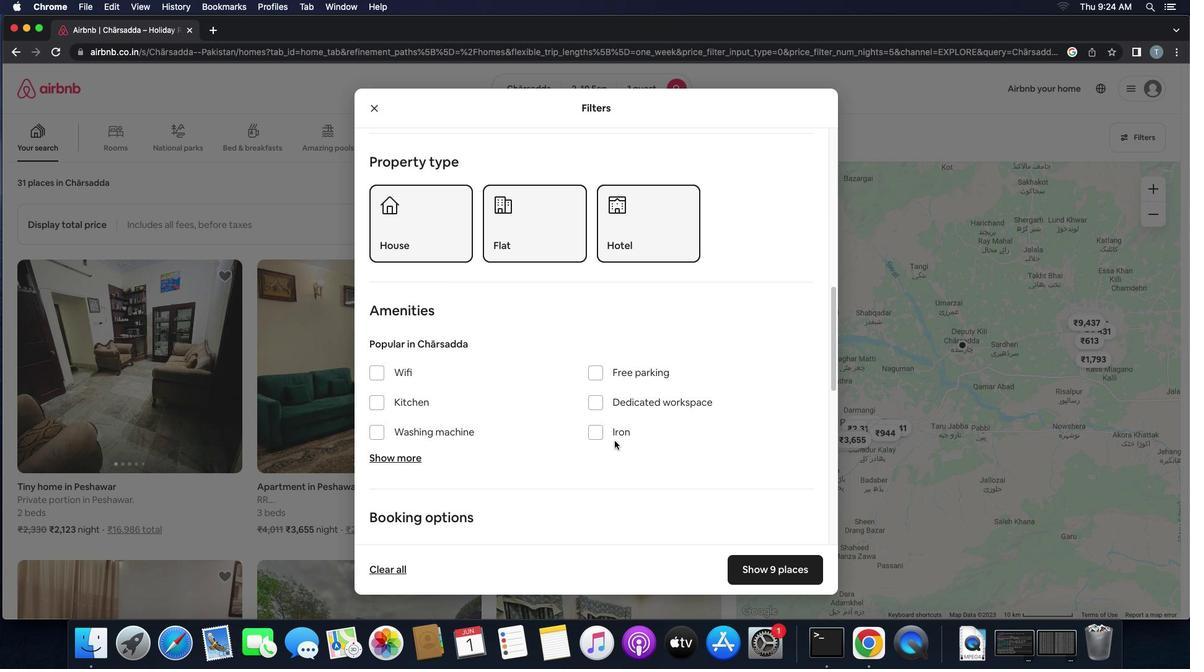 
Action: Mouse scrolled (615, 441) with delta (0, 0)
Screenshot: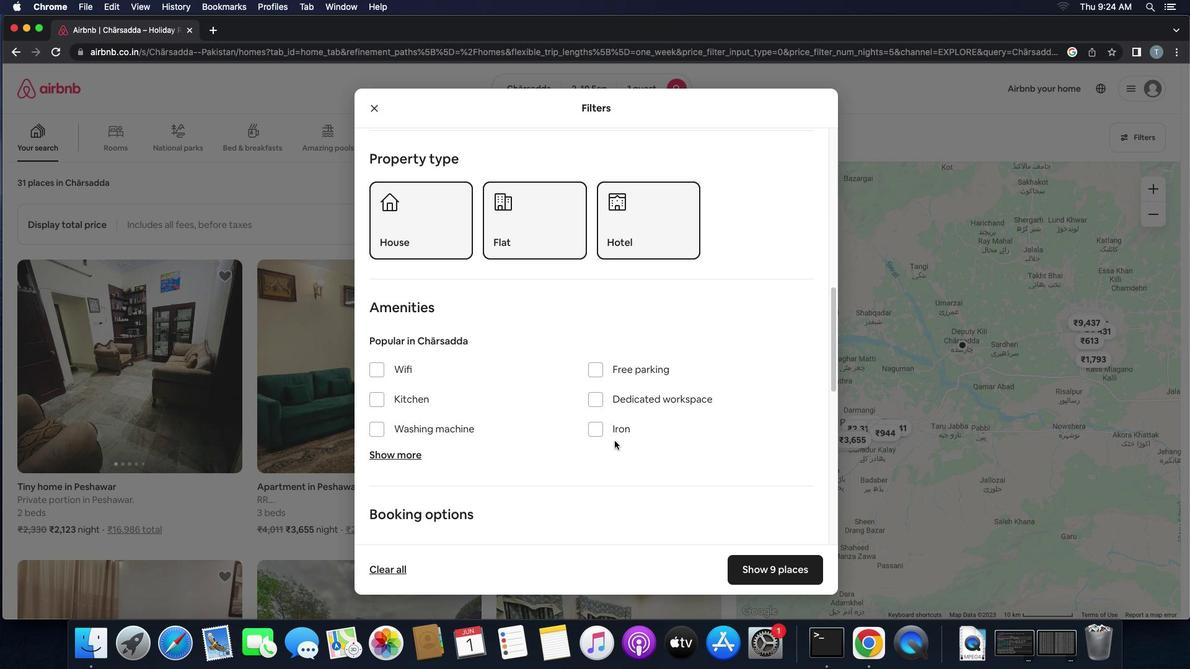 
Action: Mouse scrolled (615, 441) with delta (0, 0)
Screenshot: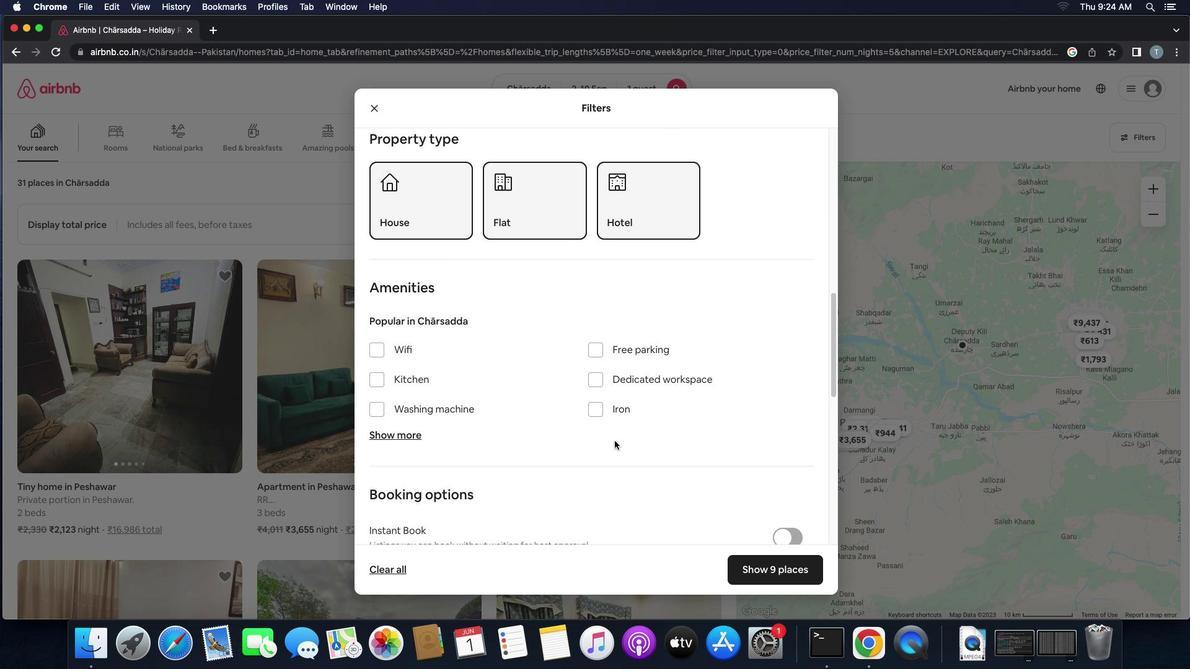 
Action: Mouse scrolled (615, 441) with delta (0, 0)
Screenshot: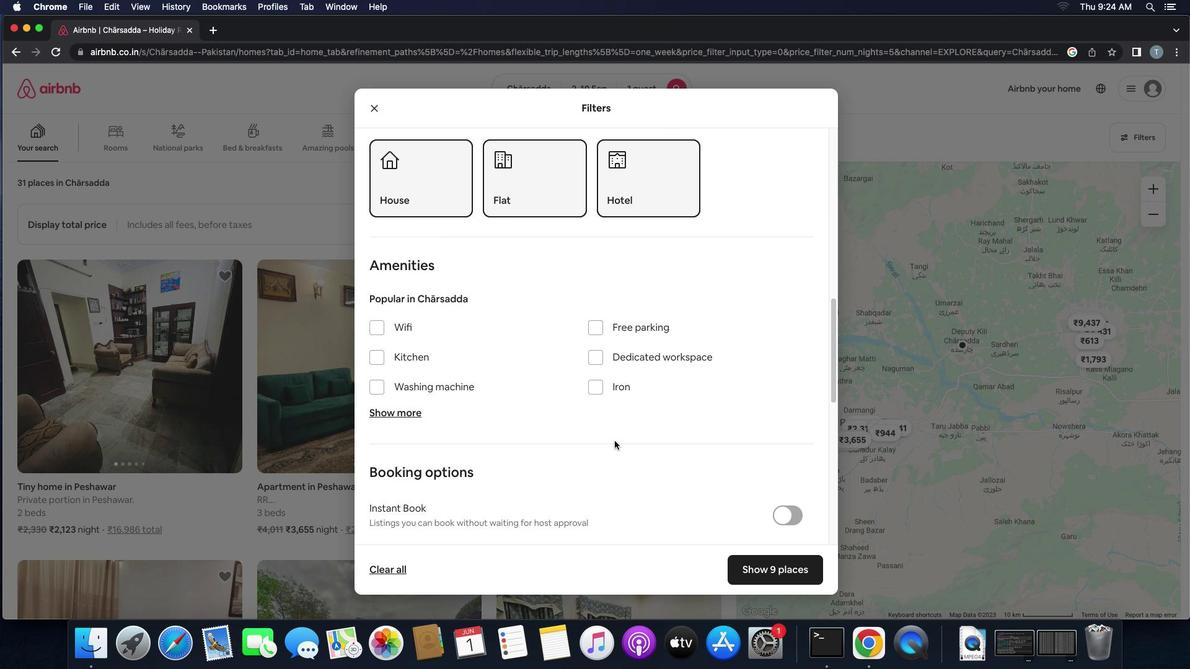 
Action: Mouse scrolled (615, 441) with delta (0, 0)
Screenshot: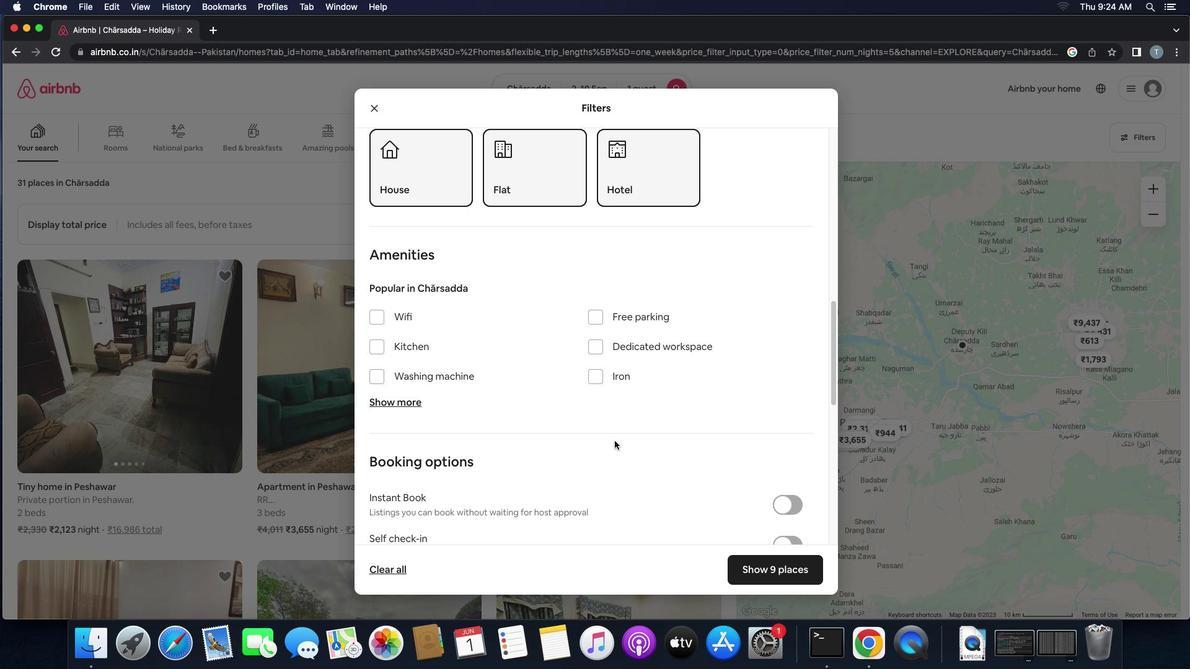 
Action: Mouse scrolled (615, 441) with delta (0, -1)
Screenshot: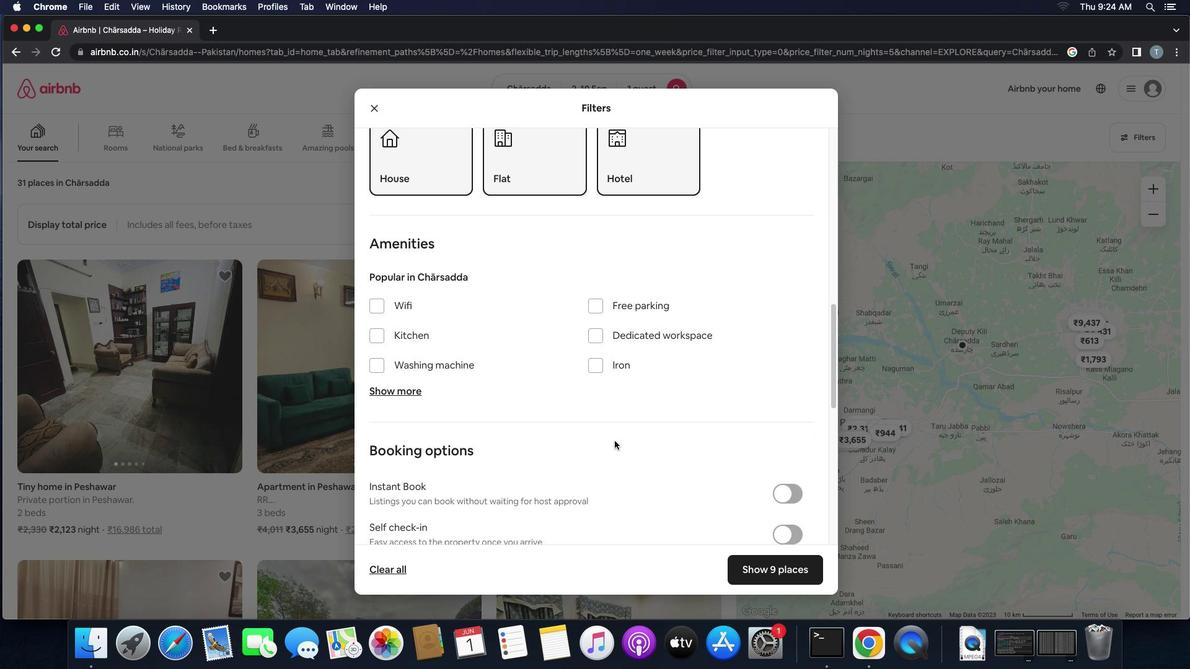 
Action: Mouse moved to (775, 441)
Screenshot: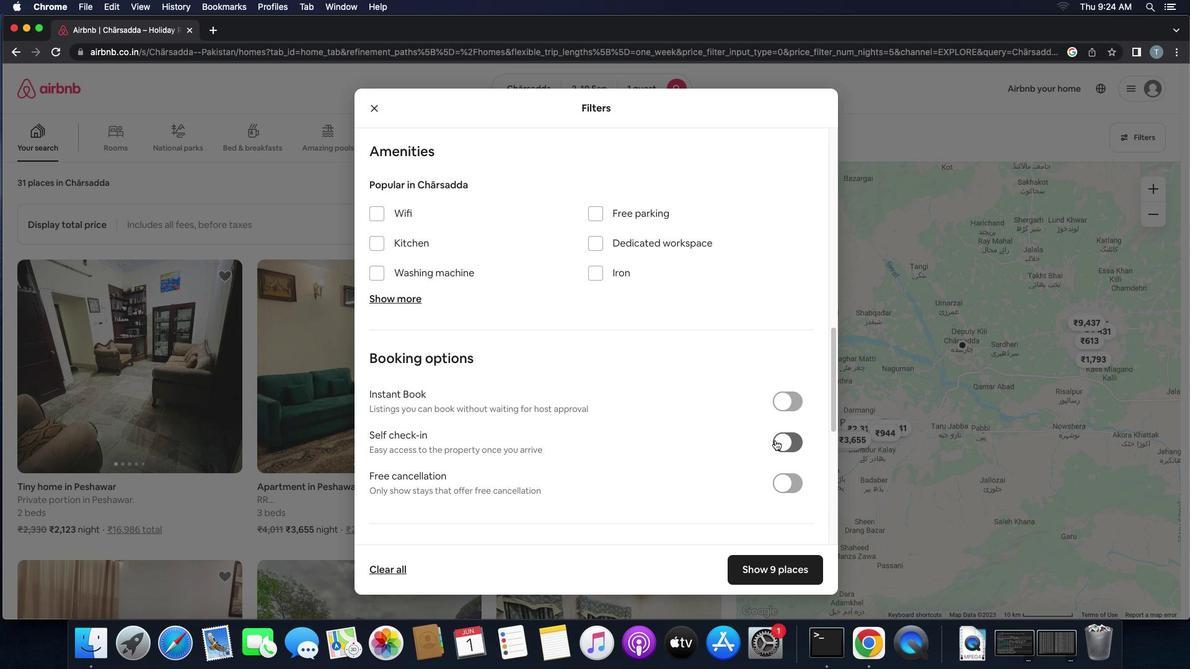 
Action: Mouse pressed left at (775, 441)
Screenshot: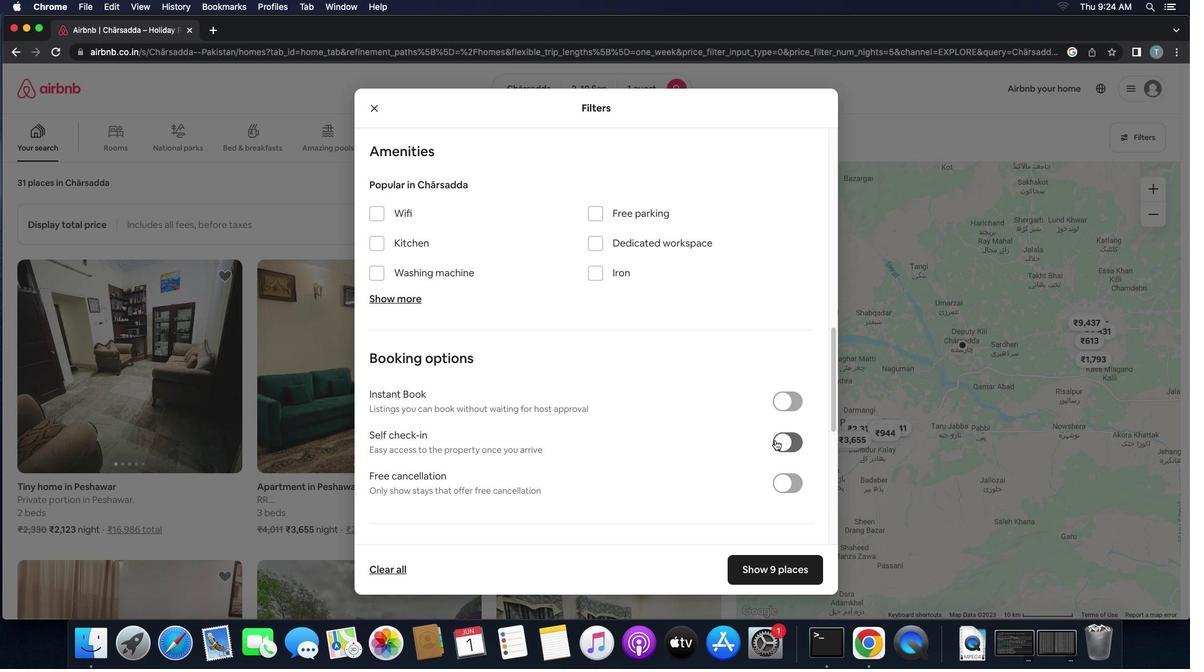
Action: Mouse moved to (672, 464)
Screenshot: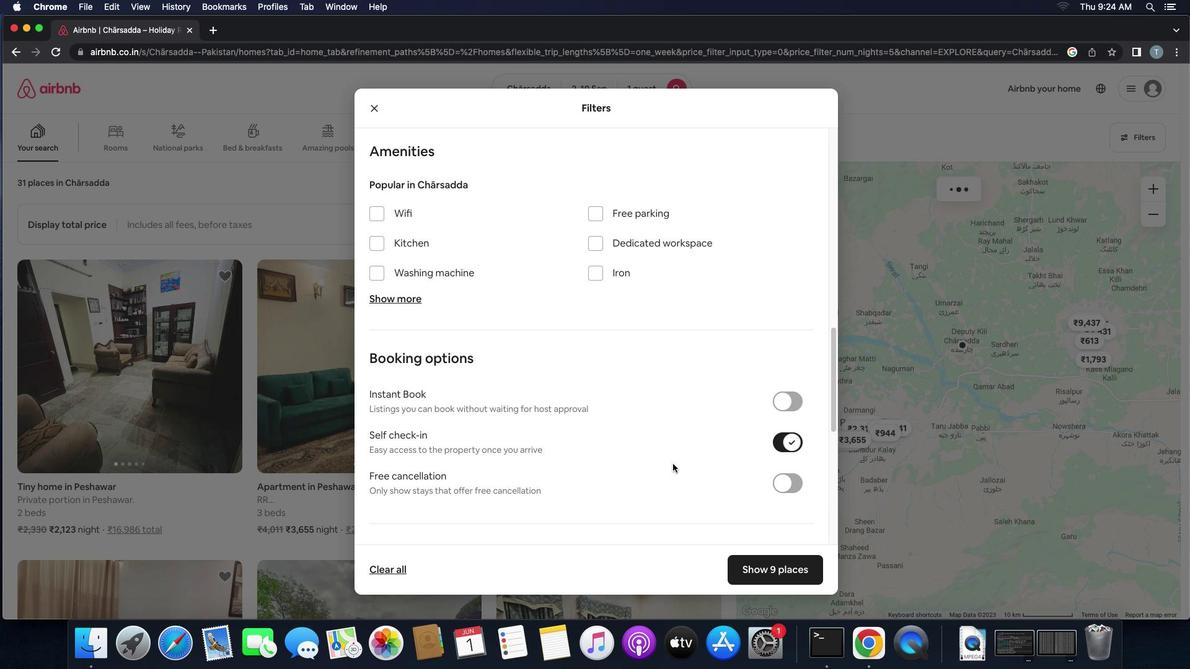 
Action: Mouse scrolled (672, 464) with delta (0, 0)
Screenshot: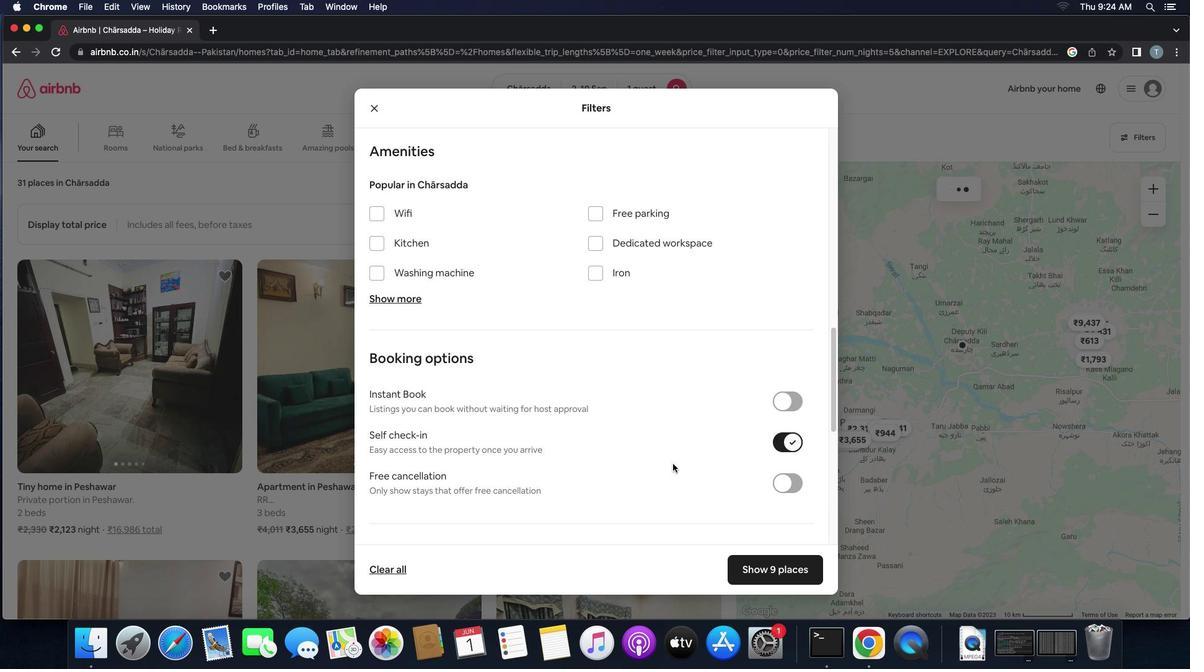 
Action: Mouse scrolled (672, 464) with delta (0, 0)
Screenshot: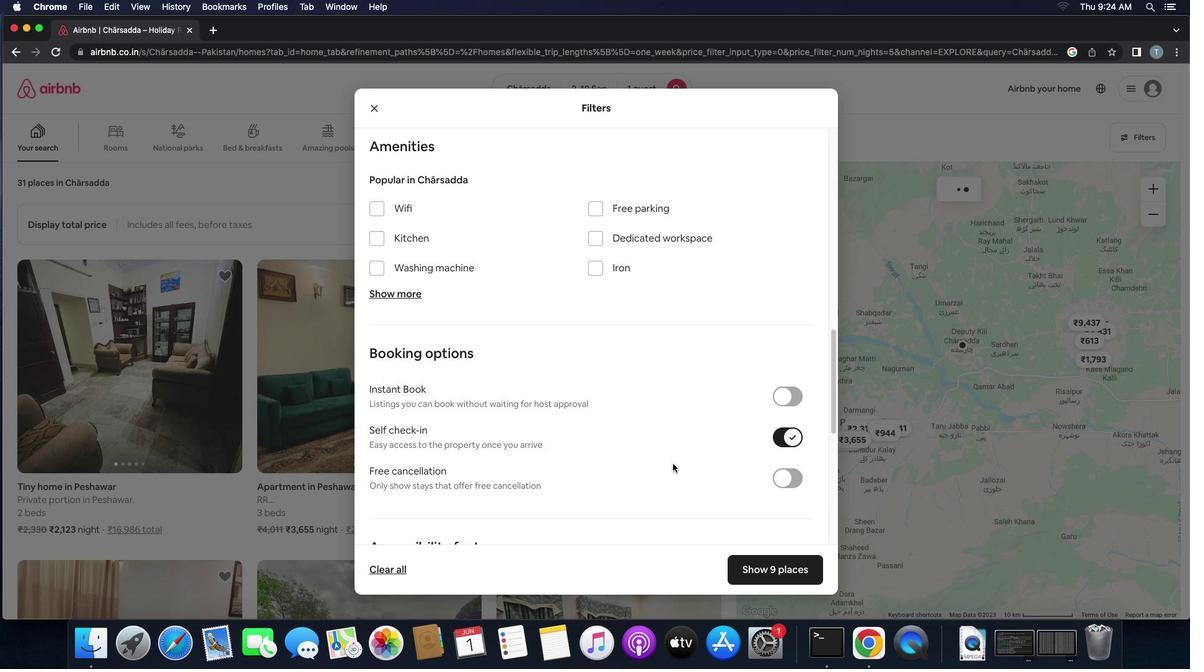 
Action: Mouse scrolled (672, 464) with delta (0, -2)
Screenshot: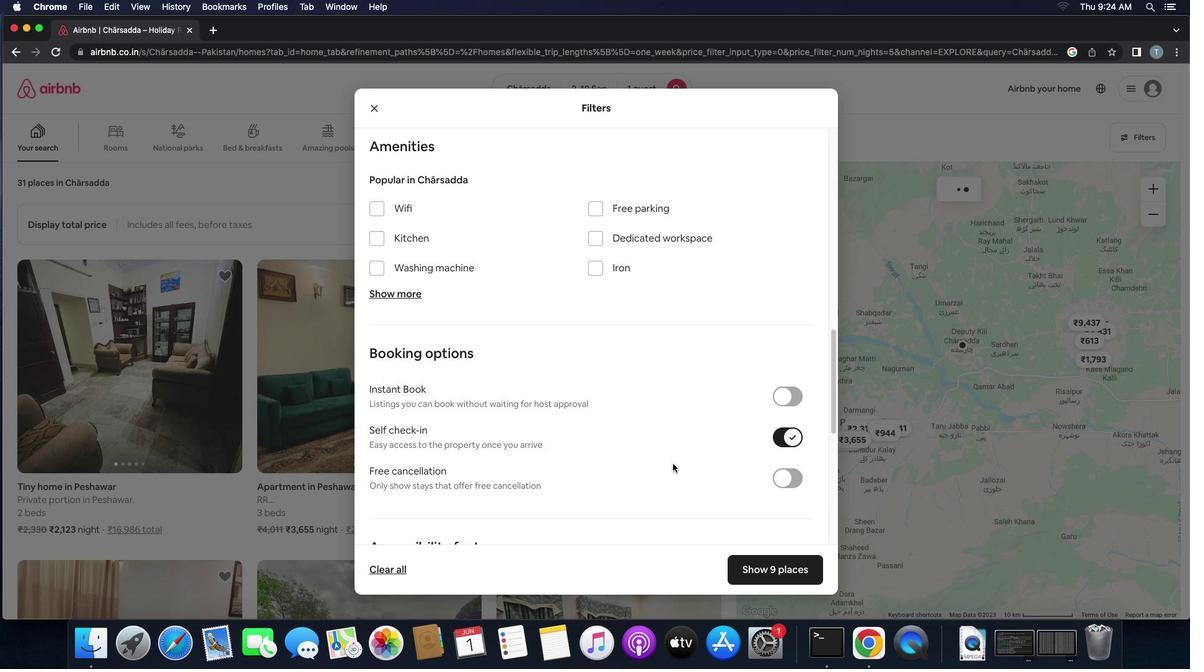 
Action: Mouse scrolled (672, 464) with delta (0, -3)
Screenshot: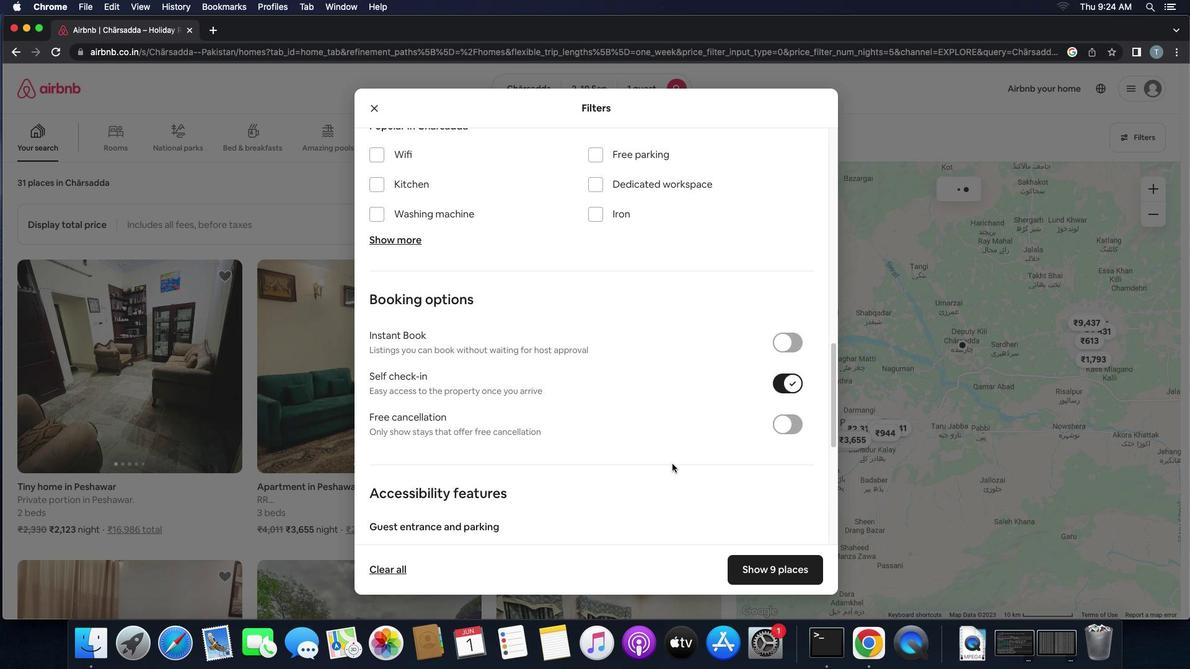 
Action: Mouse scrolled (672, 464) with delta (0, -3)
Screenshot: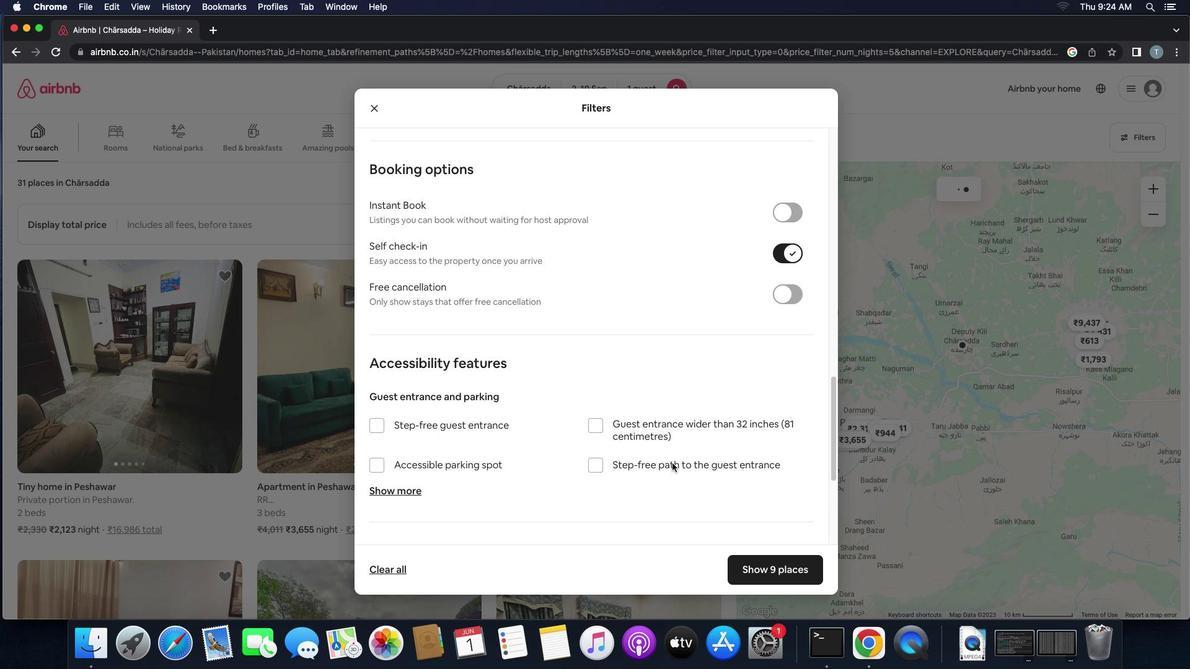 
Action: Mouse moved to (375, 483)
Screenshot: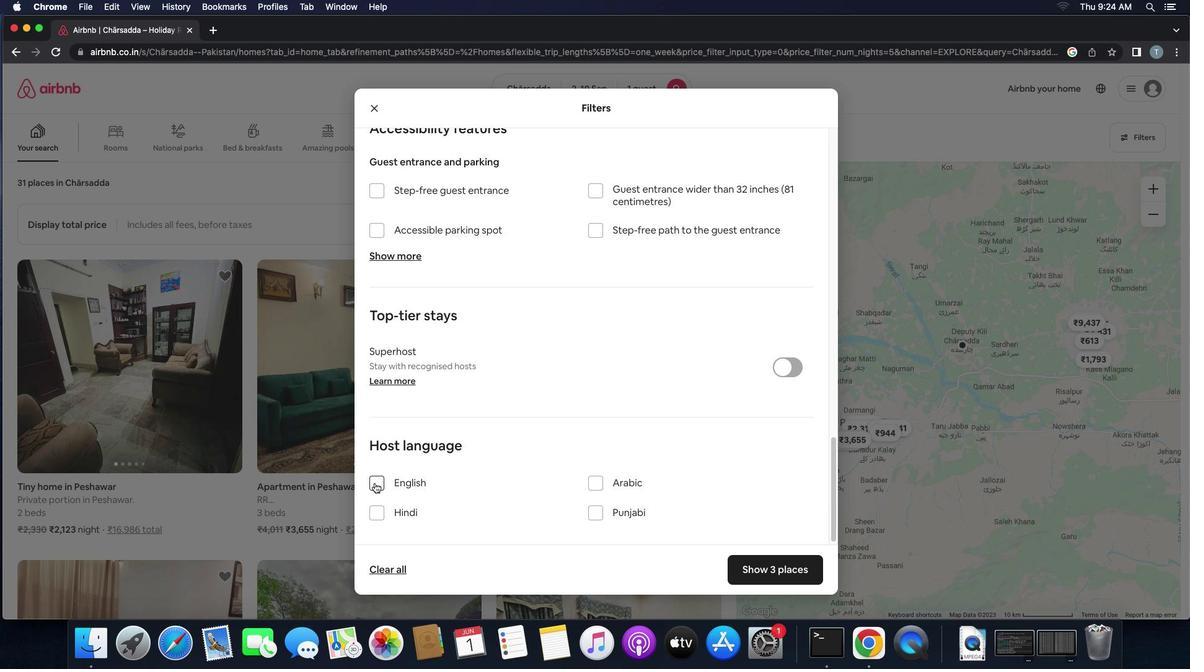 
Action: Mouse pressed left at (375, 483)
Screenshot: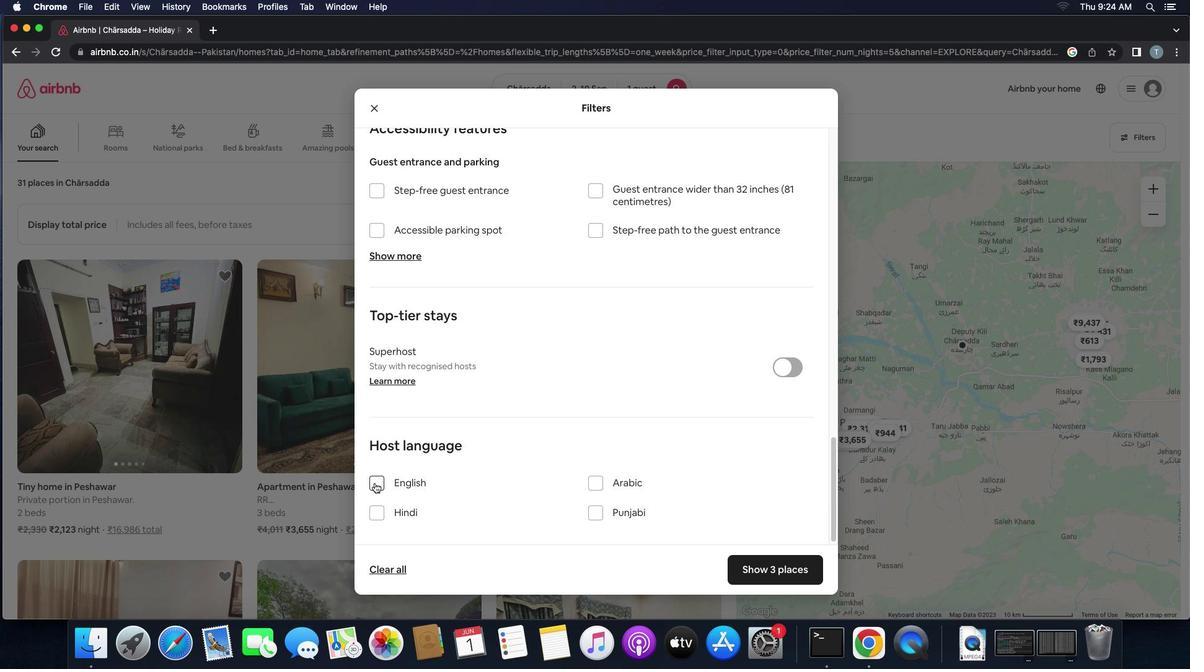 
Action: Mouse moved to (769, 566)
Screenshot: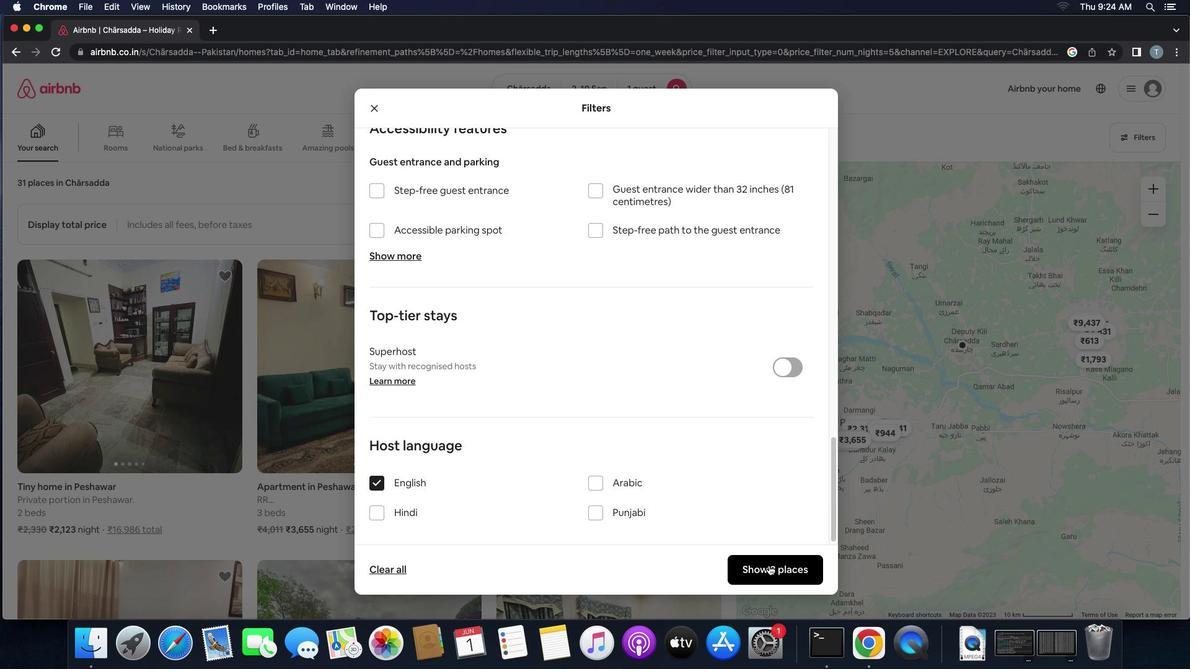 
Action: Mouse pressed left at (769, 566)
Screenshot: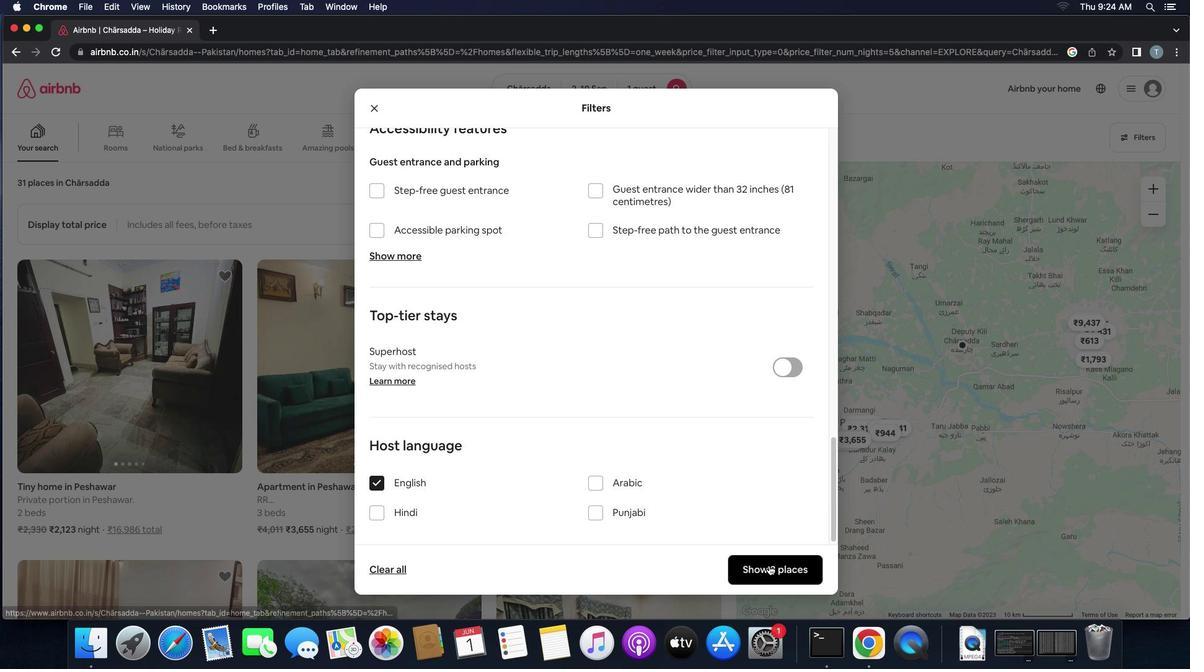 
Action: Mouse moved to (766, 565)
Screenshot: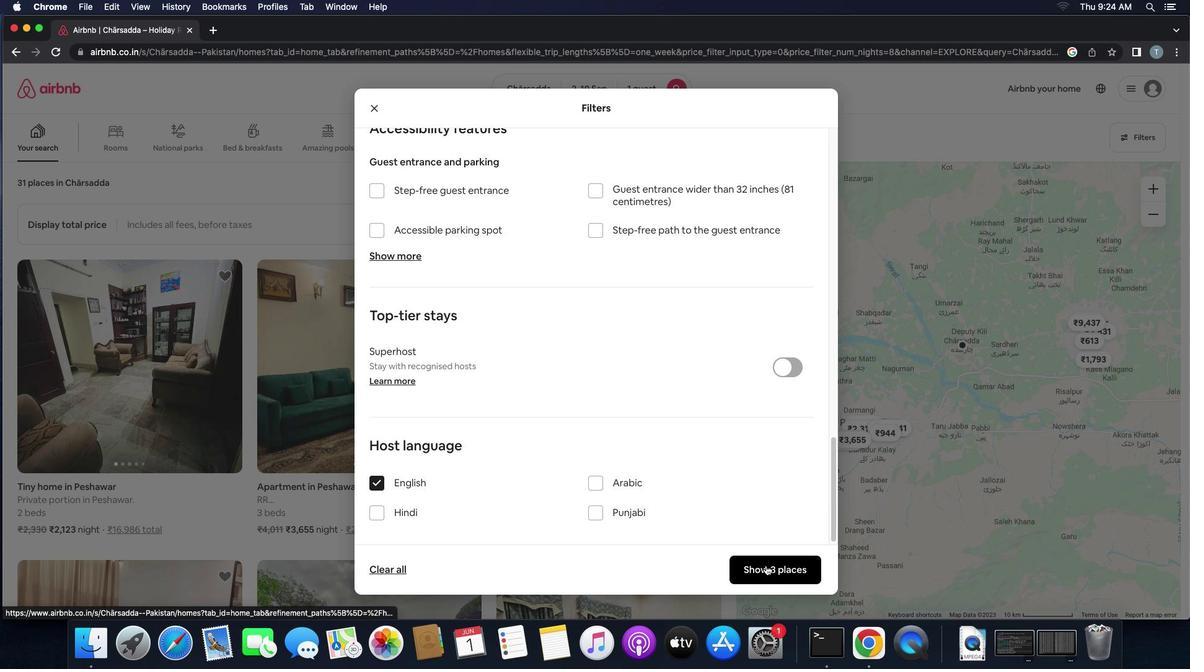 
